 Task: Look for space in San Salvador Atenco, Mexico from 10th July, 2023 to 15th July, 2023 for 7 adults in price range Rs.10000 to Rs.15000. Place can be entire place or shared room with 4 bedrooms having 7 beds and 4 bathrooms. Property type can be house, flat, guest house. Amenities needed are: wifi, TV, free parkinig on premises, gym, breakfast. Booking option can be shelf check-in. Required host language is English.
Action: Mouse moved to (94, 119)
Screenshot: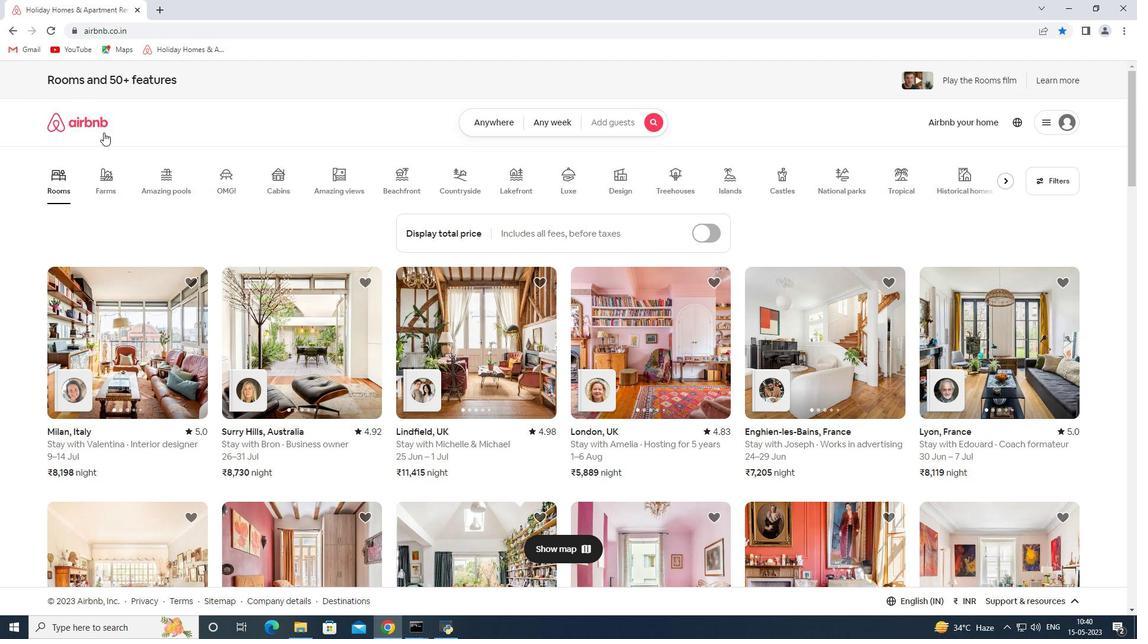 
Action: Mouse pressed left at (94, 119)
Screenshot: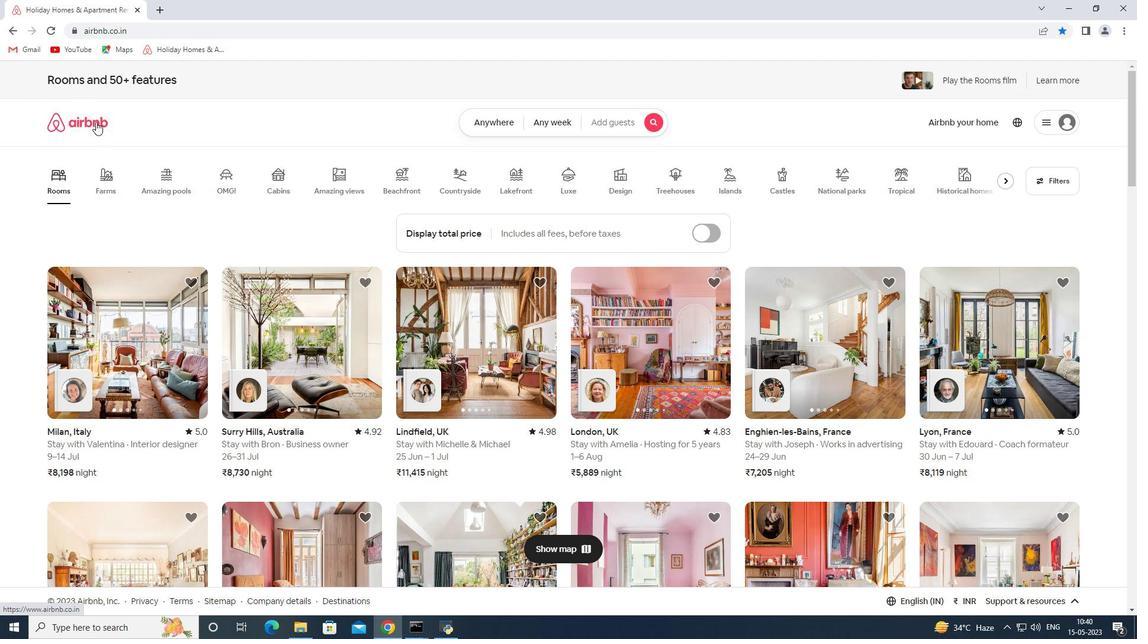 
Action: Mouse moved to (492, 119)
Screenshot: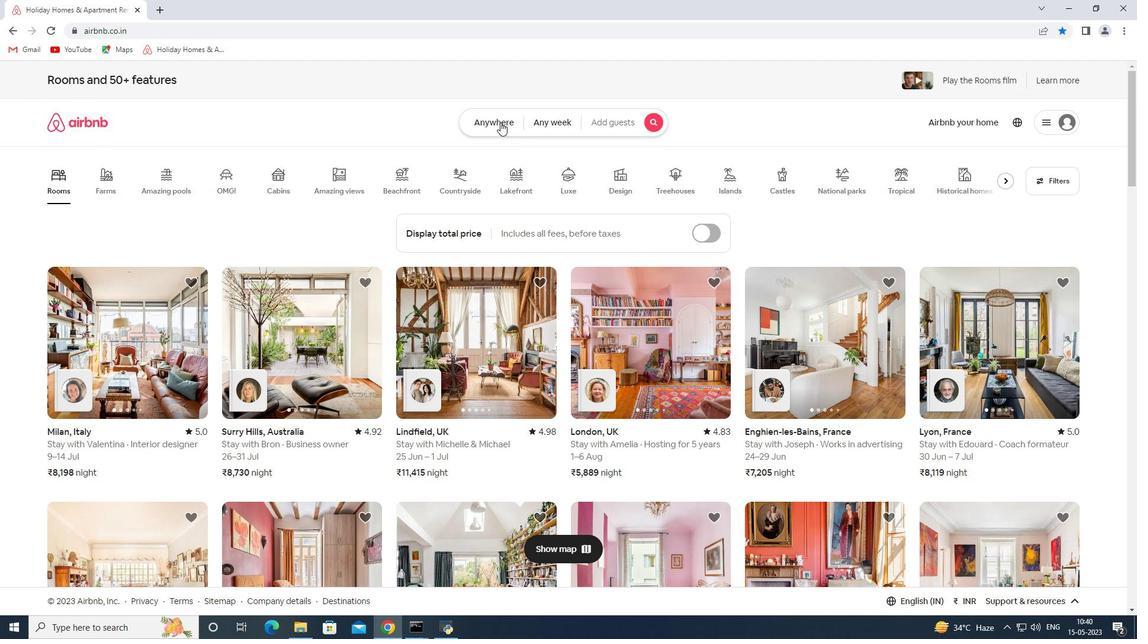 
Action: Mouse pressed left at (492, 119)
Screenshot: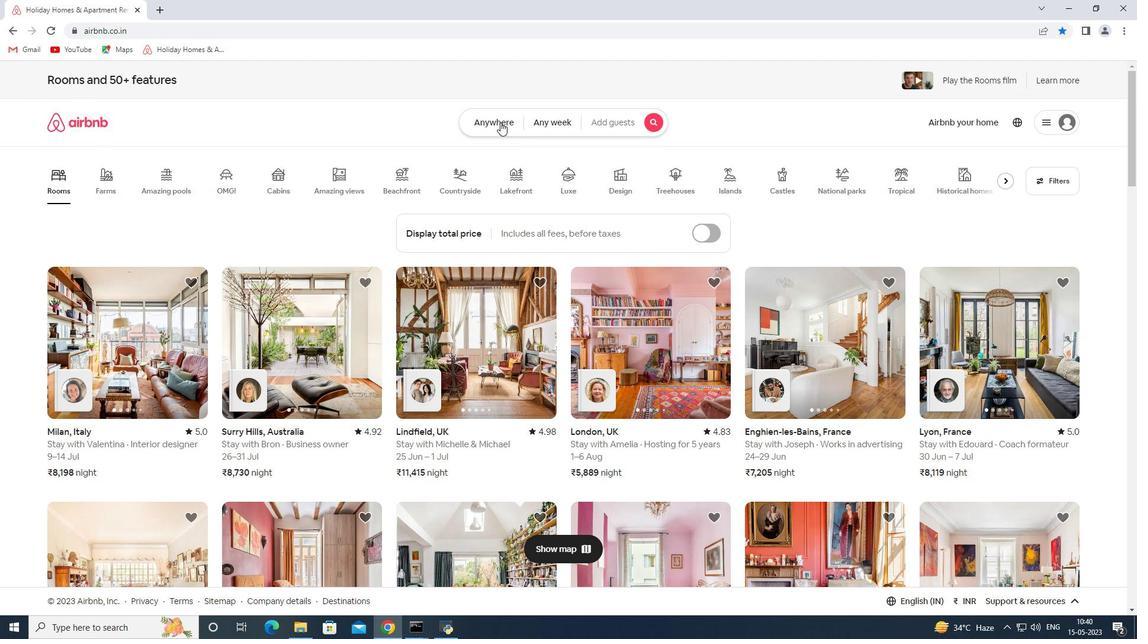 
Action: Mouse moved to (347, 170)
Screenshot: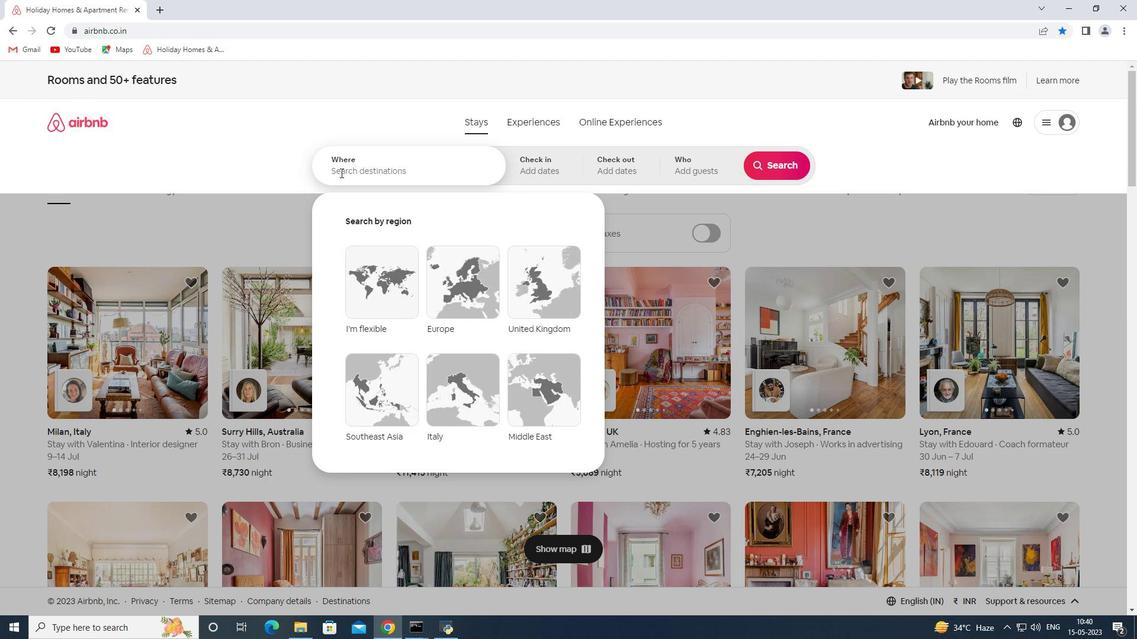 
Action: Mouse pressed left at (347, 170)
Screenshot: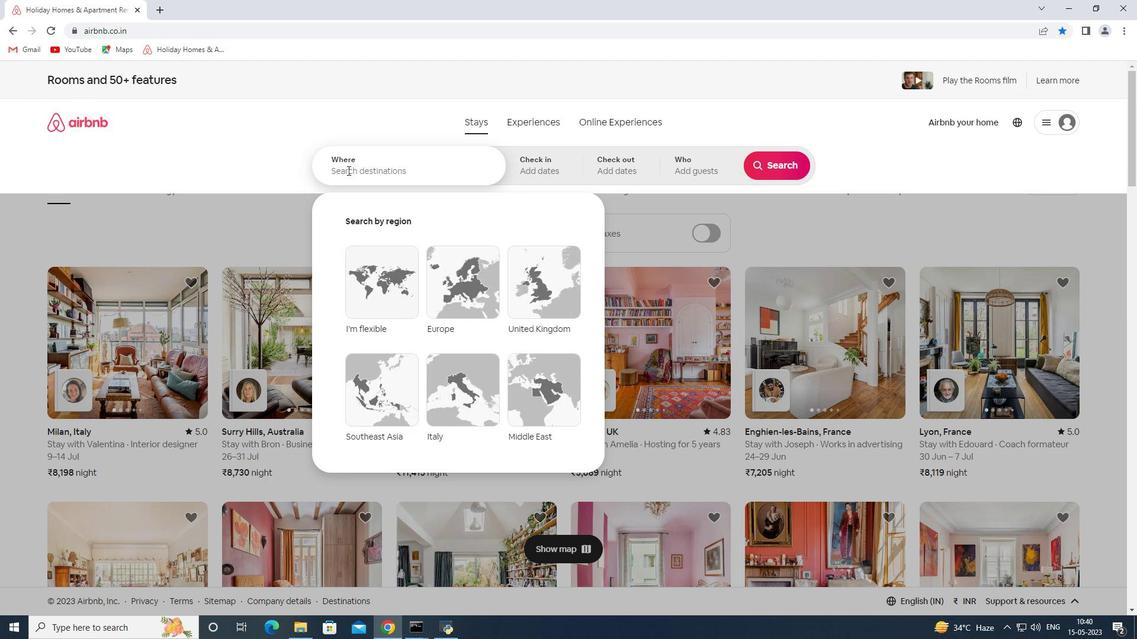 
Action: Key pressed <Key.shift><Key.shift><Key.shift><Key.shift>Salvador<Key.space><Key.shift><Key.shift><Key.shift><Key.shift><Key.shift><Key.shift><Key.shift><Key.shift><Key.shift><Key.shift><Key.shift><Key.shift><Key.shift><Key.shift><Key.shift><Key.shift><Key.shift><Key.shift><Key.shift><Key.shift><Key.shift><Key.shift><Key.shift><Key.shift><Key.shift><Key.shift><Key.shift>a<Key.backspace><Key.shift>Atenco<Key.space><Key.shift><Key.shift><Key.shift>Mexico<Key.space><Key.enter>
Screenshot: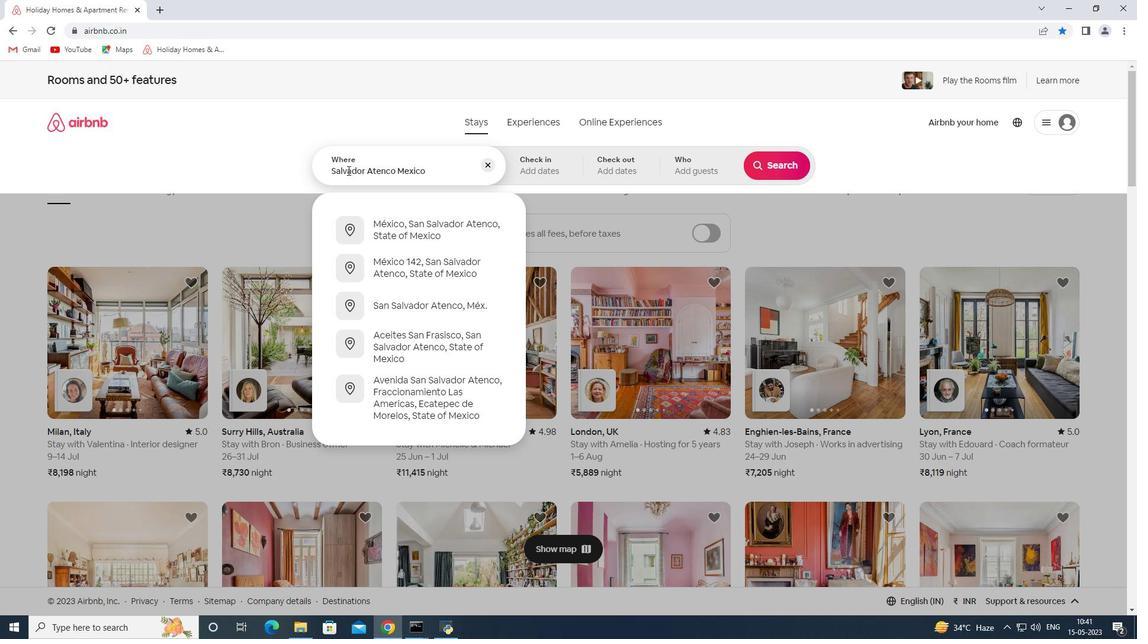 
Action: Mouse moved to (773, 257)
Screenshot: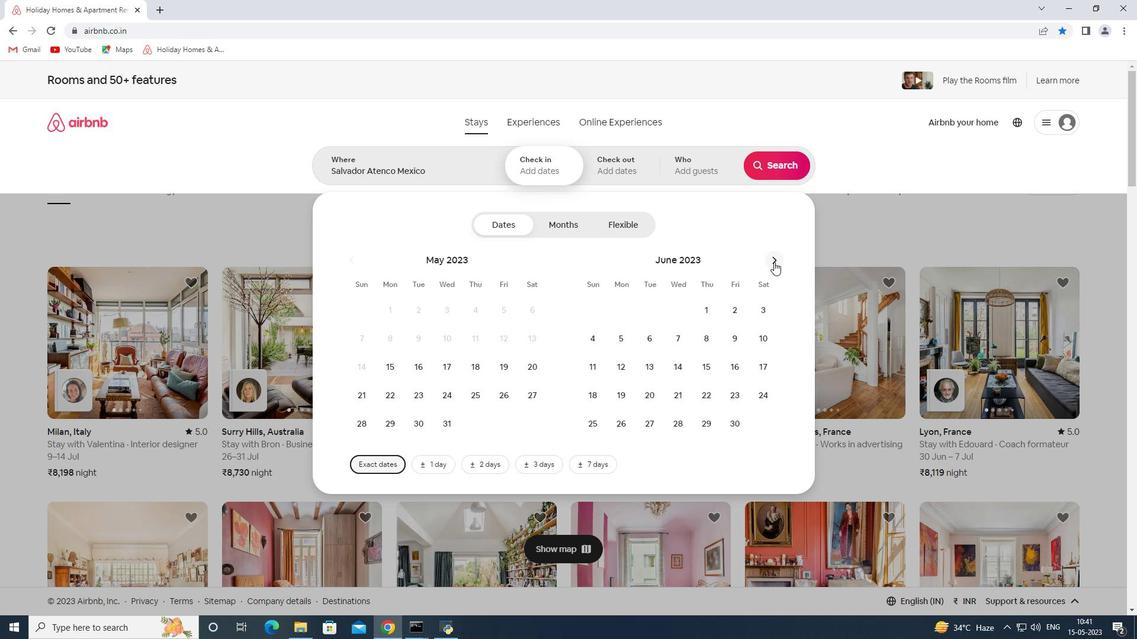 
Action: Mouse pressed left at (773, 257)
Screenshot: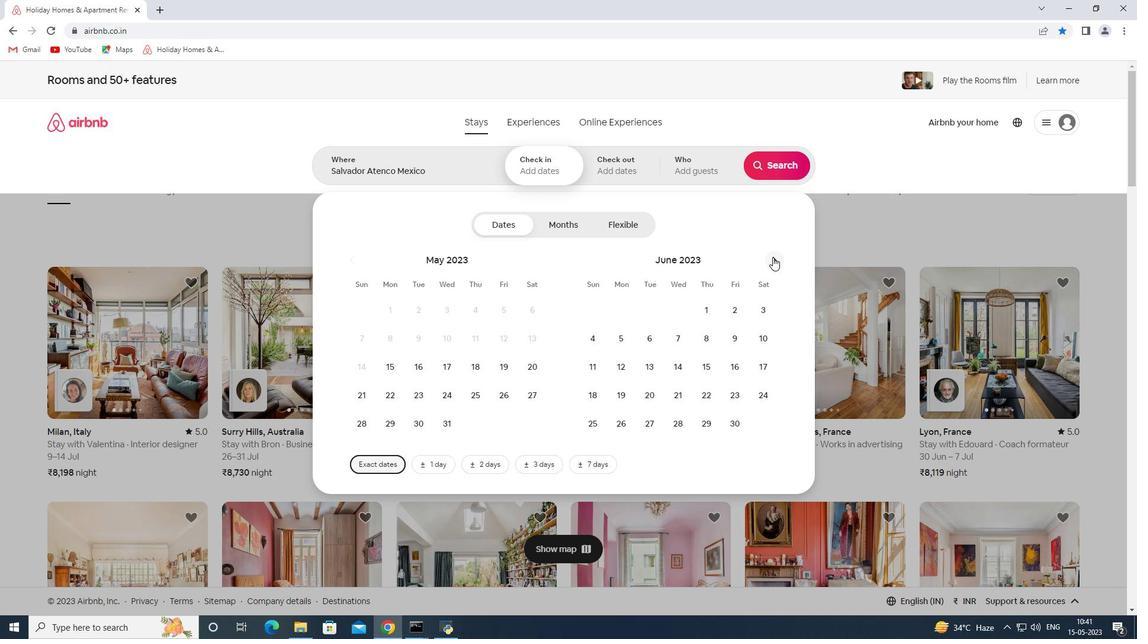 
Action: Mouse moved to (625, 371)
Screenshot: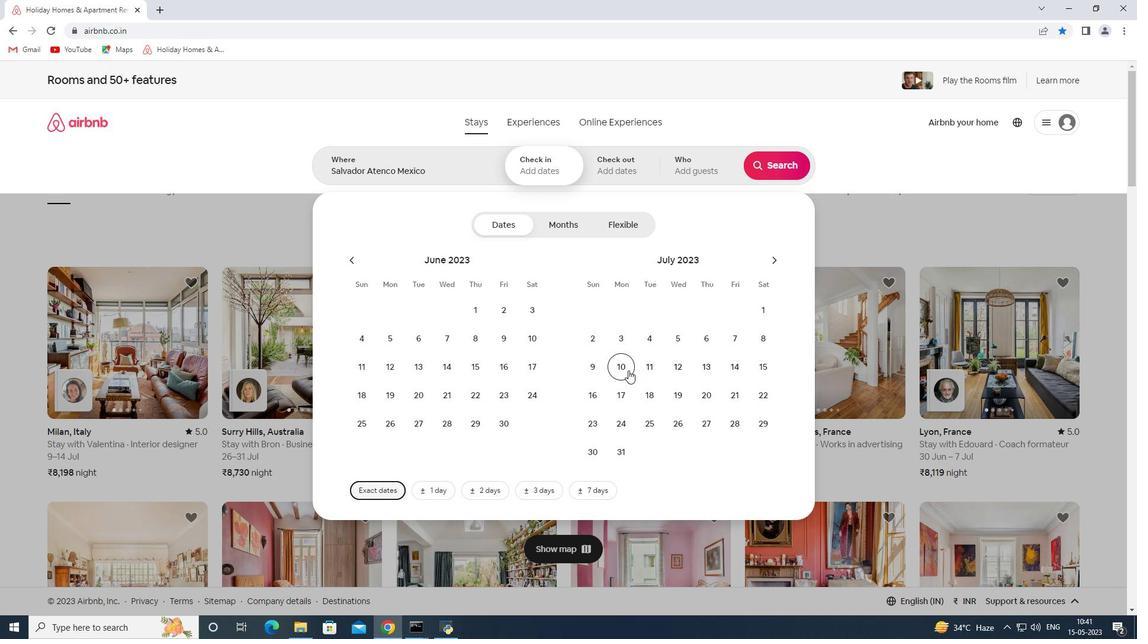 
Action: Mouse pressed left at (625, 371)
Screenshot: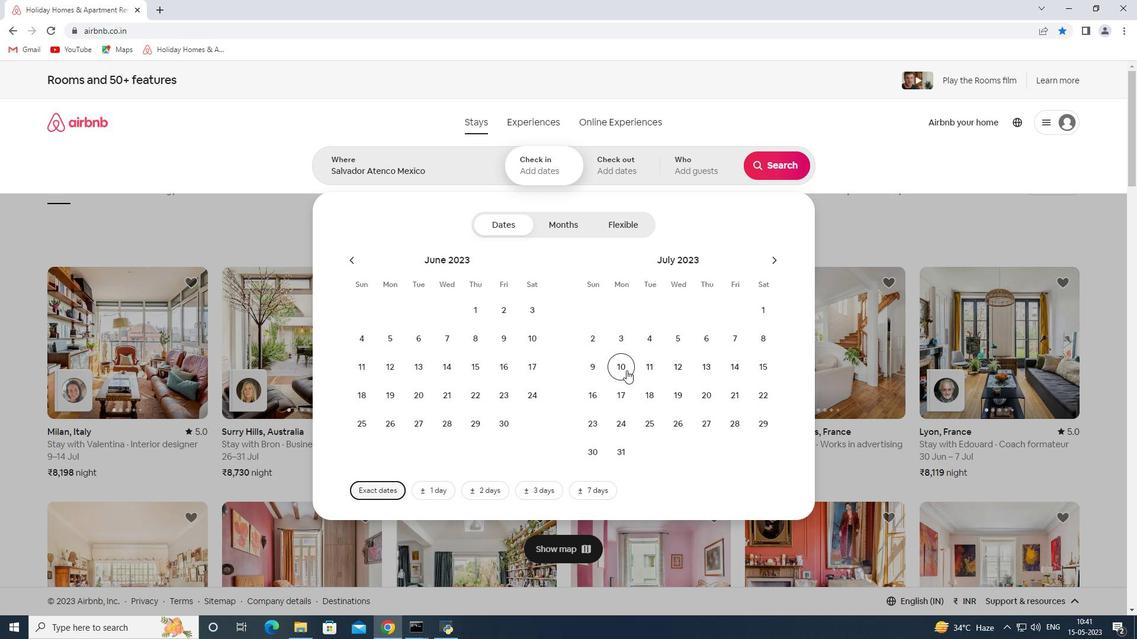 
Action: Mouse moved to (762, 369)
Screenshot: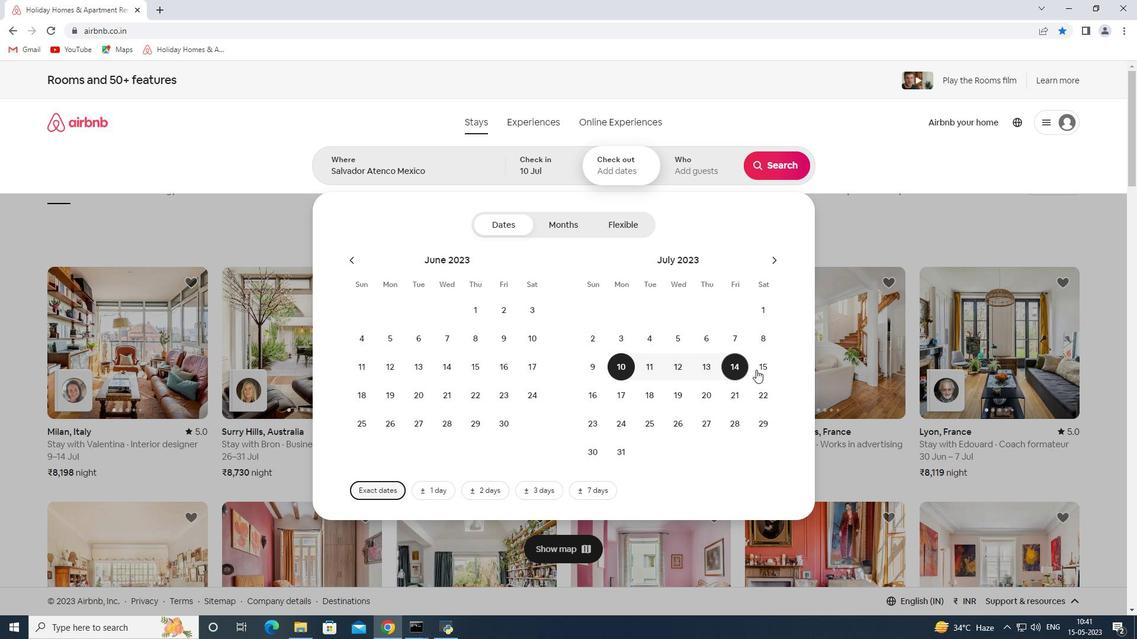 
Action: Mouse pressed left at (762, 369)
Screenshot: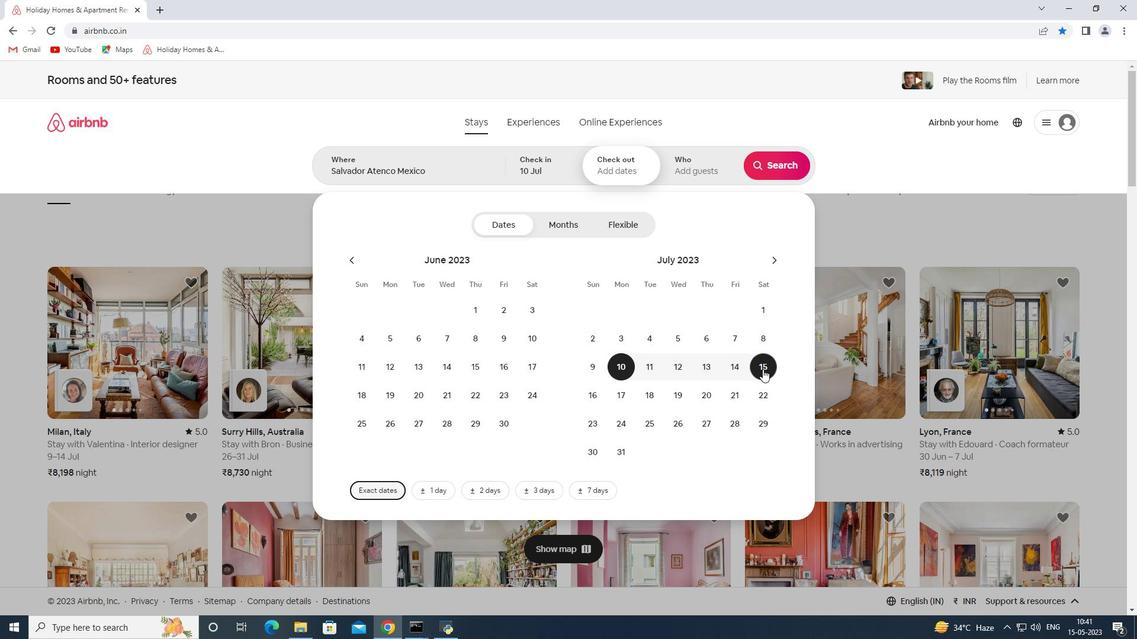 
Action: Mouse moved to (693, 172)
Screenshot: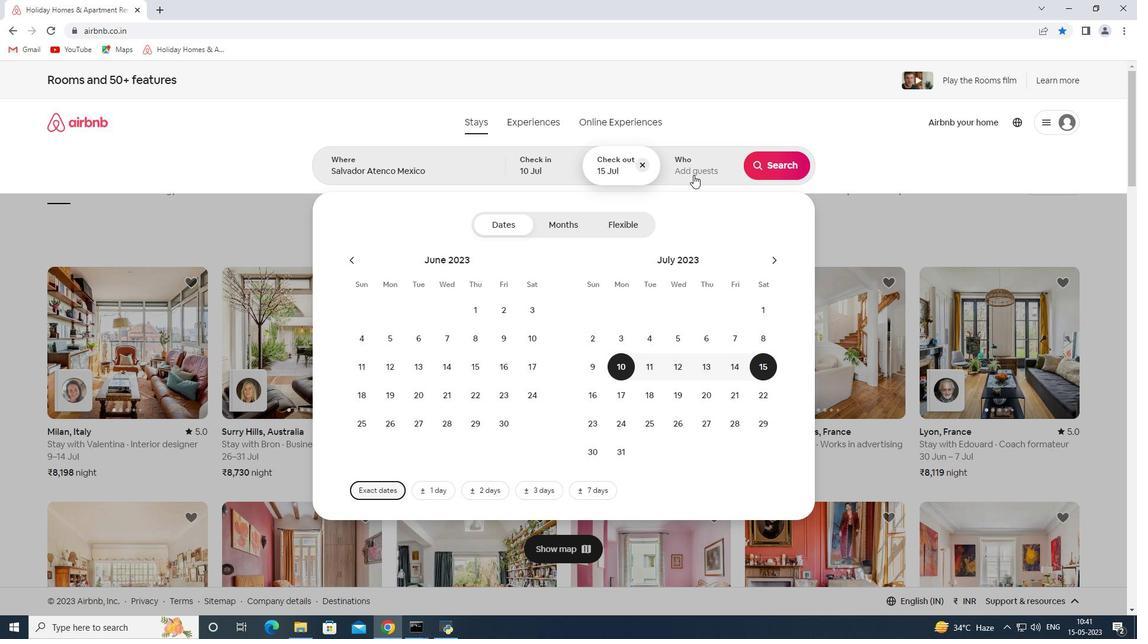 
Action: Mouse pressed left at (693, 172)
Screenshot: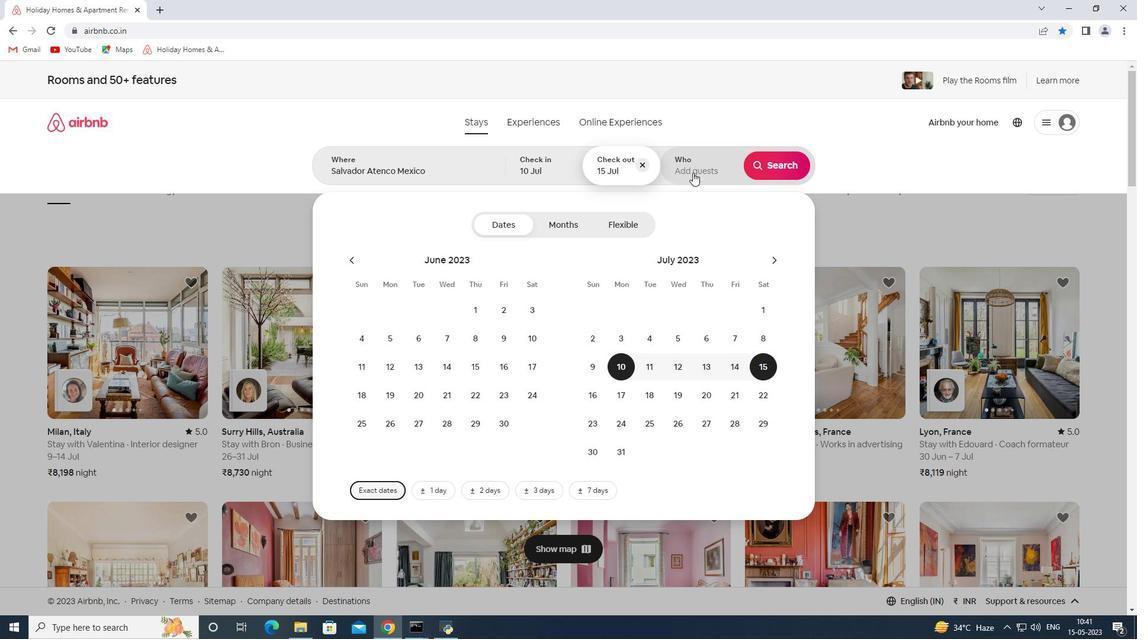 
Action: Mouse moved to (781, 231)
Screenshot: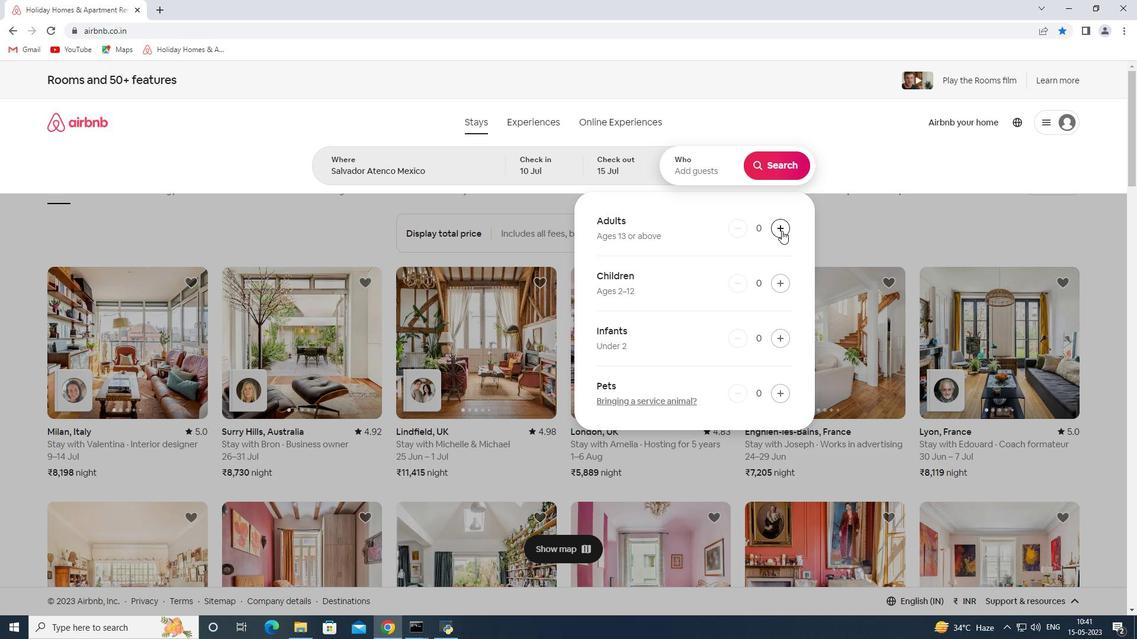 
Action: Mouse pressed left at (781, 231)
Screenshot: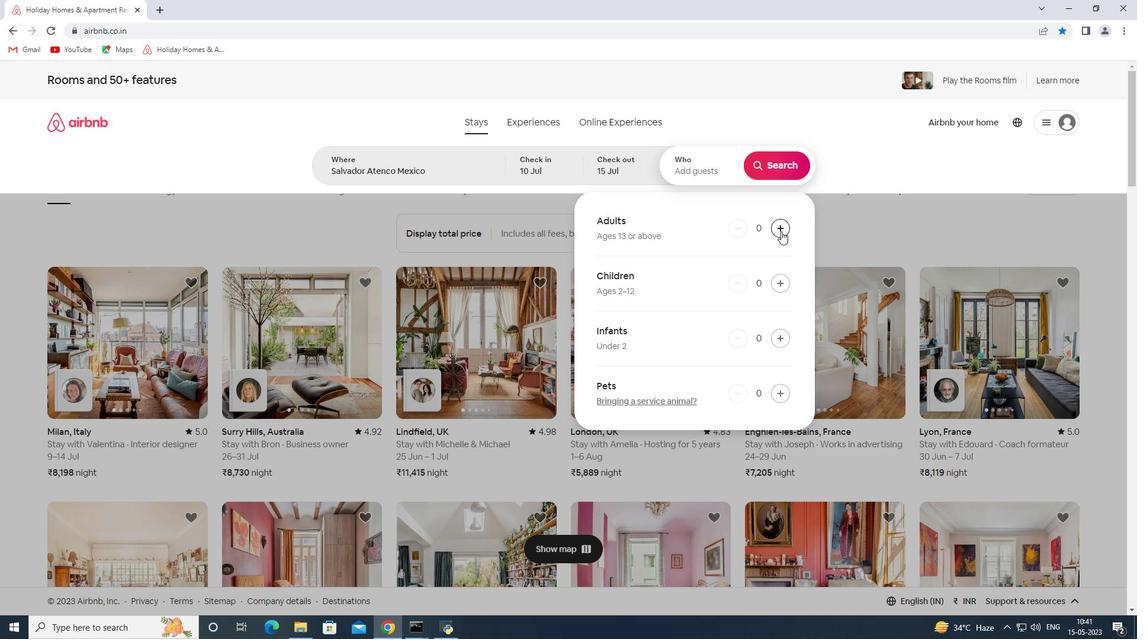 
Action: Mouse pressed left at (781, 231)
Screenshot: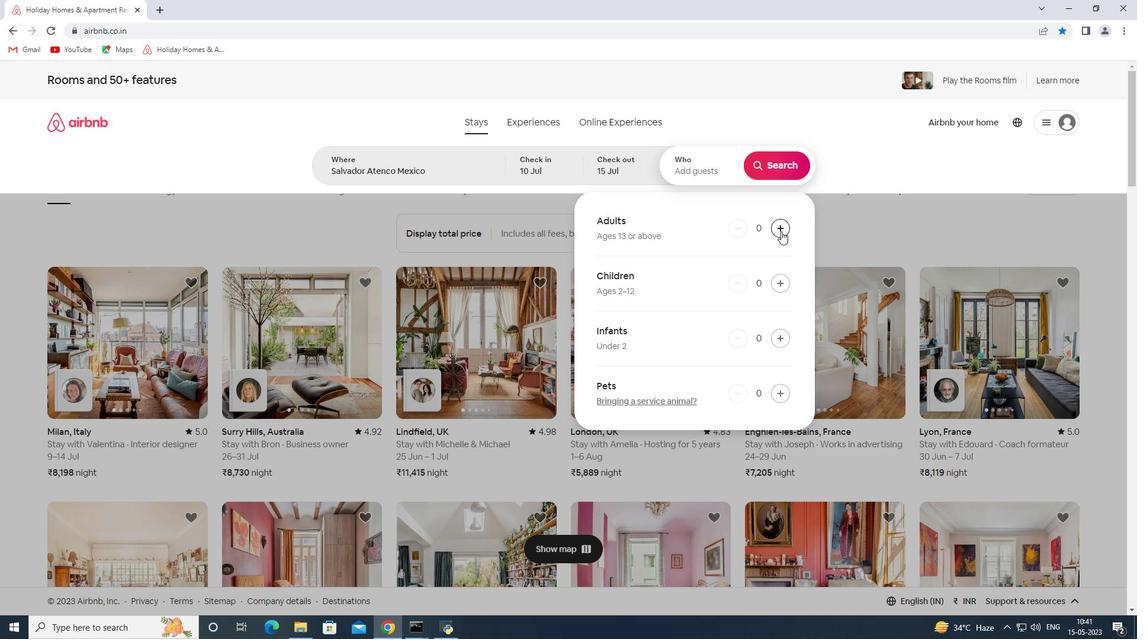 
Action: Mouse pressed left at (781, 231)
Screenshot: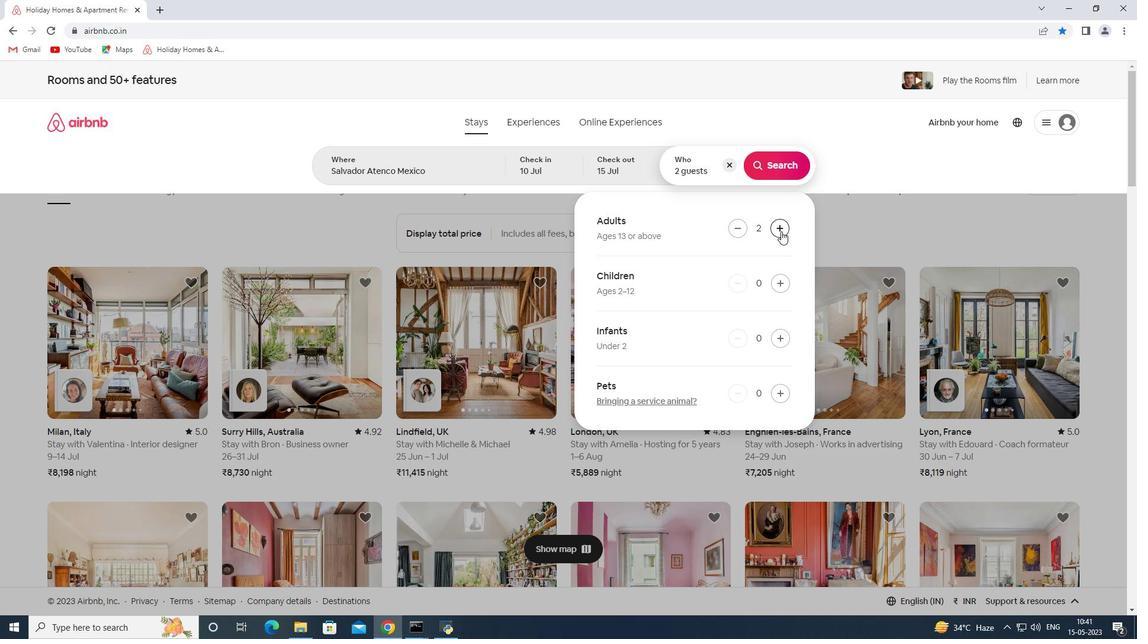 
Action: Mouse pressed left at (781, 231)
Screenshot: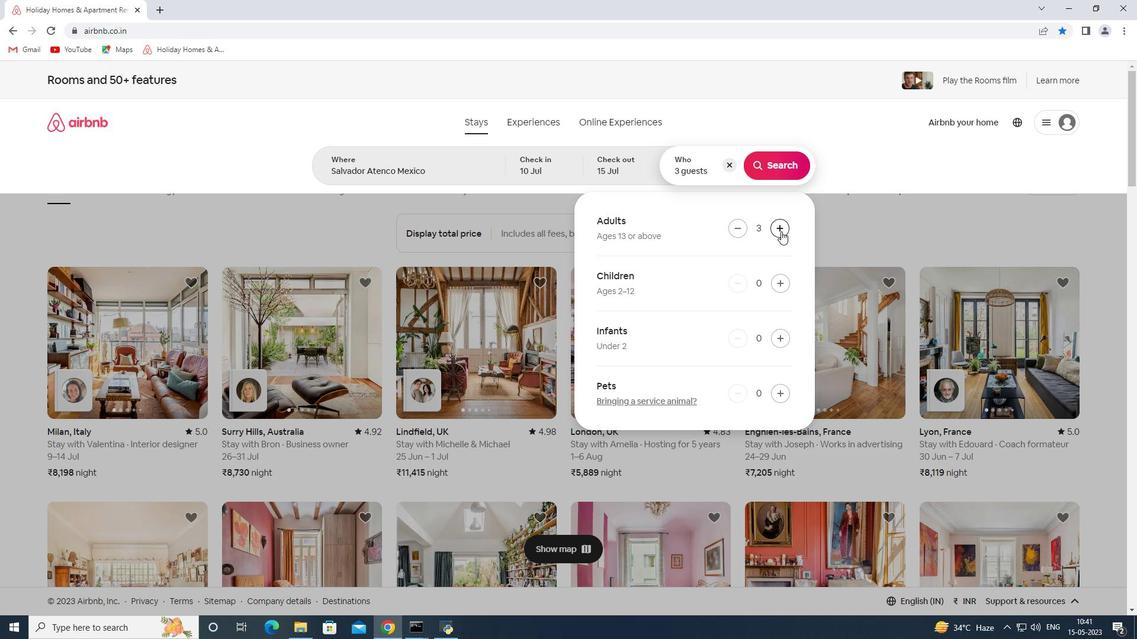 
Action: Mouse pressed left at (781, 231)
Screenshot: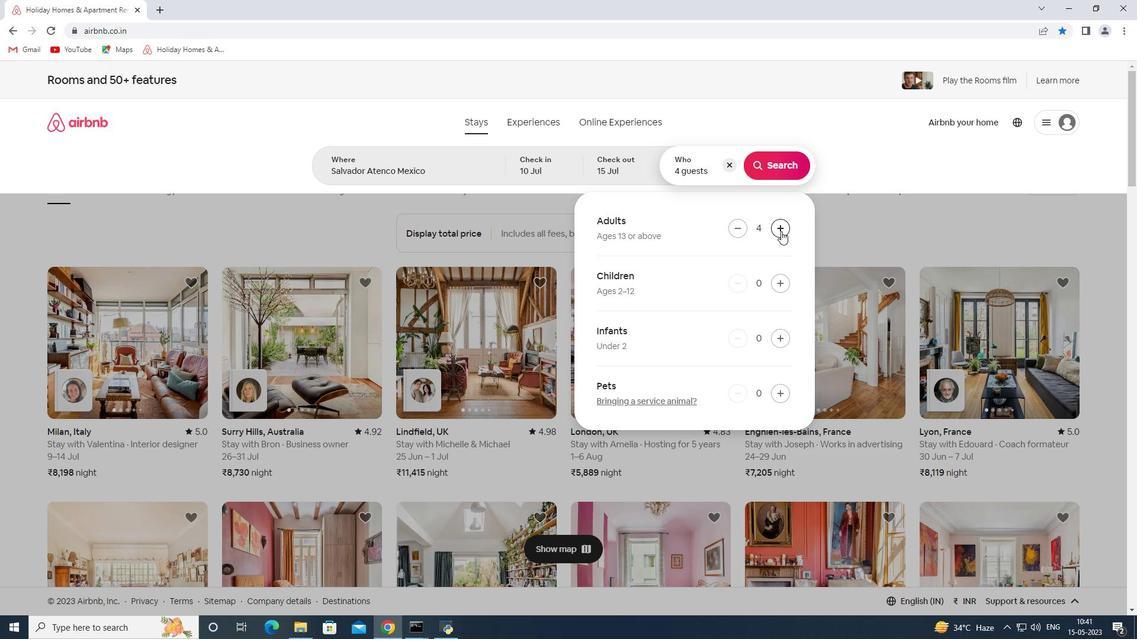 
Action: Mouse pressed left at (781, 231)
Screenshot: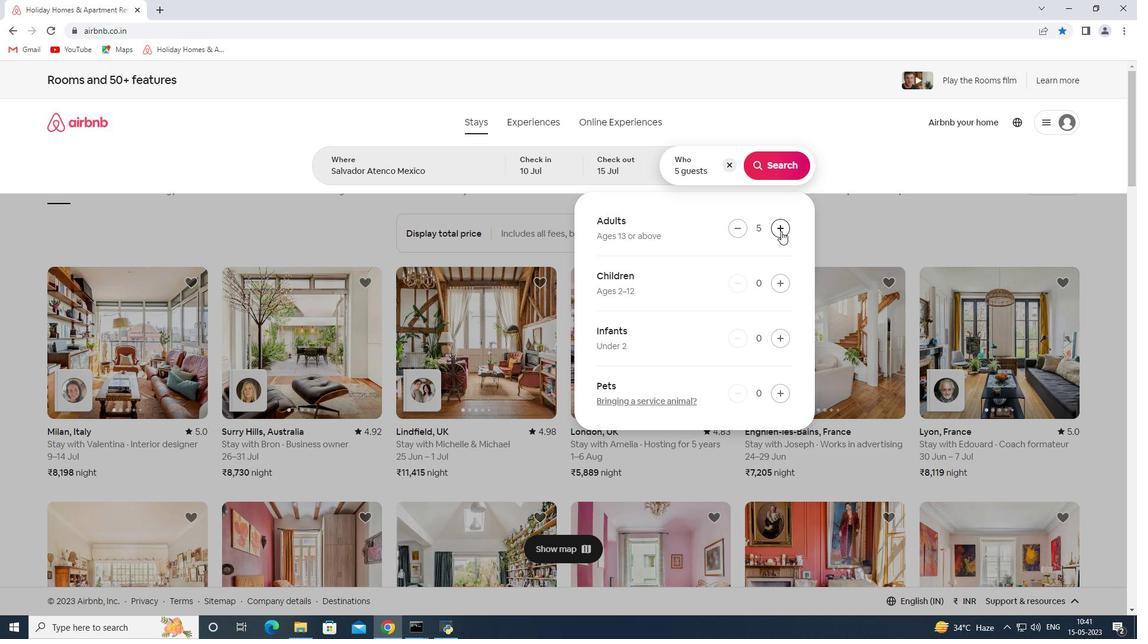 
Action: Mouse pressed left at (781, 231)
Screenshot: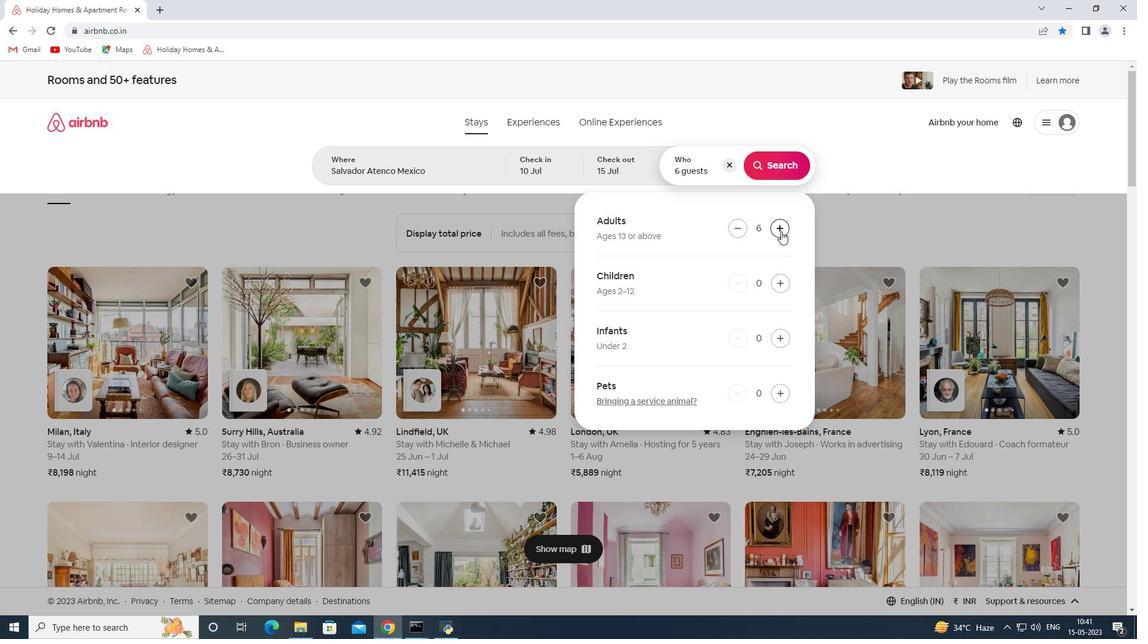 
Action: Mouse moved to (765, 164)
Screenshot: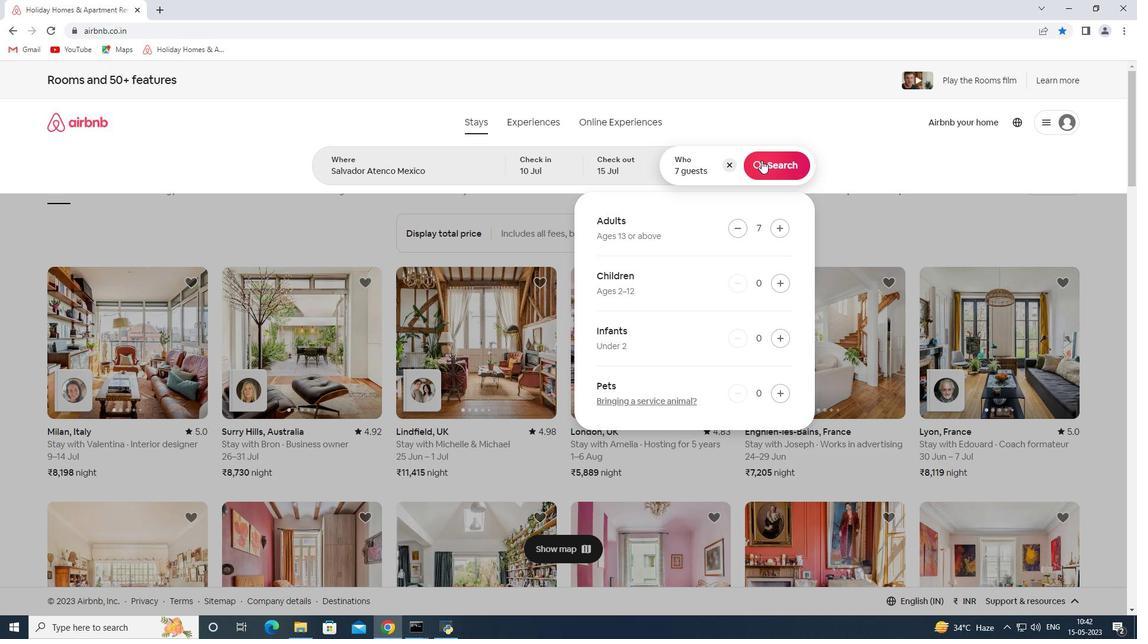
Action: Mouse pressed left at (765, 164)
Screenshot: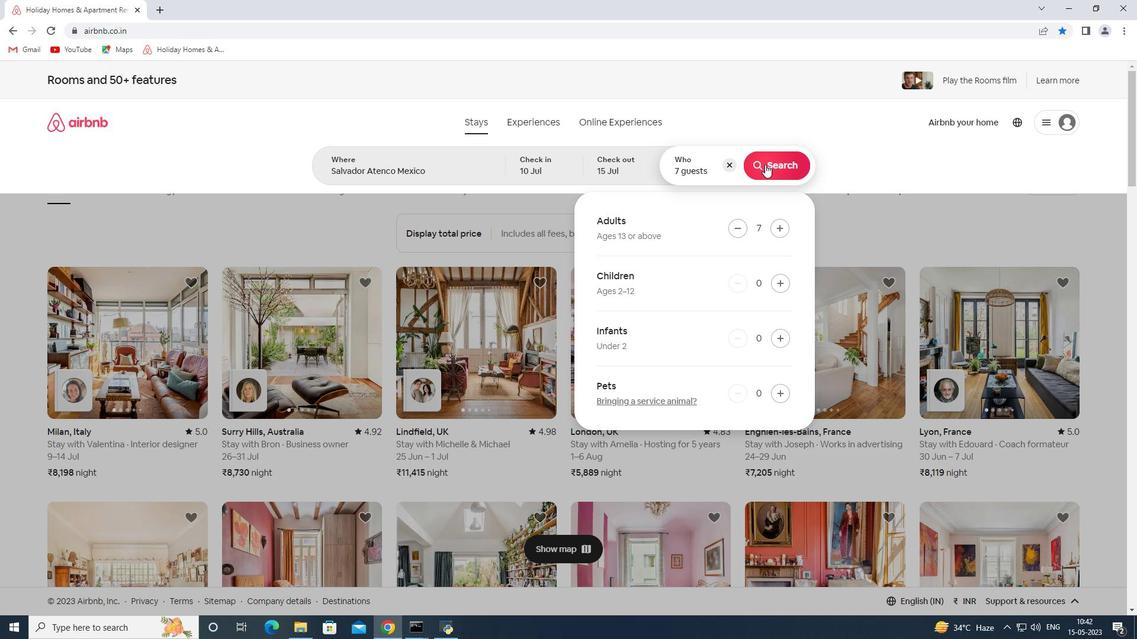 
Action: Mouse moved to (1082, 129)
Screenshot: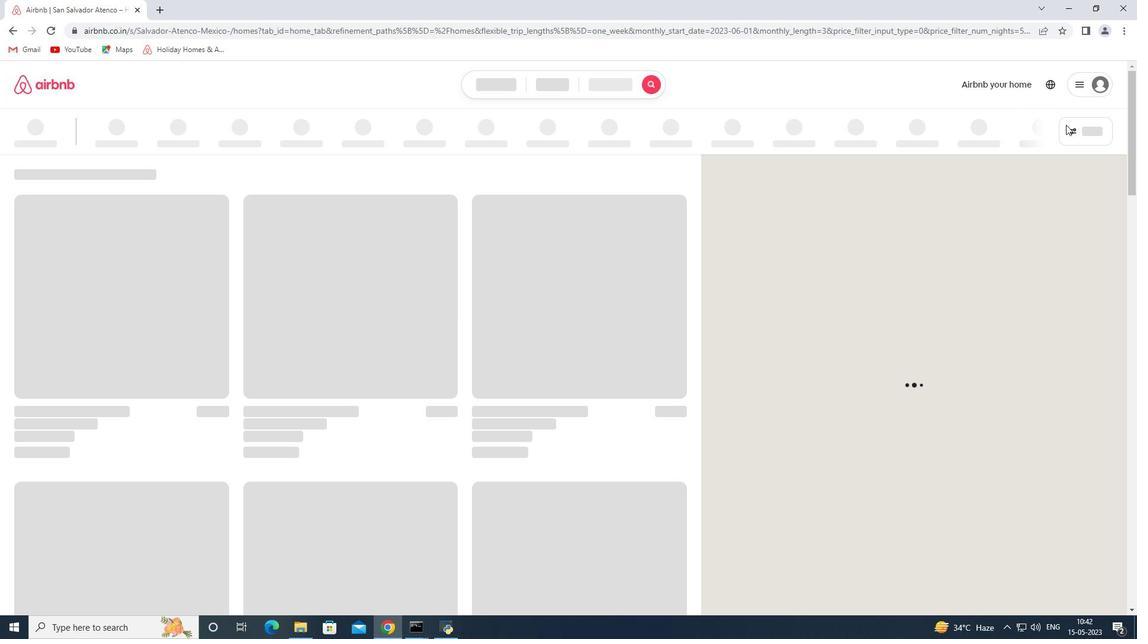 
Action: Mouse pressed left at (1082, 129)
Screenshot: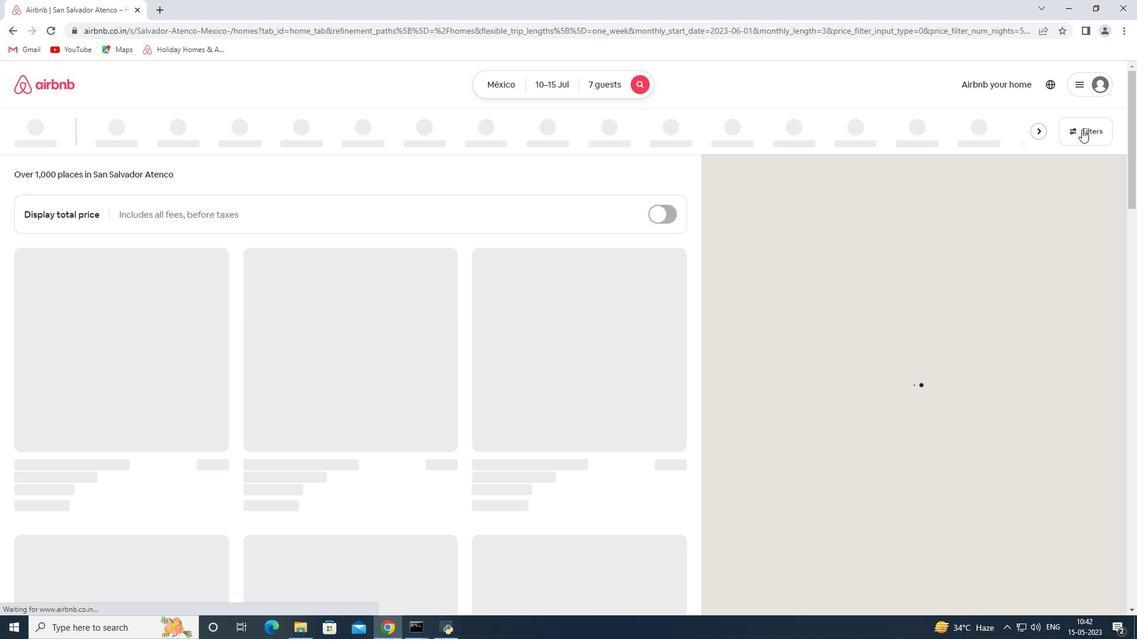
Action: Mouse moved to (418, 425)
Screenshot: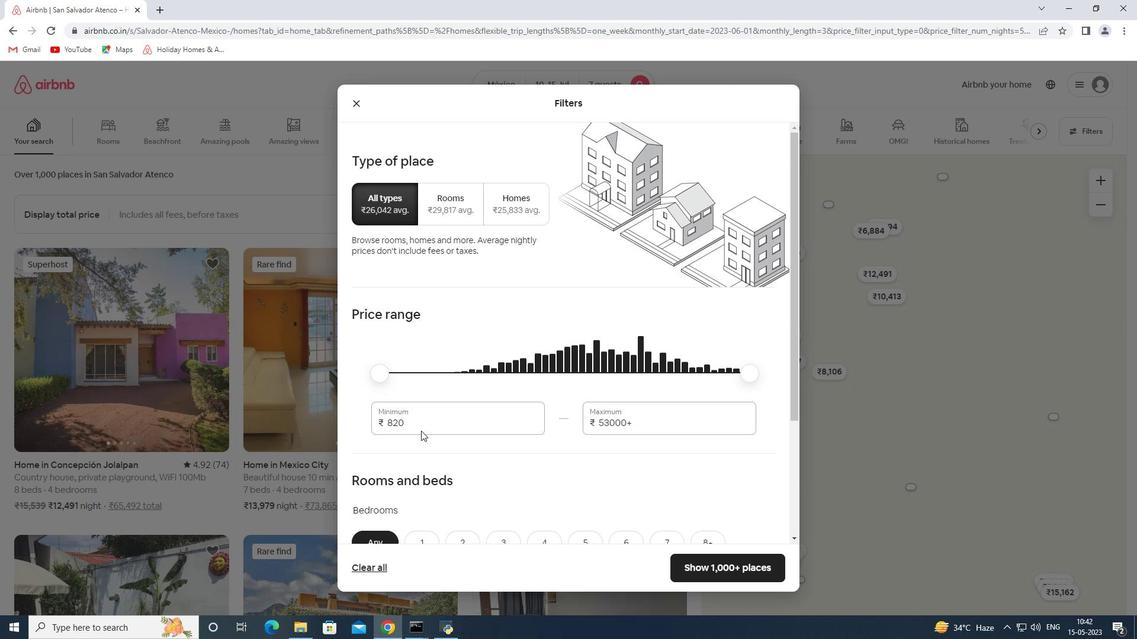 
Action: Mouse pressed left at (418, 425)
Screenshot: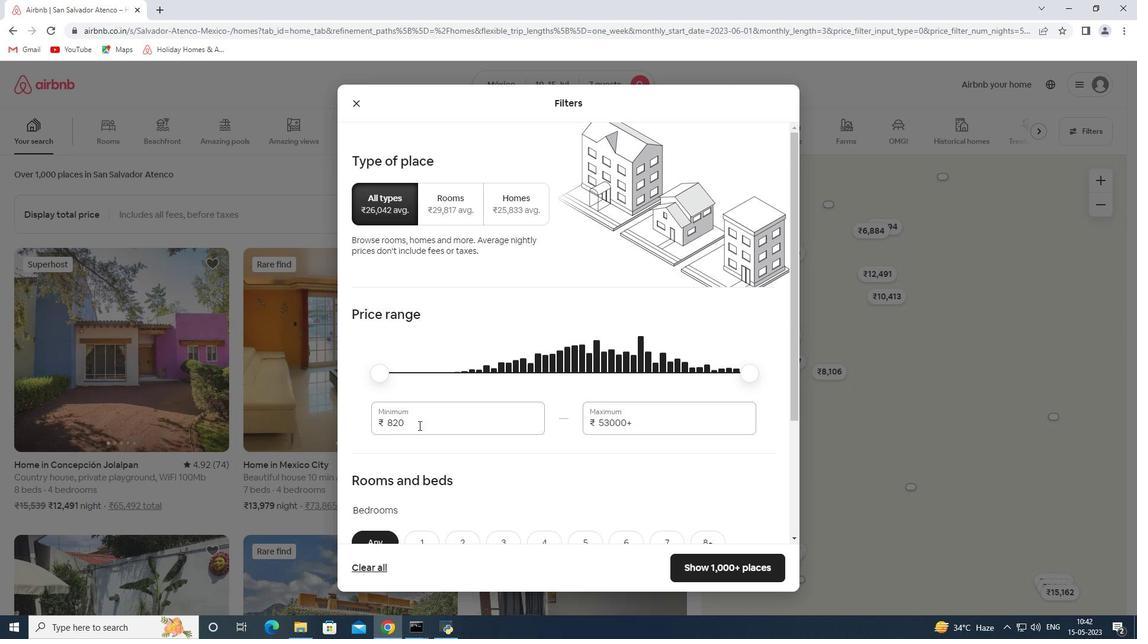 
Action: Mouse pressed left at (418, 425)
Screenshot: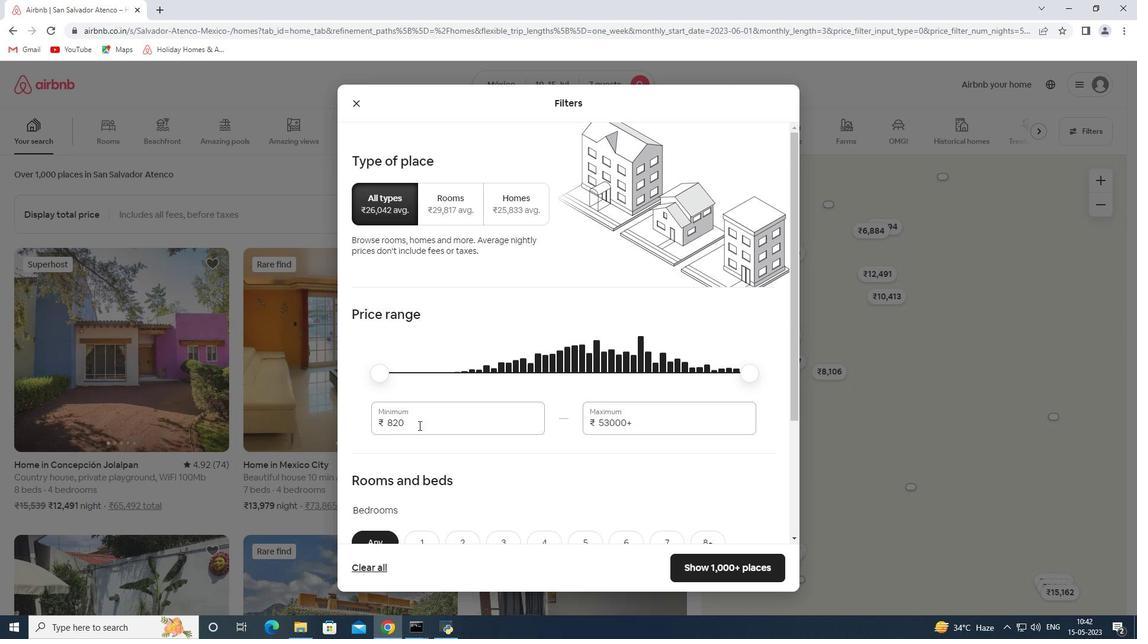 
Action: Key pressed 10000<Key.tab>15000<Key.tab>
Screenshot: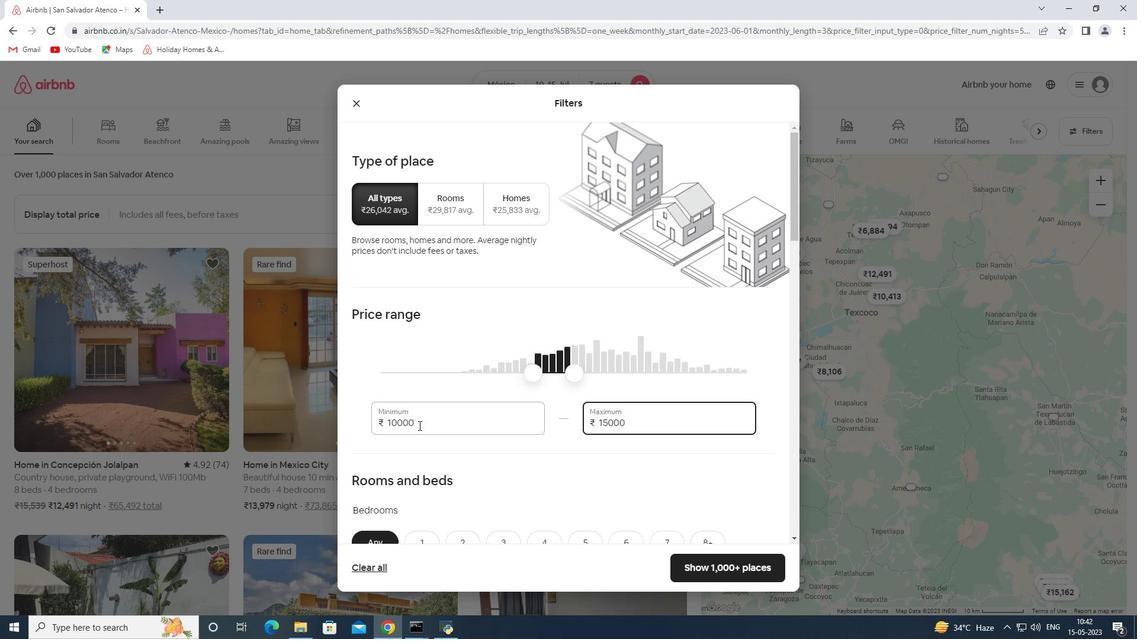 
Action: Mouse scrolled (418, 425) with delta (0, 0)
Screenshot: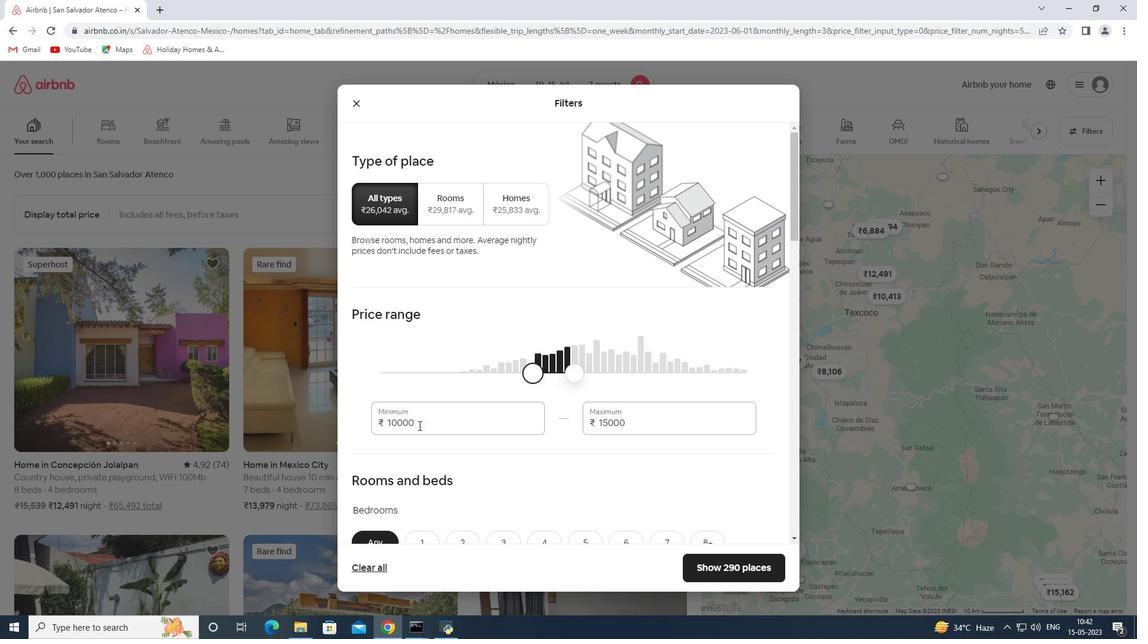 
Action: Mouse scrolled (418, 425) with delta (0, 0)
Screenshot: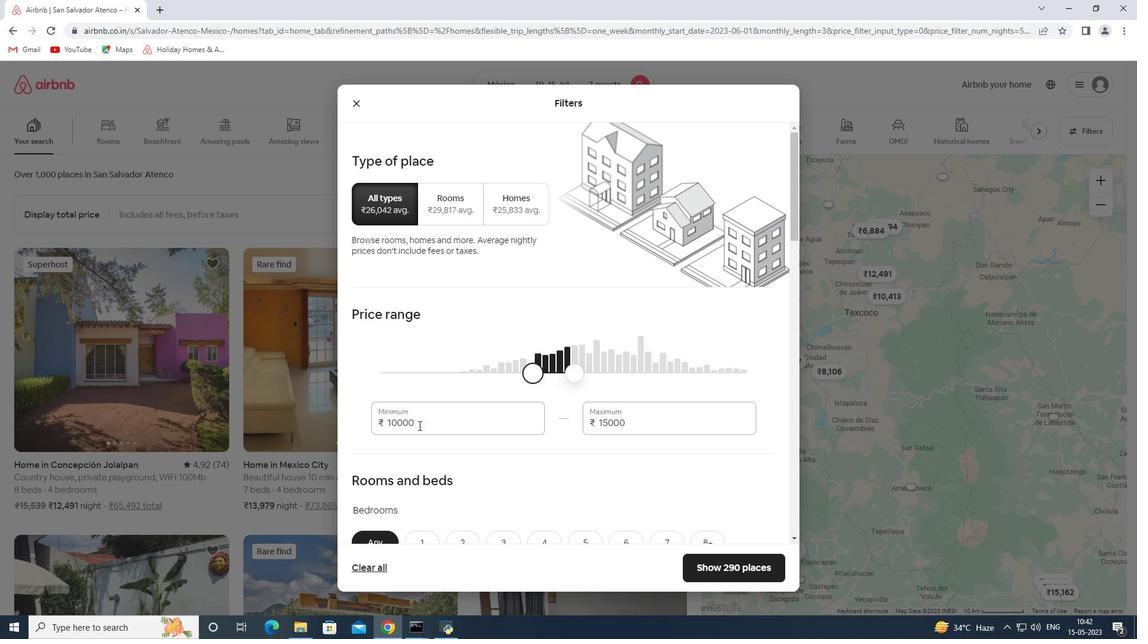 
Action: Mouse scrolled (418, 425) with delta (0, 0)
Screenshot: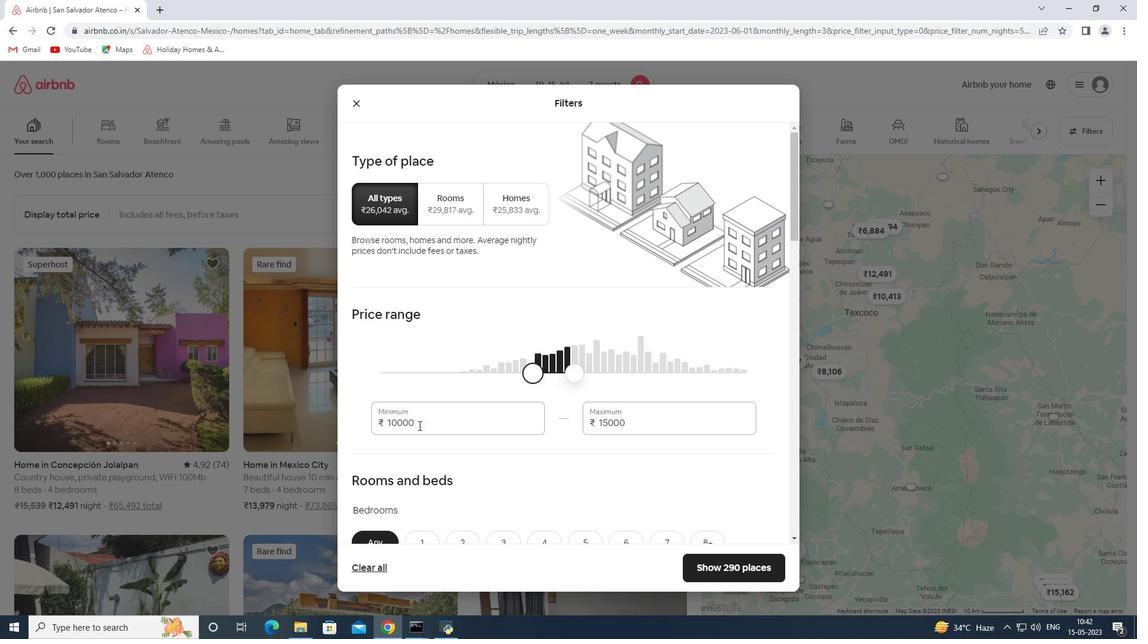 
Action: Mouse moved to (539, 357)
Screenshot: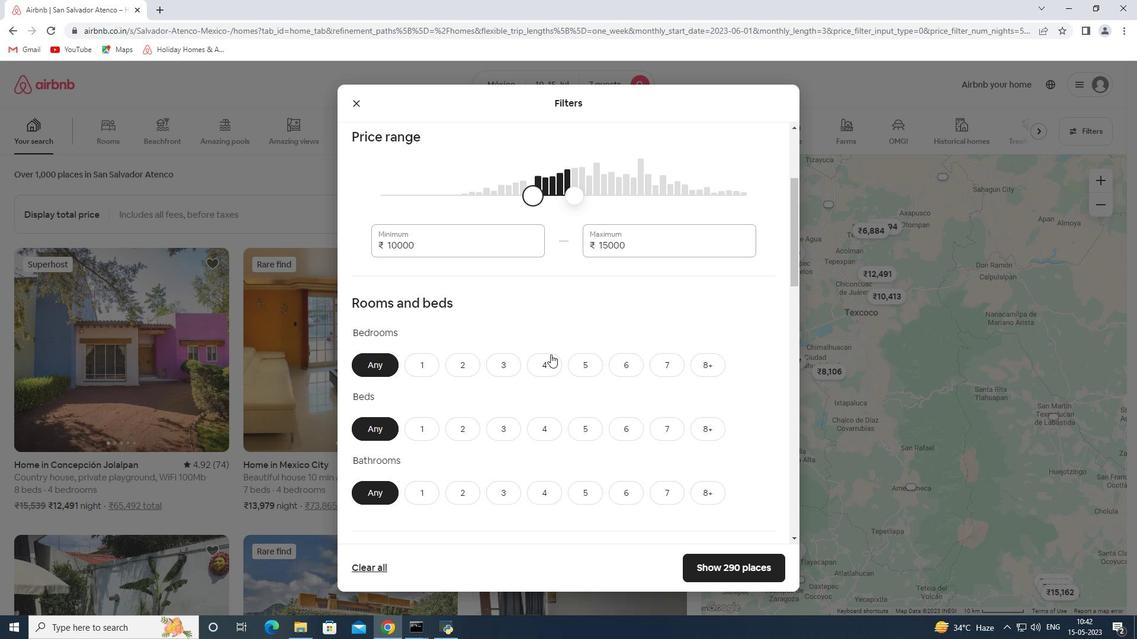
Action: Mouse pressed left at (539, 357)
Screenshot: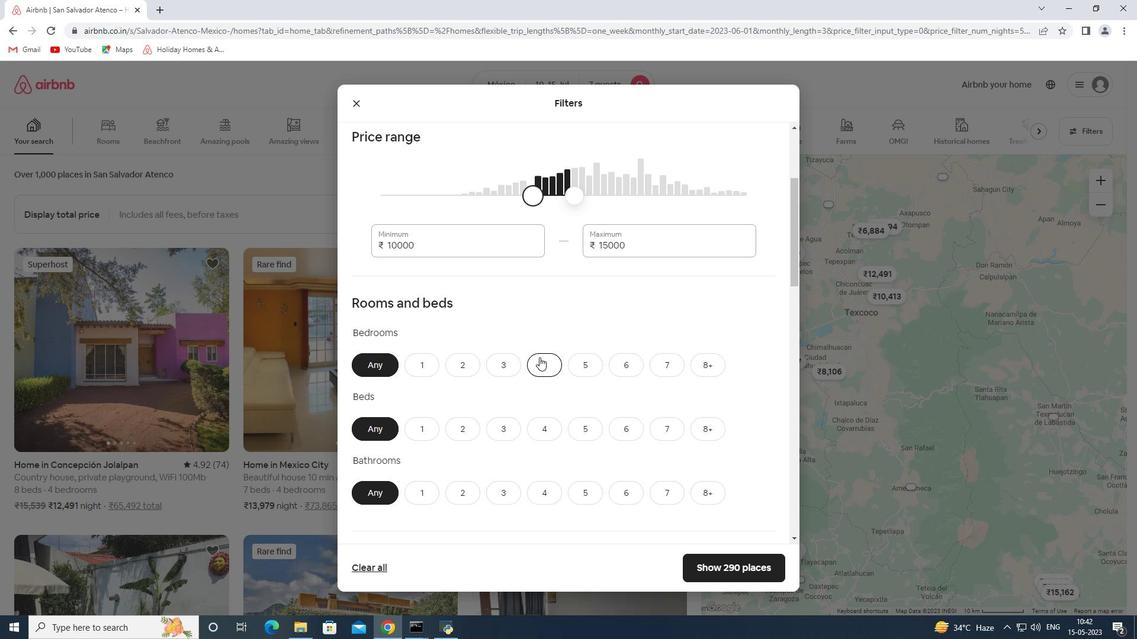 
Action: Mouse moved to (664, 427)
Screenshot: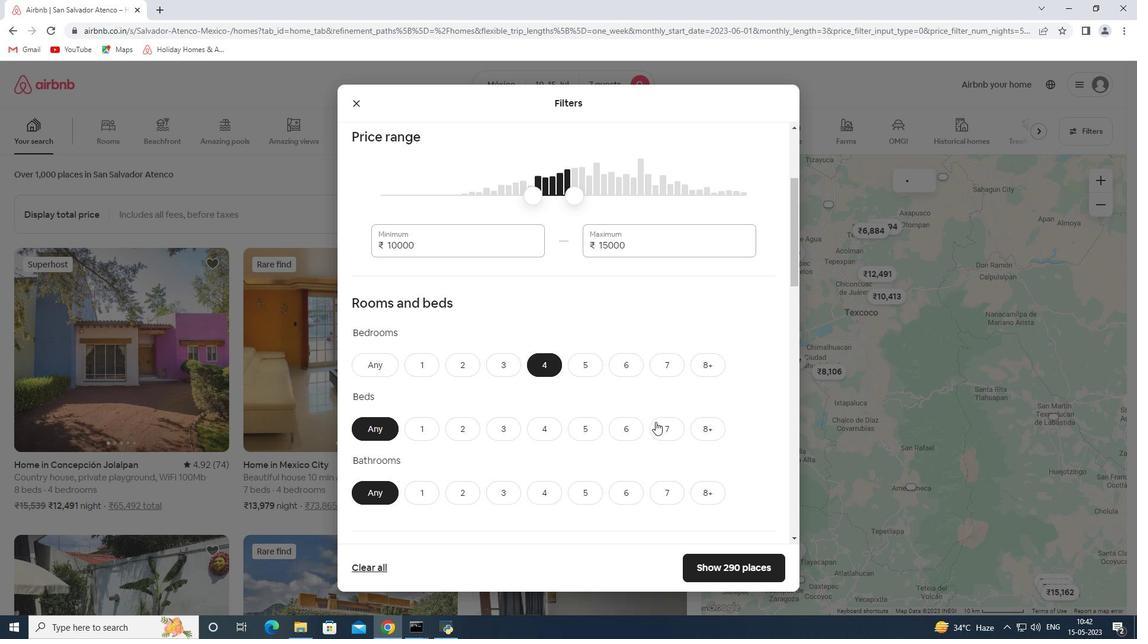 
Action: Mouse pressed left at (664, 427)
Screenshot: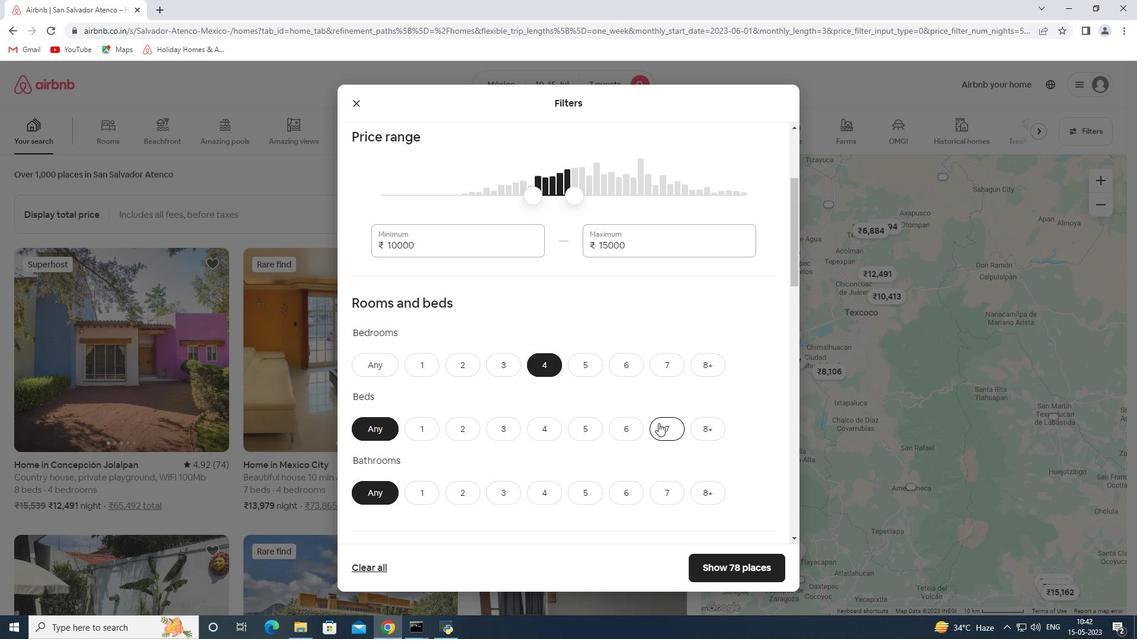 
Action: Mouse moved to (541, 493)
Screenshot: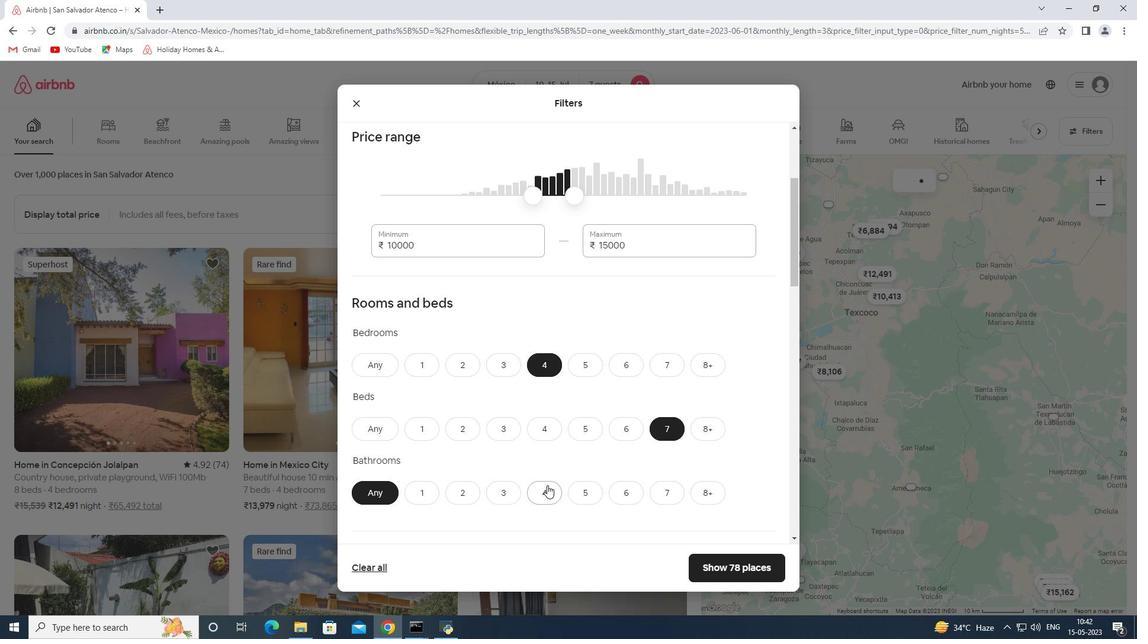 
Action: Mouse pressed left at (541, 493)
Screenshot: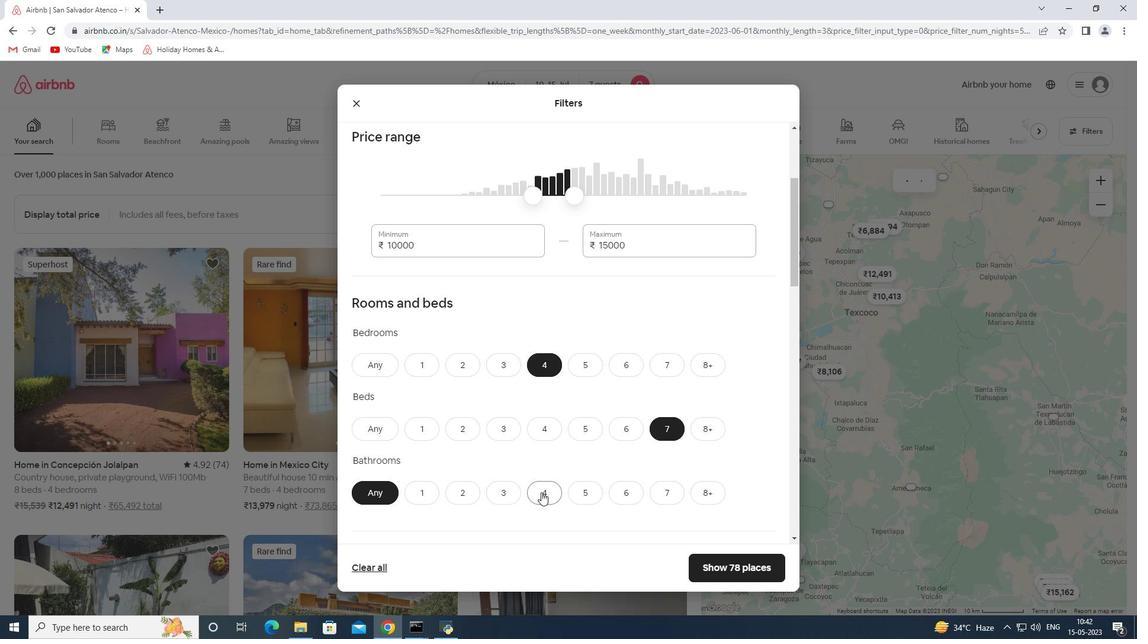 
Action: Mouse moved to (560, 426)
Screenshot: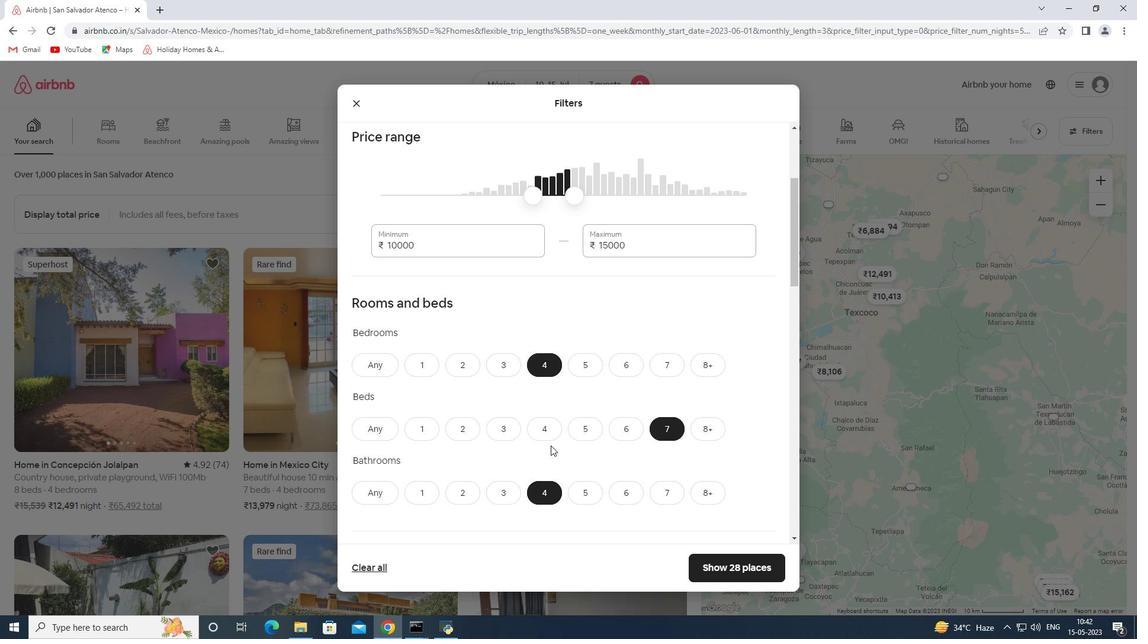 
Action: Mouse scrolled (560, 425) with delta (0, 0)
Screenshot: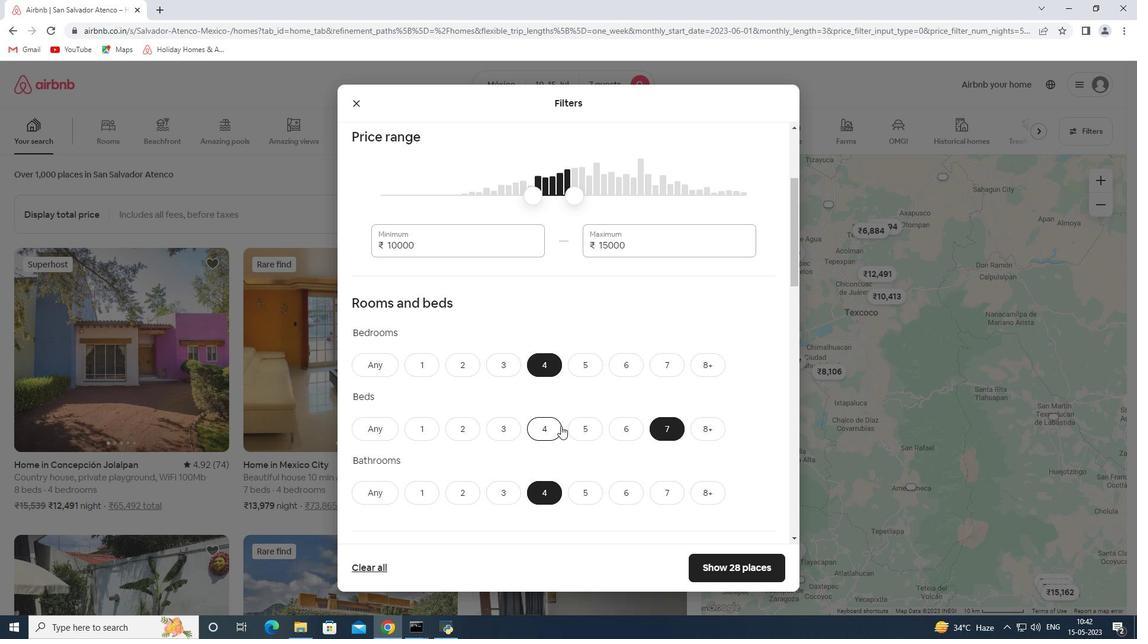 
Action: Mouse scrolled (560, 425) with delta (0, 0)
Screenshot: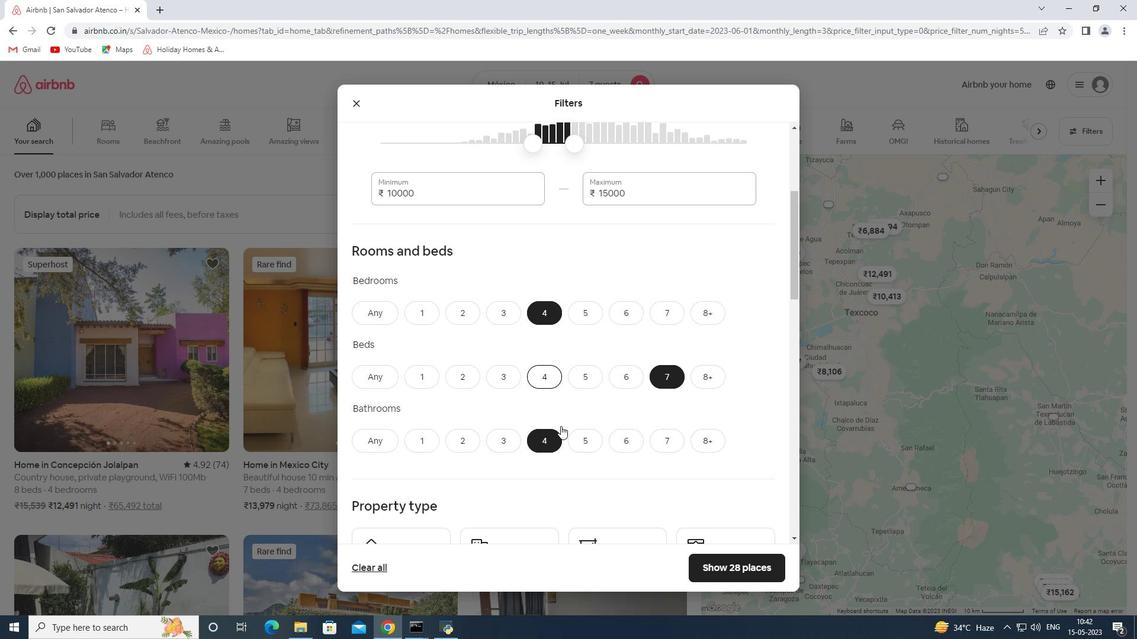 
Action: Mouse scrolled (560, 425) with delta (0, 0)
Screenshot: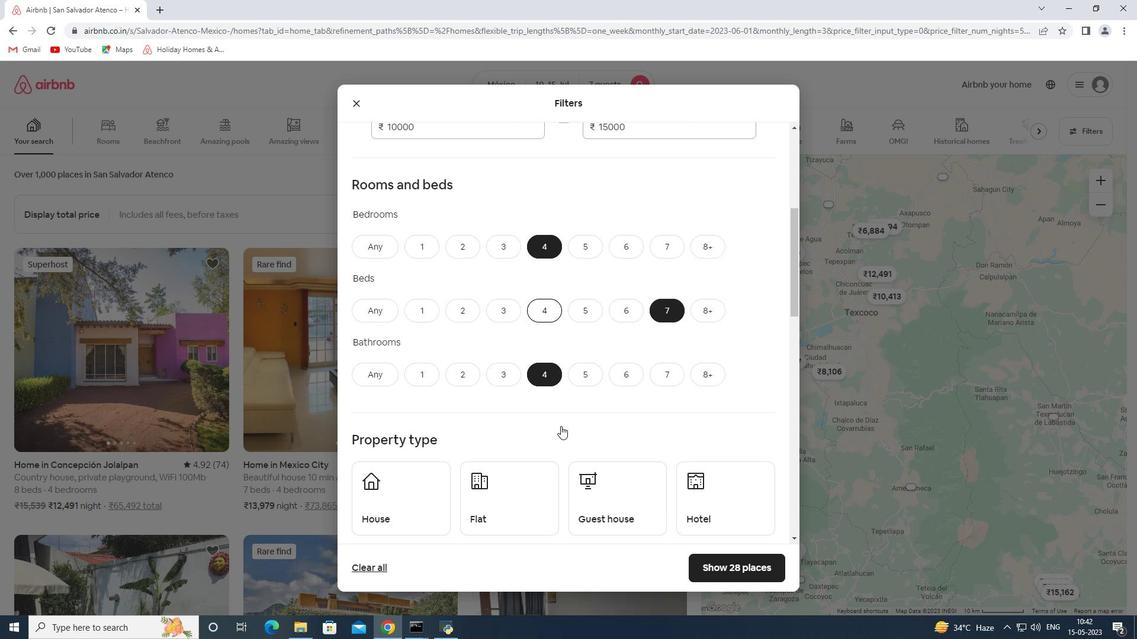 
Action: Mouse scrolled (560, 425) with delta (0, 0)
Screenshot: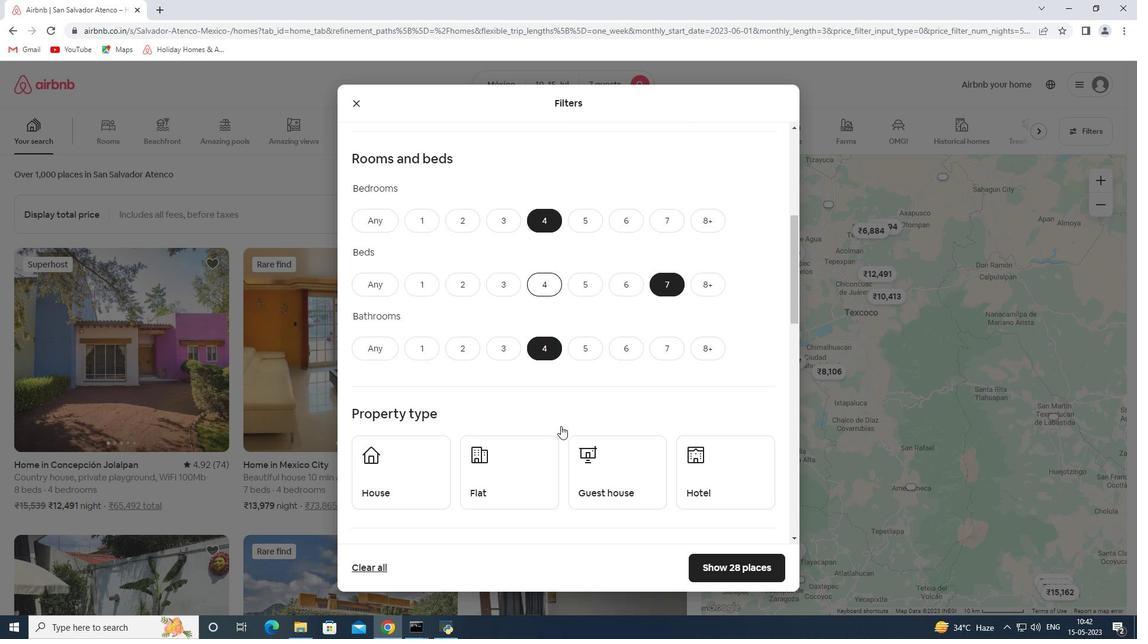 
Action: Mouse scrolled (560, 425) with delta (0, 0)
Screenshot: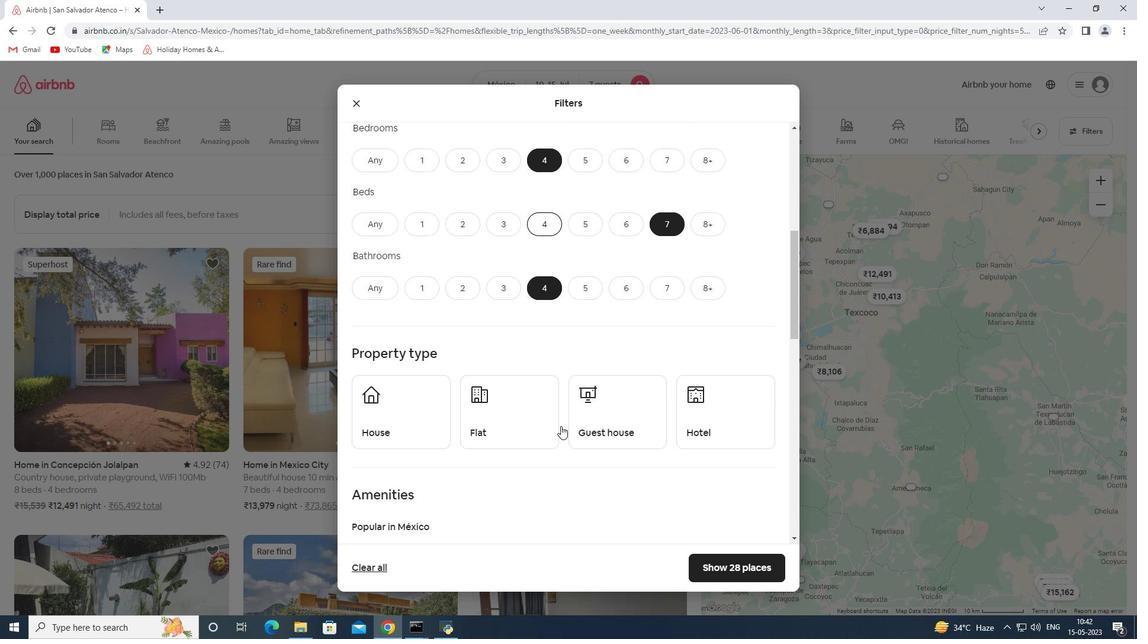 
Action: Mouse moved to (424, 326)
Screenshot: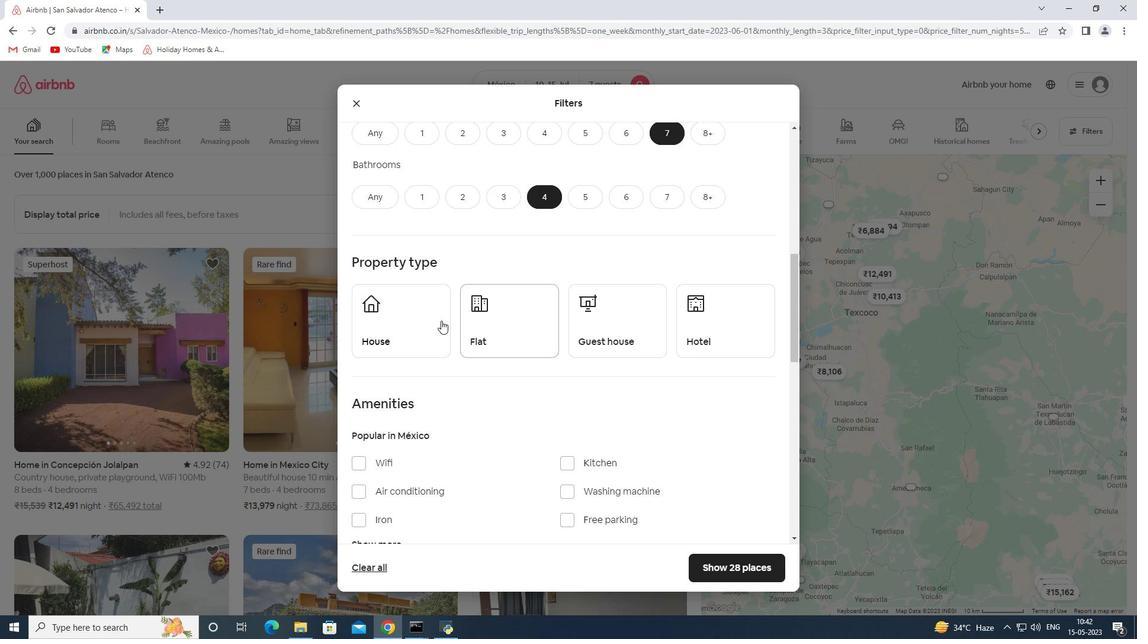 
Action: Mouse pressed left at (424, 326)
Screenshot: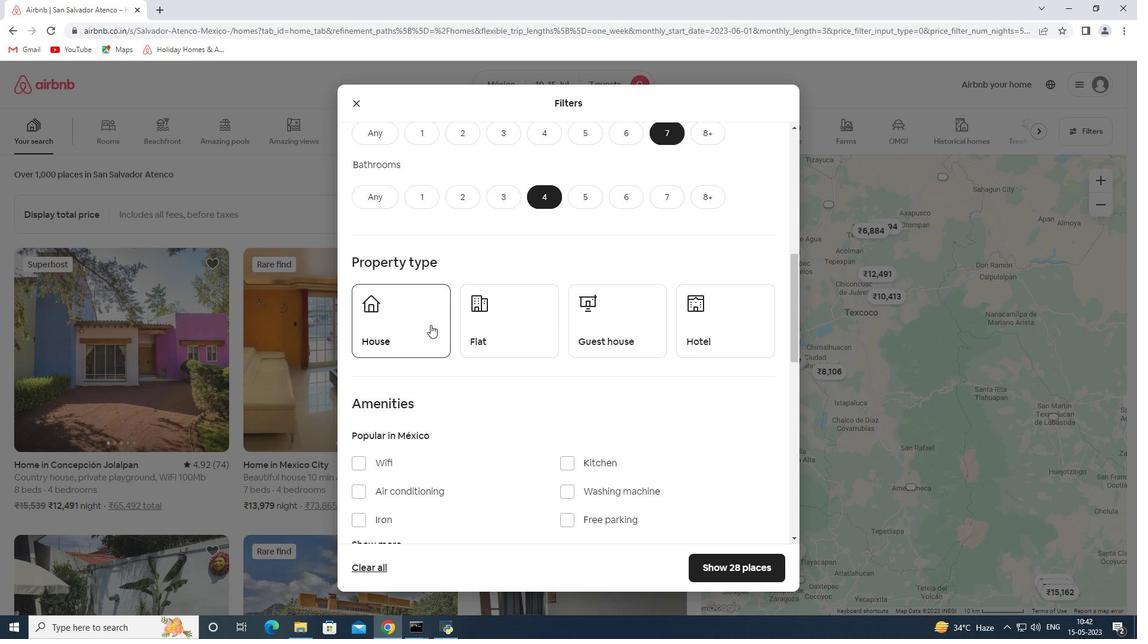 
Action: Mouse moved to (515, 321)
Screenshot: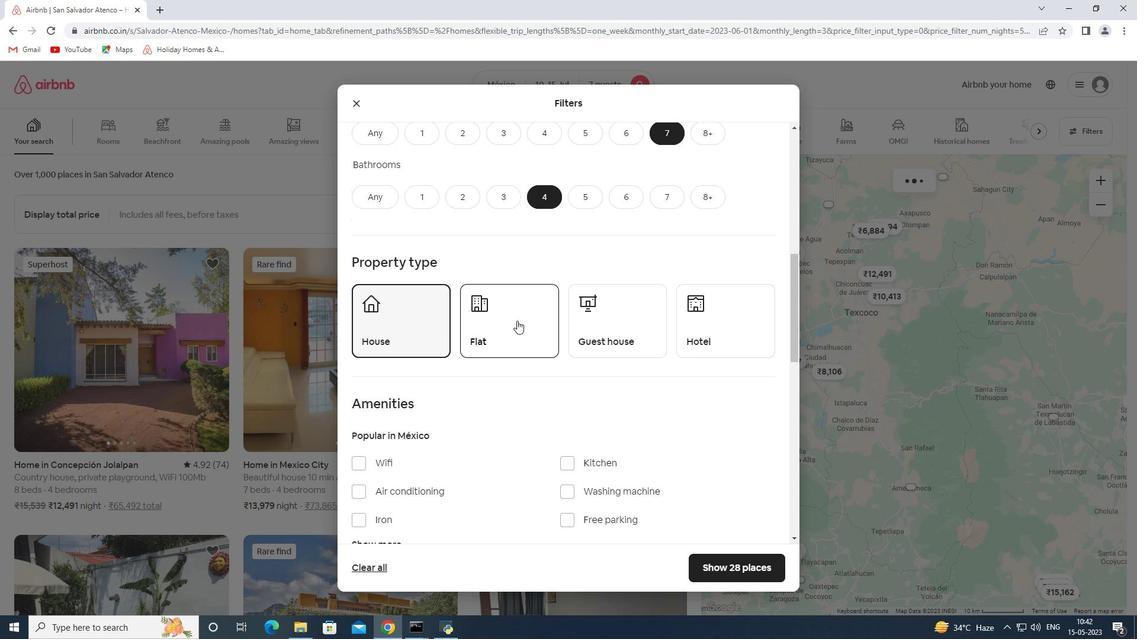 
Action: Mouse pressed left at (515, 321)
Screenshot: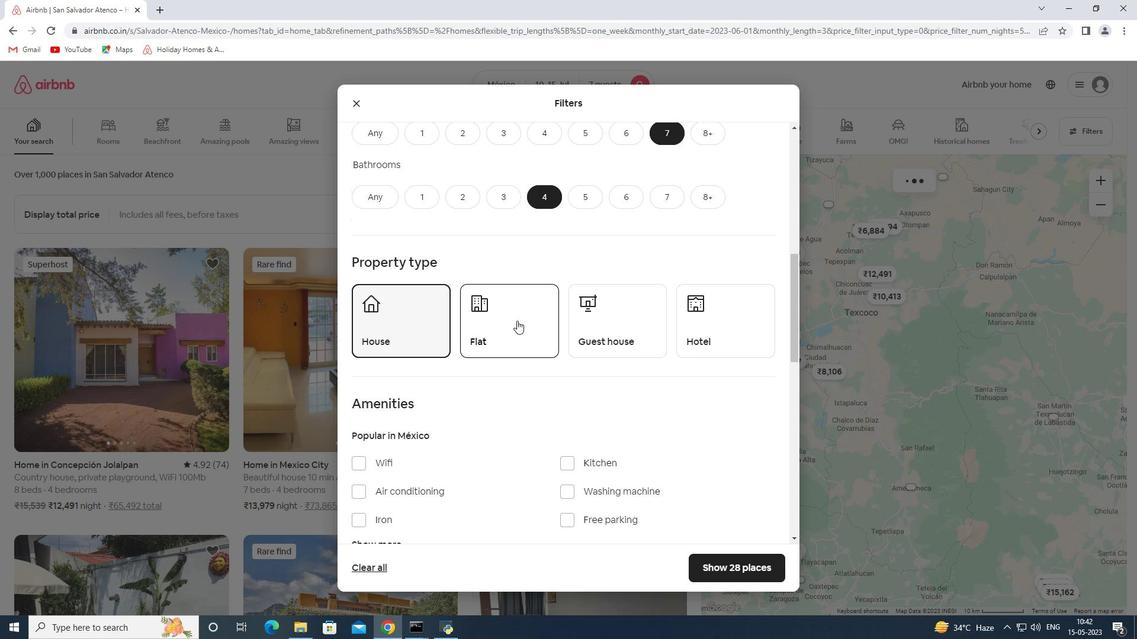 
Action: Mouse moved to (610, 338)
Screenshot: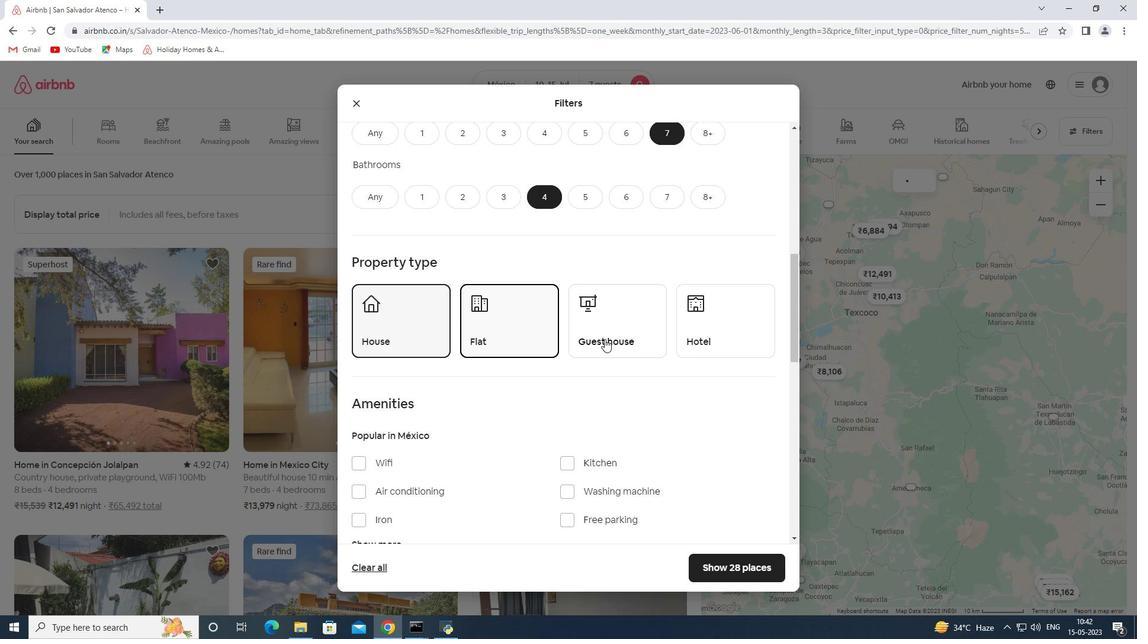 
Action: Mouse pressed left at (610, 338)
Screenshot: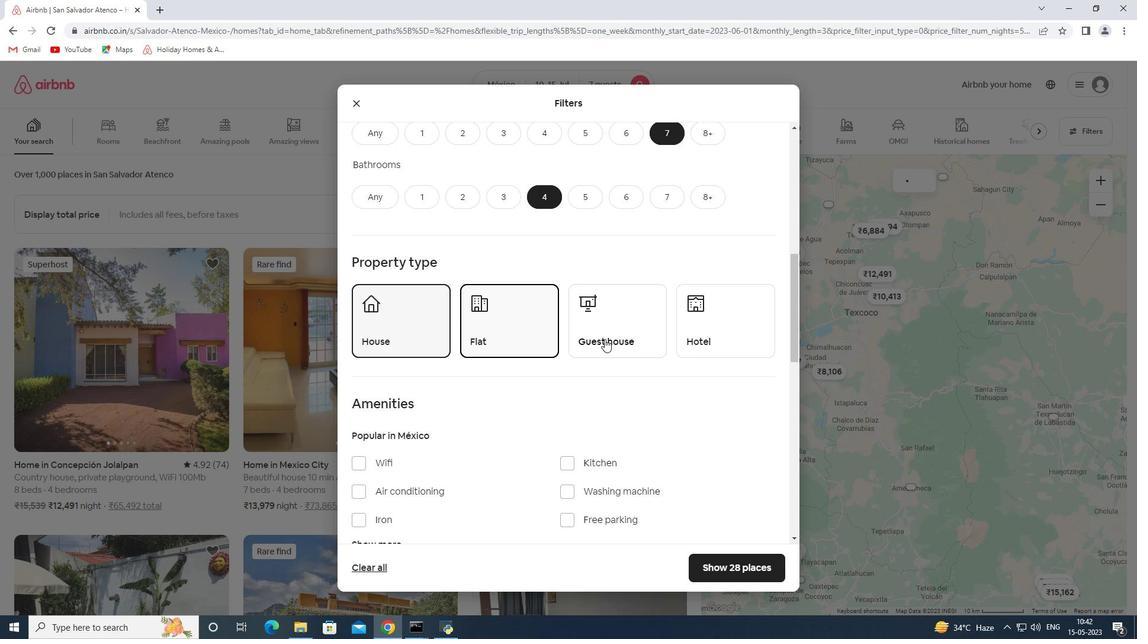 
Action: Mouse moved to (594, 370)
Screenshot: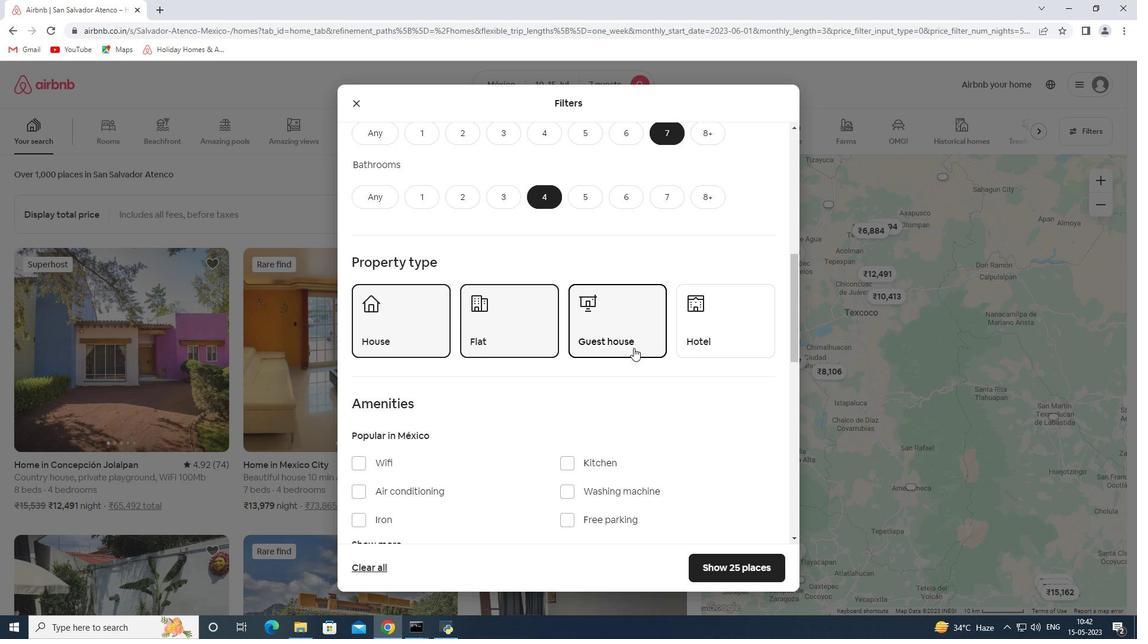 
Action: Mouse scrolled (594, 370) with delta (0, 0)
Screenshot: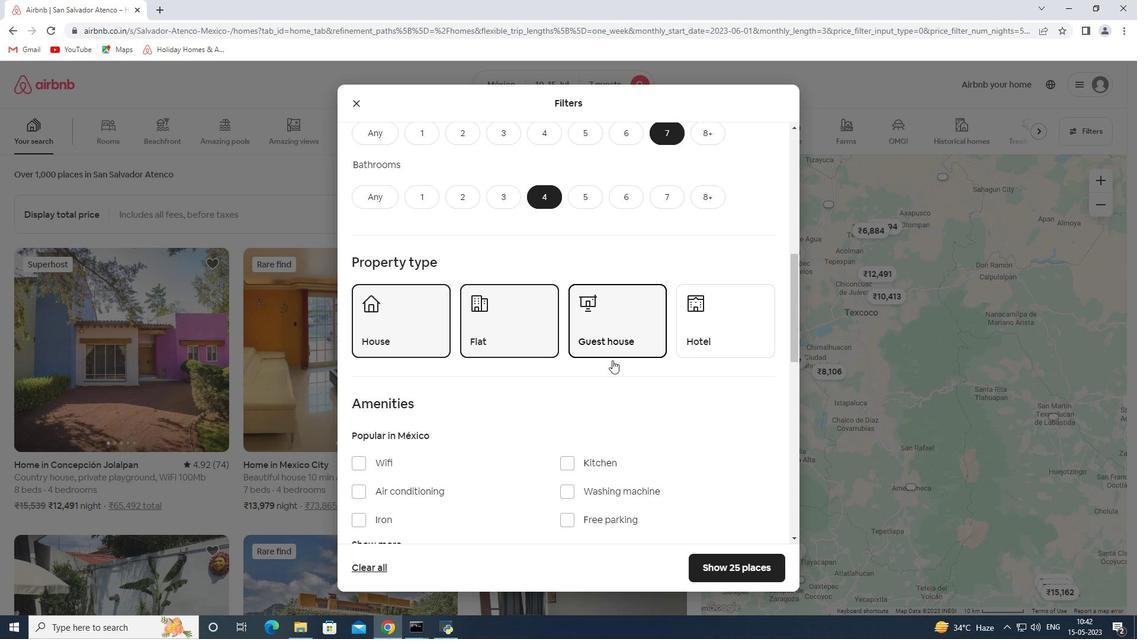 
Action: Mouse moved to (594, 370)
Screenshot: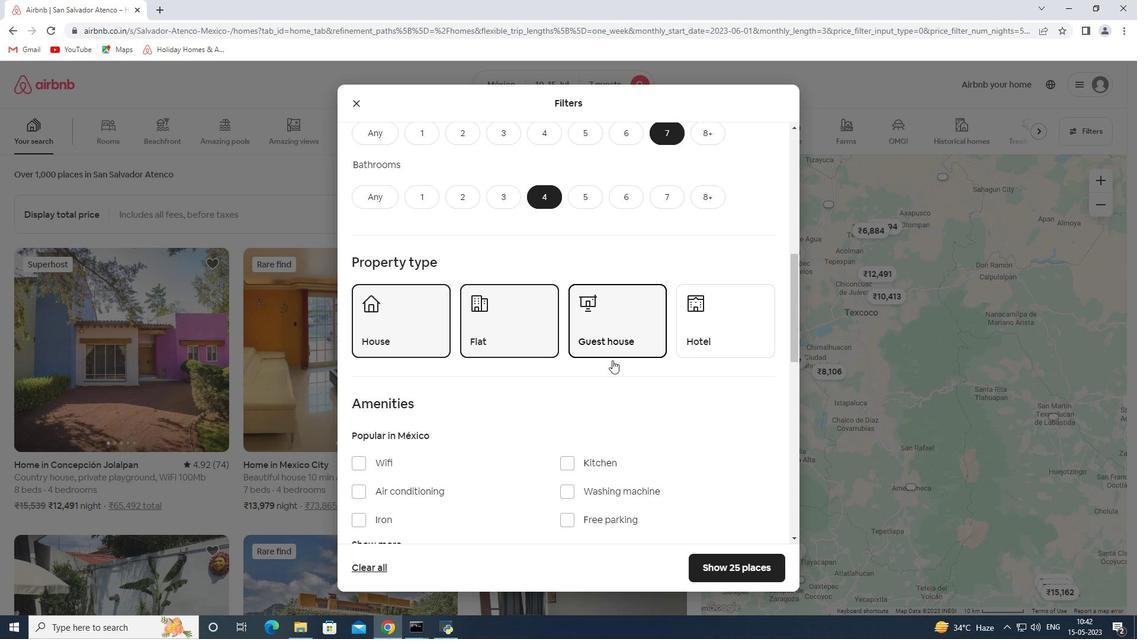 
Action: Mouse scrolled (594, 370) with delta (0, 0)
Screenshot: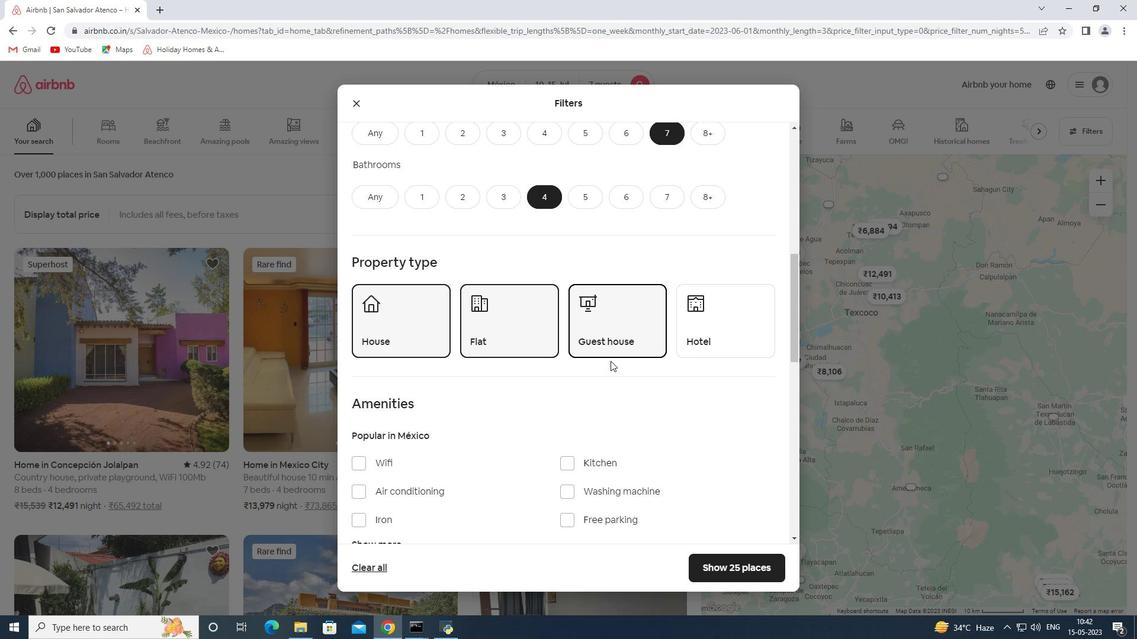 
Action: Mouse moved to (373, 428)
Screenshot: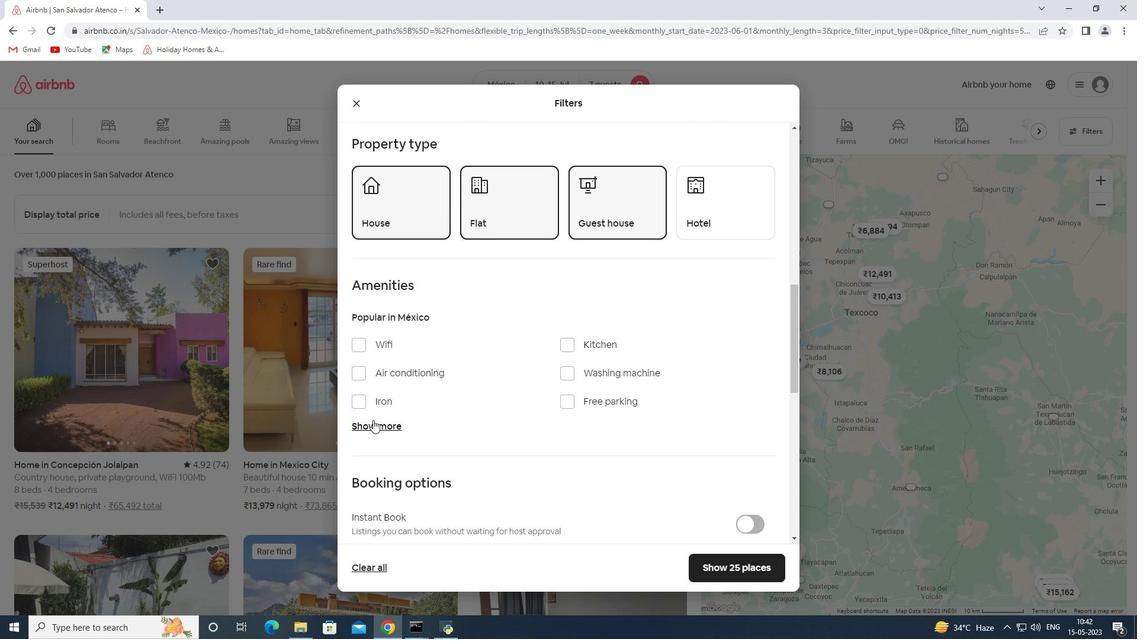 
Action: Mouse pressed left at (373, 428)
Screenshot: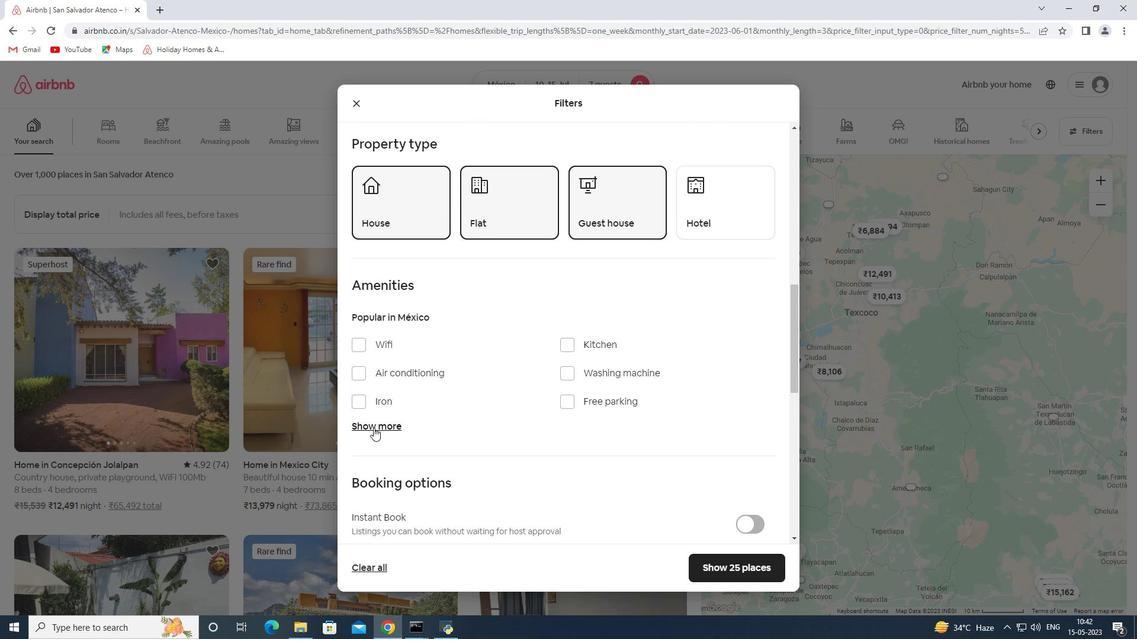 
Action: Mouse moved to (389, 347)
Screenshot: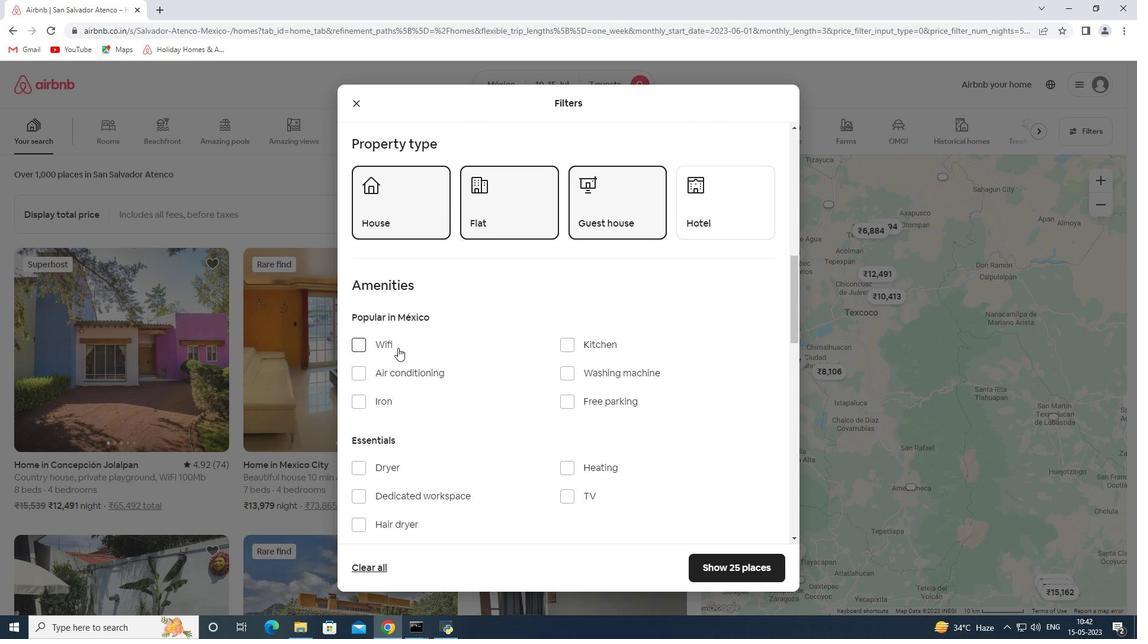 
Action: Mouse pressed left at (389, 347)
Screenshot: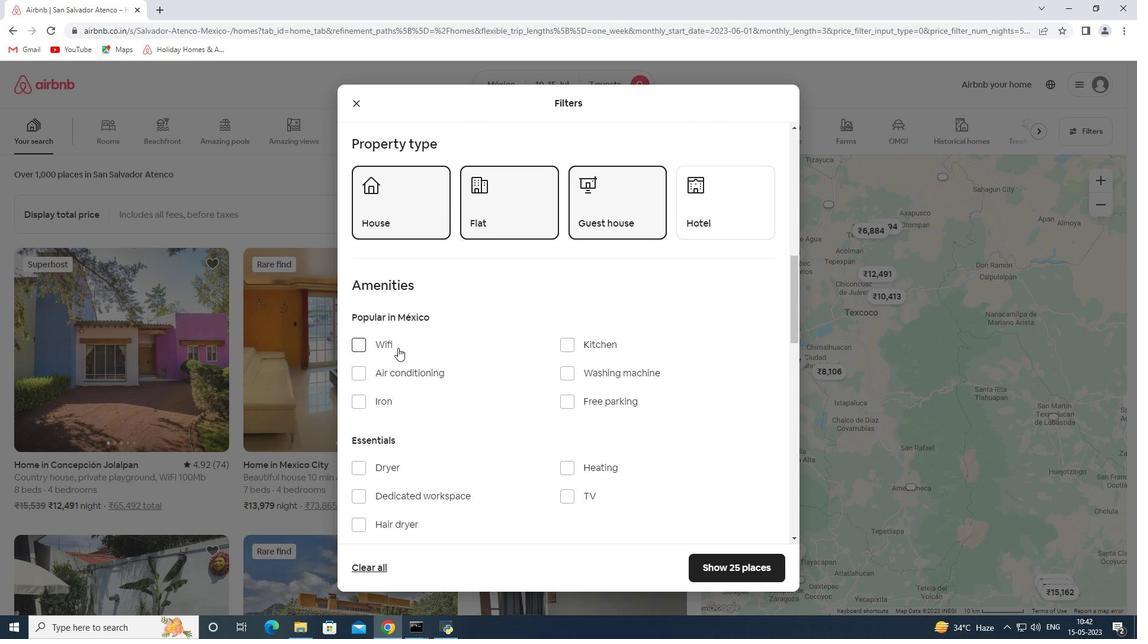 
Action: Mouse moved to (614, 405)
Screenshot: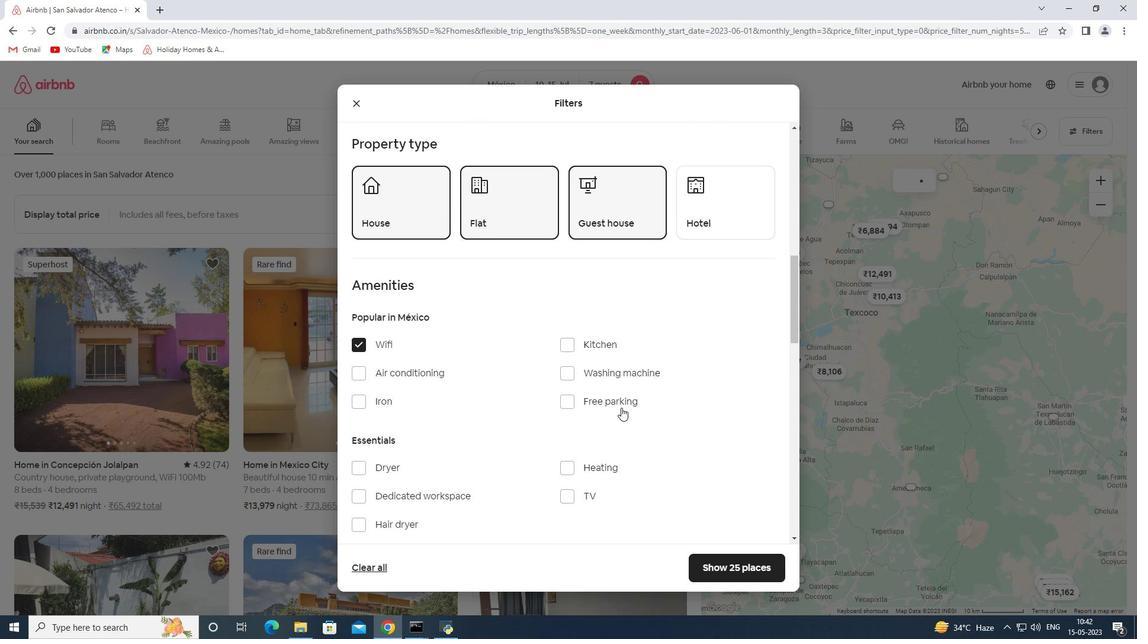 
Action: Mouse pressed left at (614, 405)
Screenshot: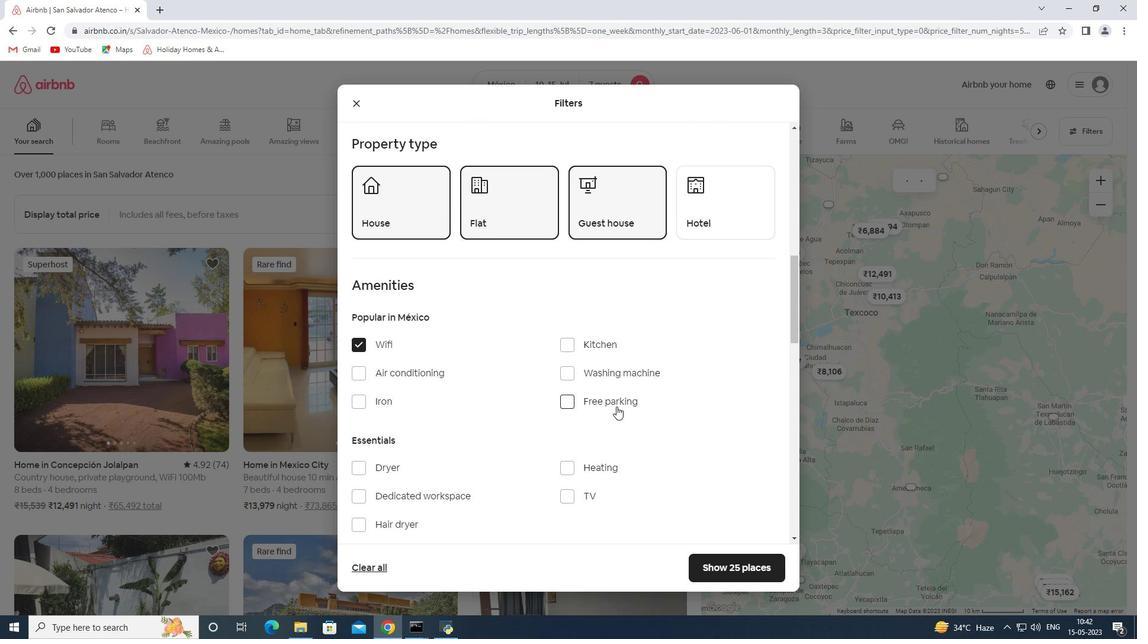 
Action: Mouse moved to (569, 492)
Screenshot: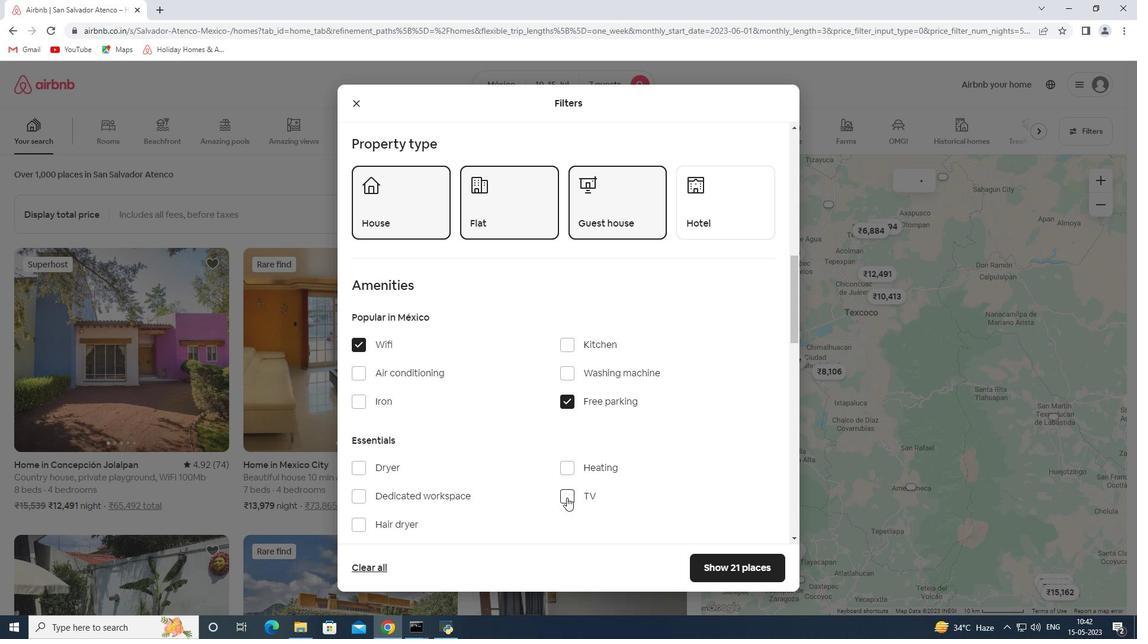 
Action: Mouse pressed left at (569, 492)
Screenshot: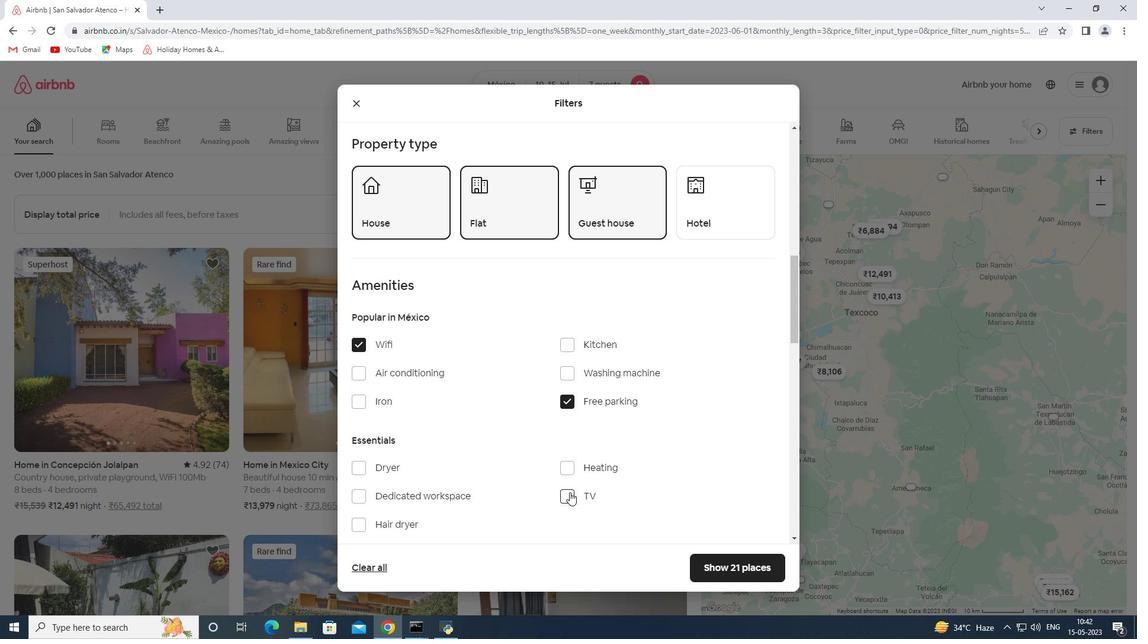 
Action: Mouse moved to (501, 465)
Screenshot: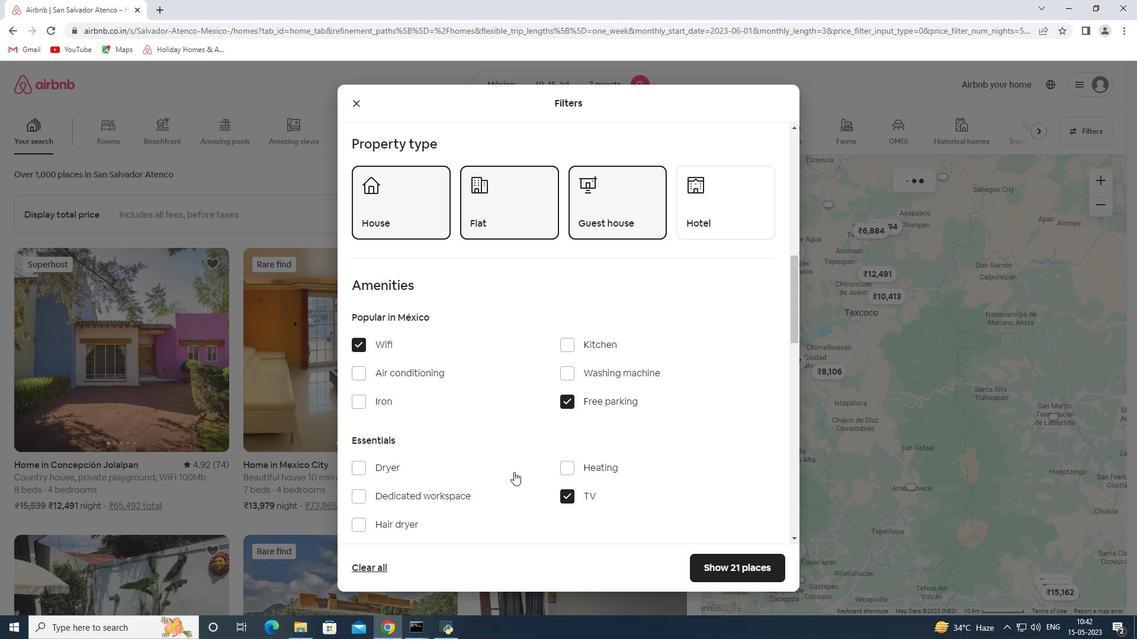 
Action: Mouse scrolled (501, 464) with delta (0, 0)
Screenshot: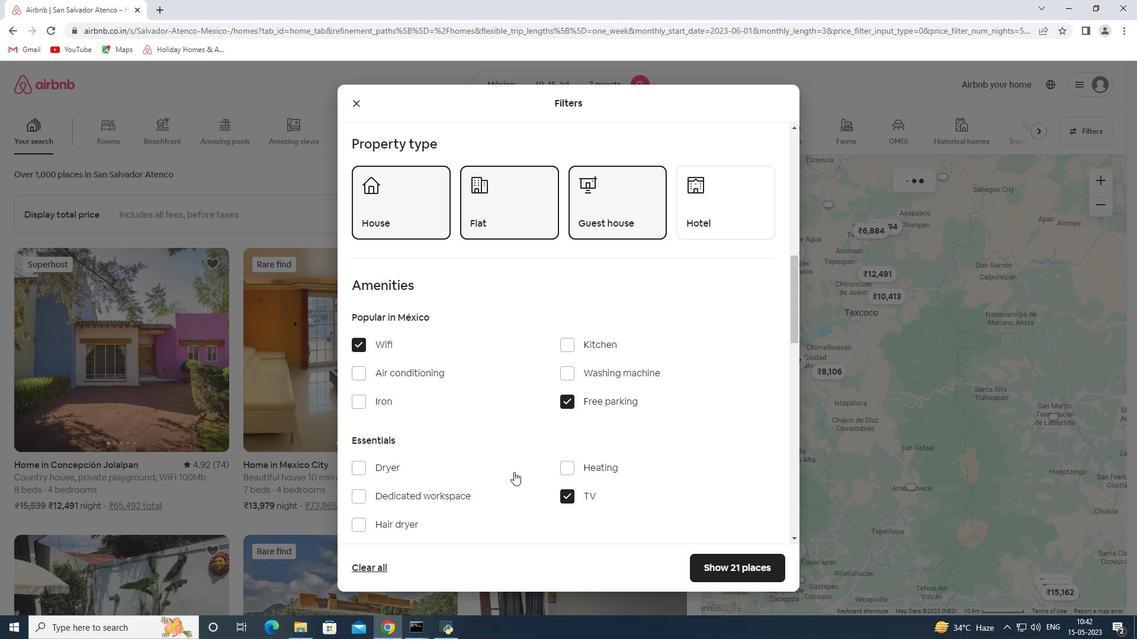 
Action: Mouse moved to (500, 465)
Screenshot: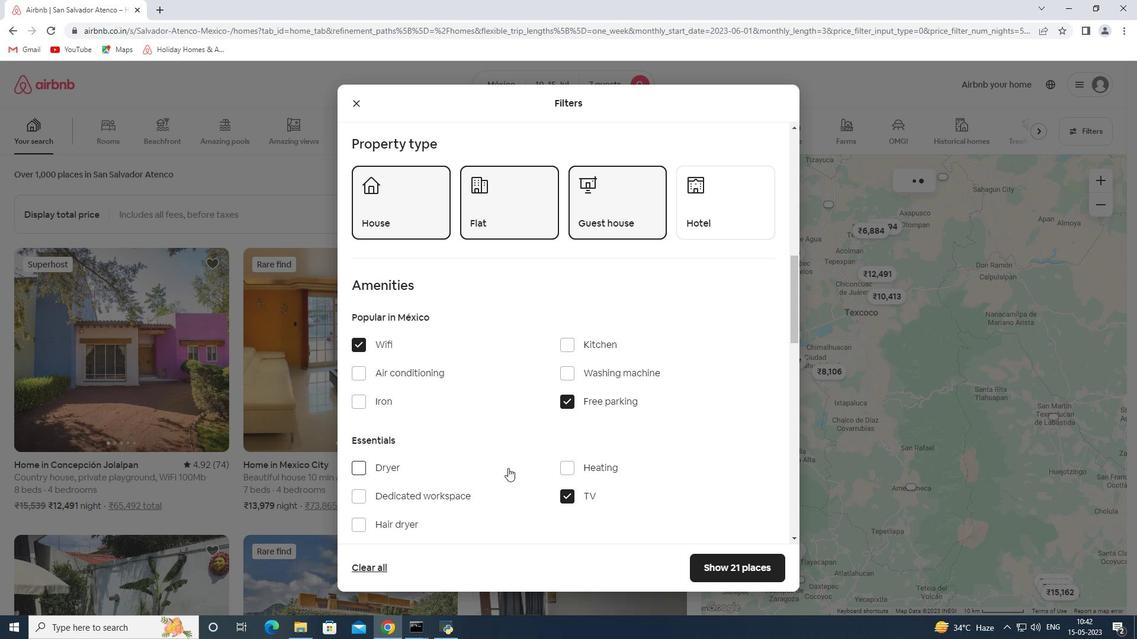 
Action: Mouse scrolled (500, 464) with delta (0, 0)
Screenshot: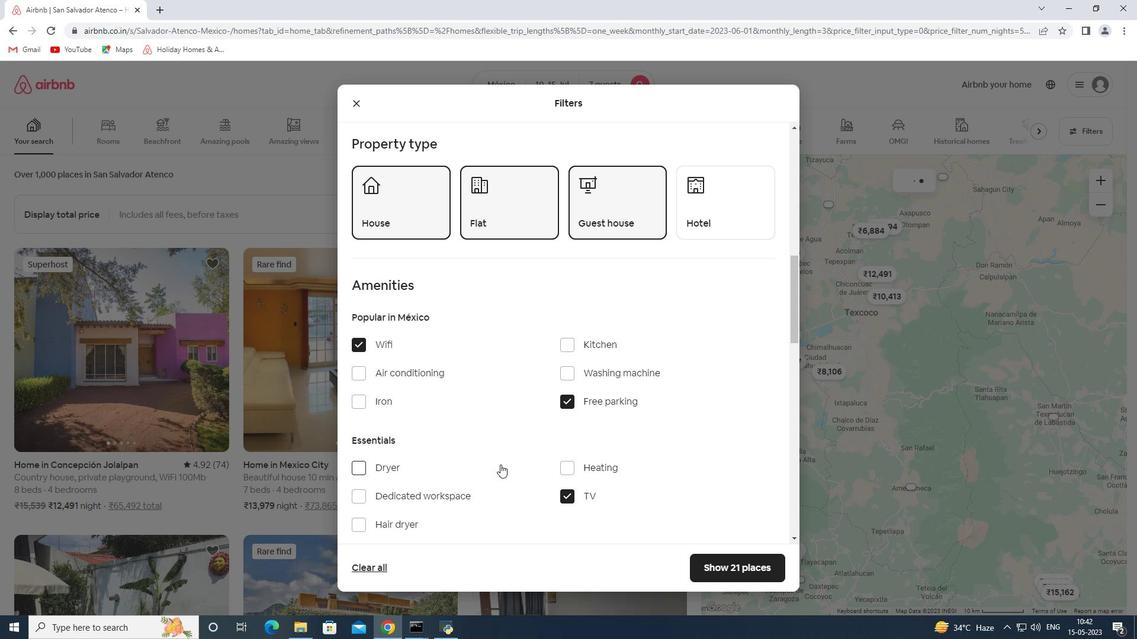 
Action: Mouse moved to (486, 443)
Screenshot: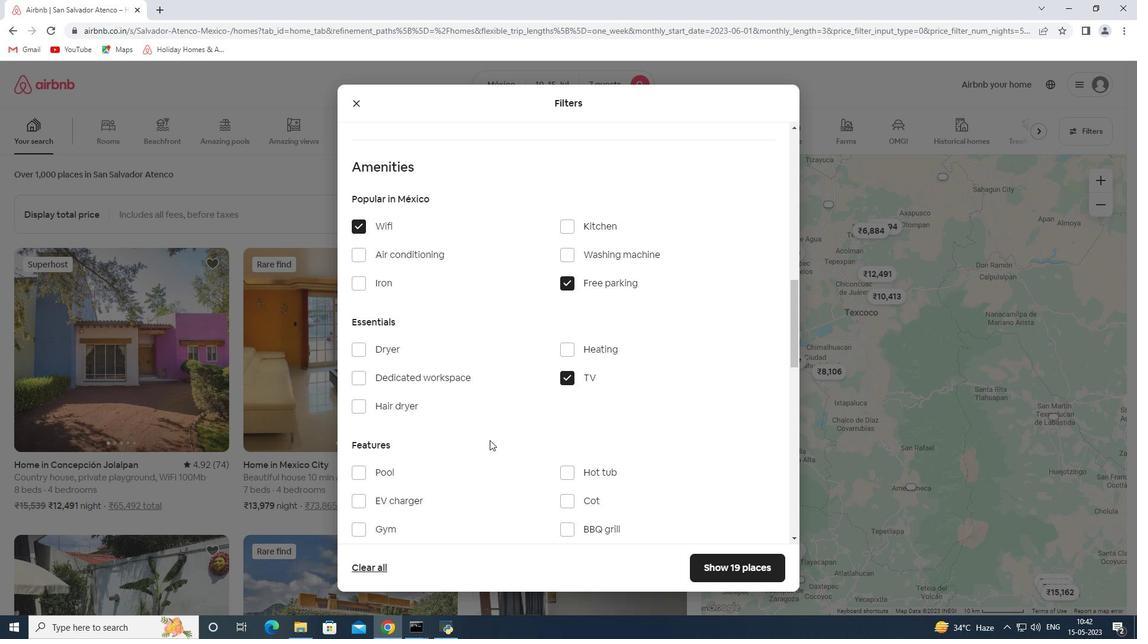 
Action: Mouse scrolled (486, 442) with delta (0, 0)
Screenshot: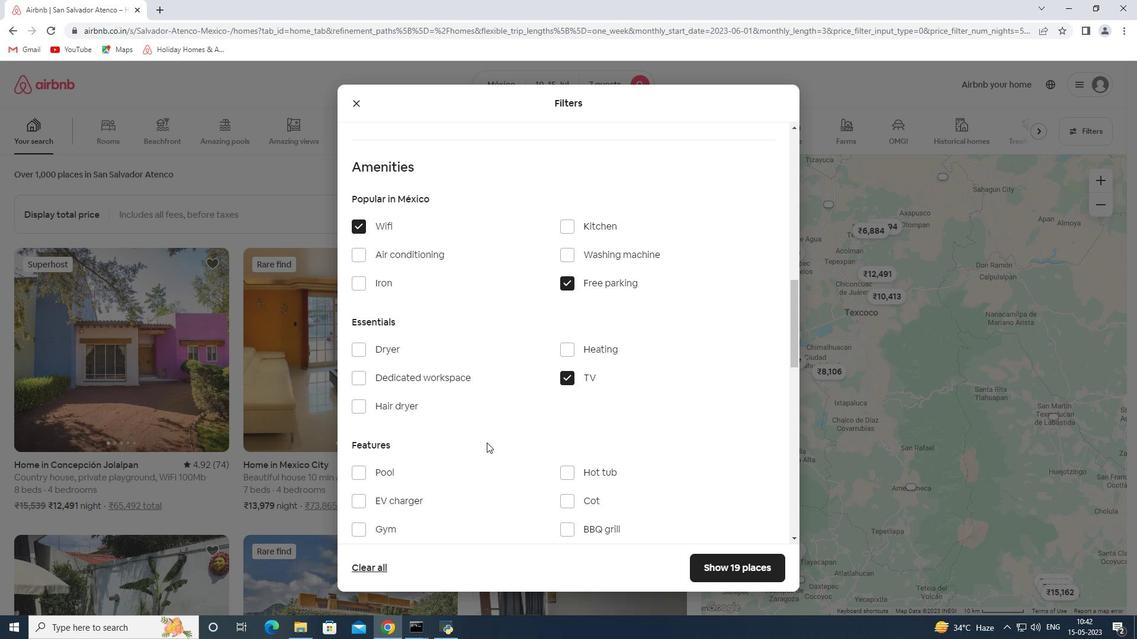 
Action: Mouse scrolled (486, 442) with delta (0, 0)
Screenshot: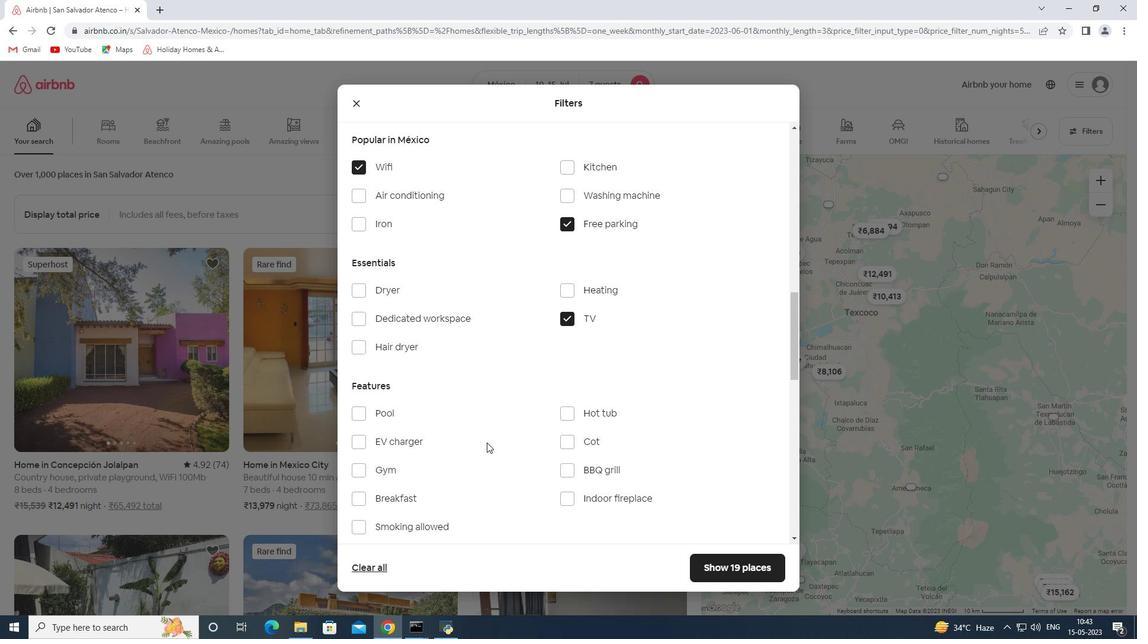 
Action: Mouse scrolled (486, 442) with delta (0, 0)
Screenshot: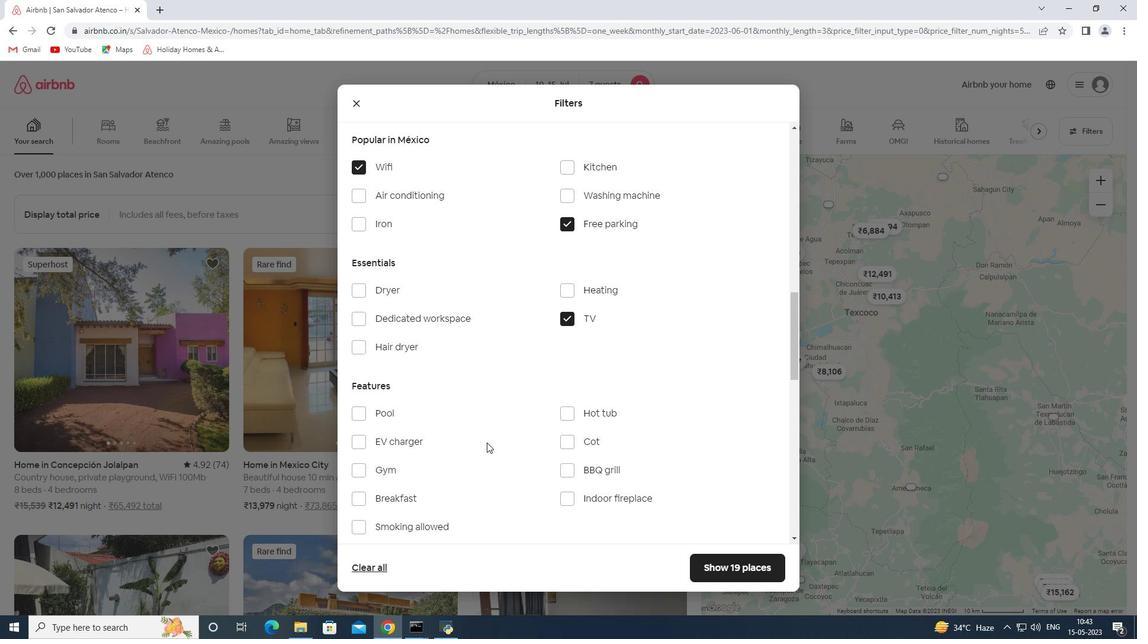 
Action: Mouse moved to (392, 350)
Screenshot: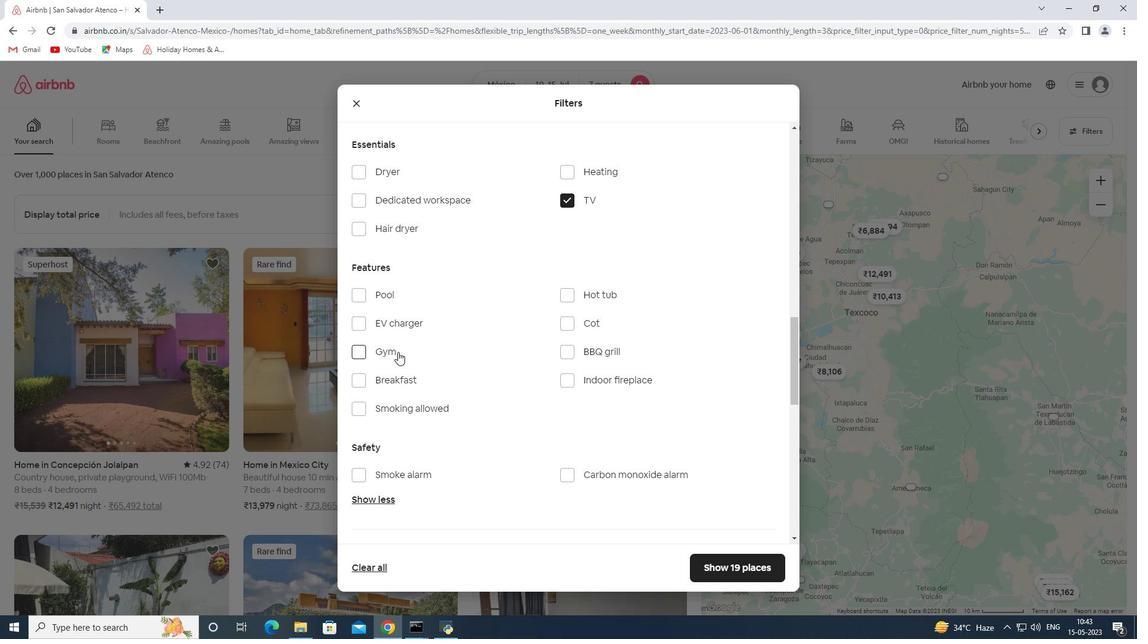 
Action: Mouse pressed left at (392, 350)
Screenshot: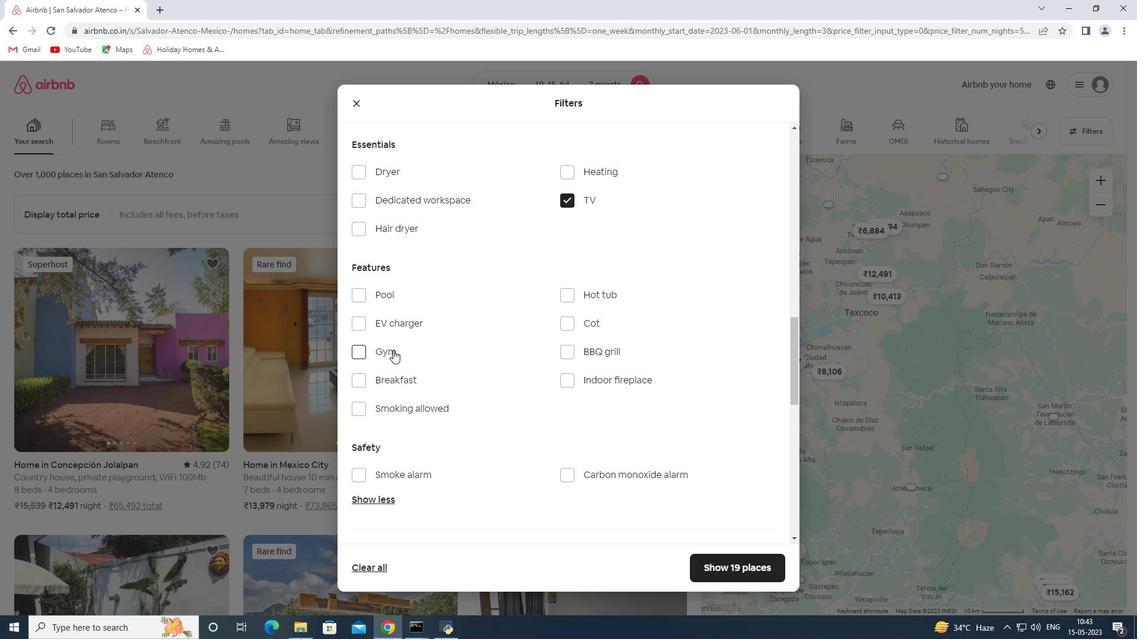 
Action: Mouse moved to (398, 379)
Screenshot: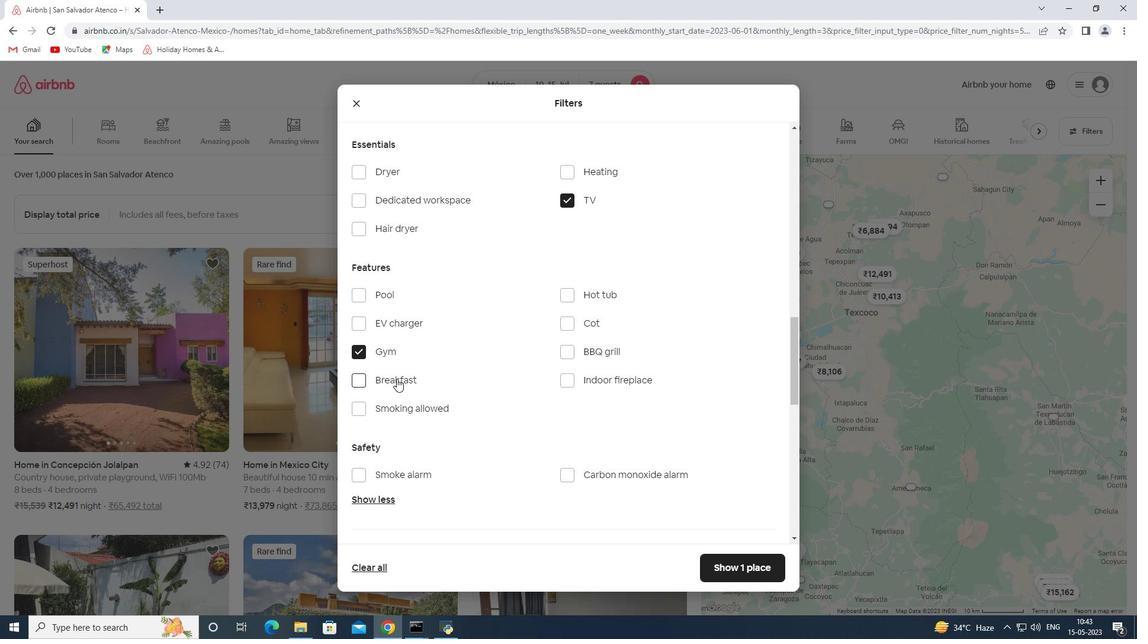 
Action: Mouse pressed left at (398, 379)
Screenshot: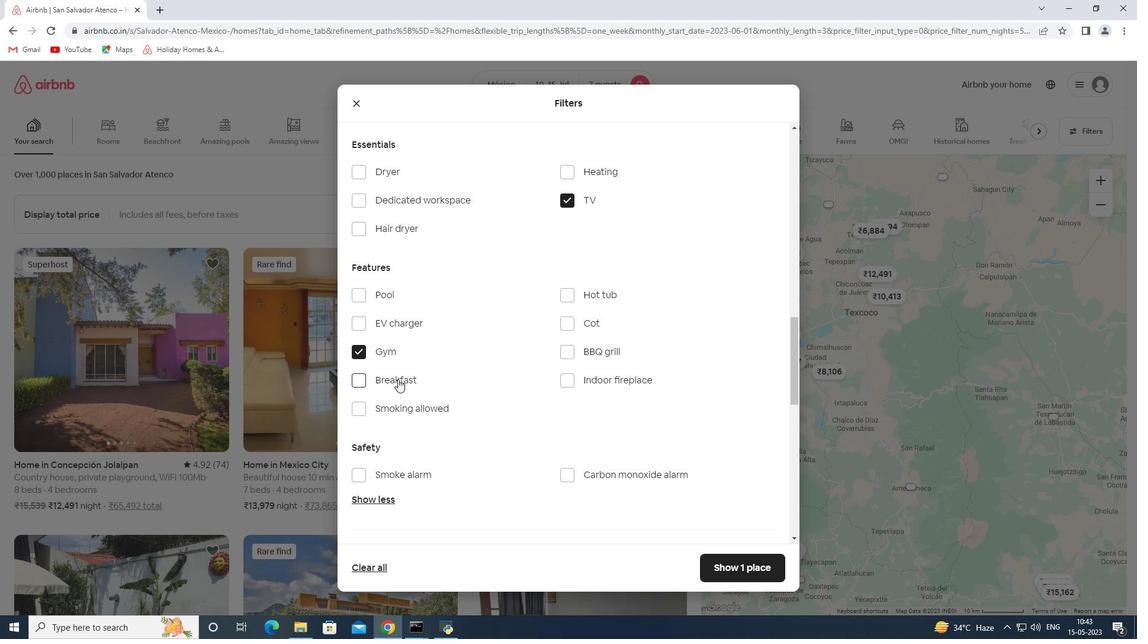 
Action: Mouse moved to (411, 507)
Screenshot: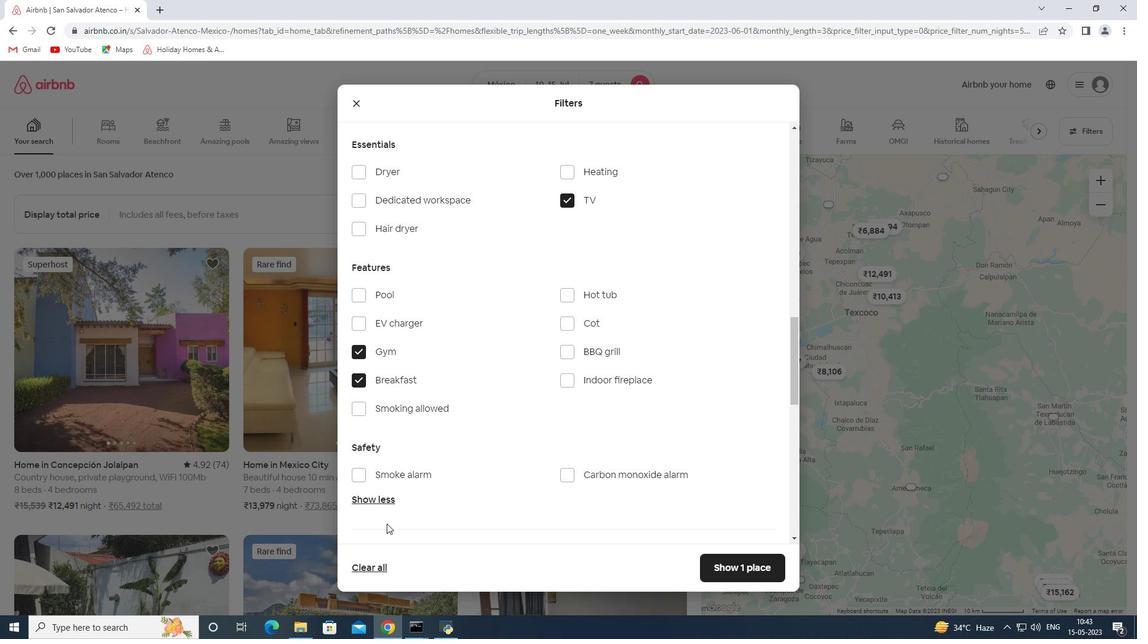 
Action: Mouse scrolled (411, 506) with delta (0, 0)
Screenshot: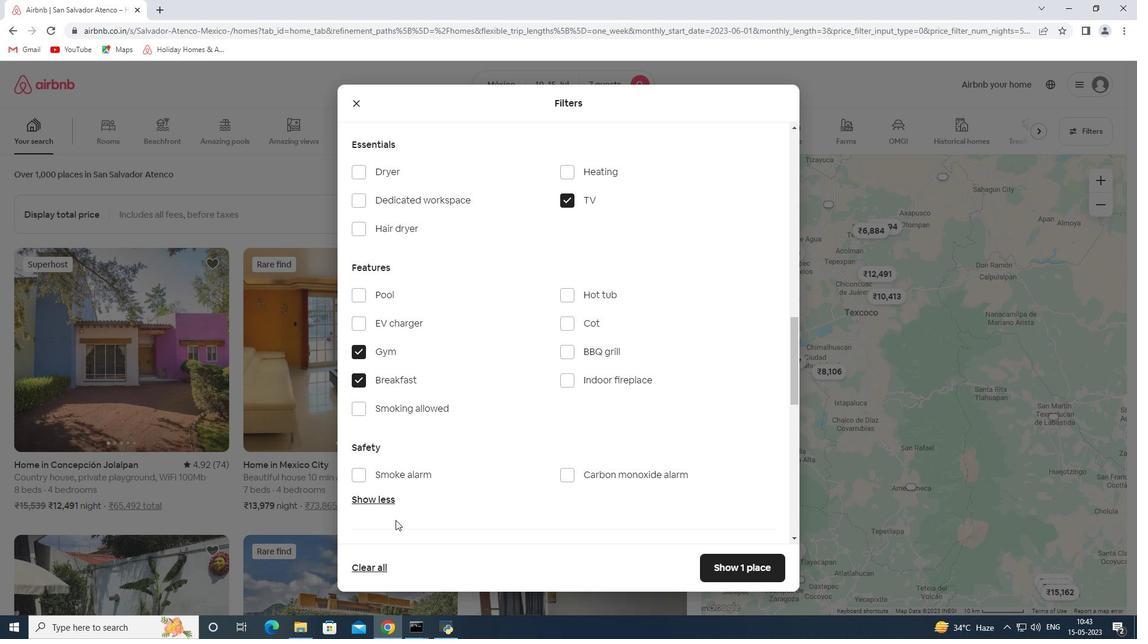 
Action: Mouse moved to (416, 501)
Screenshot: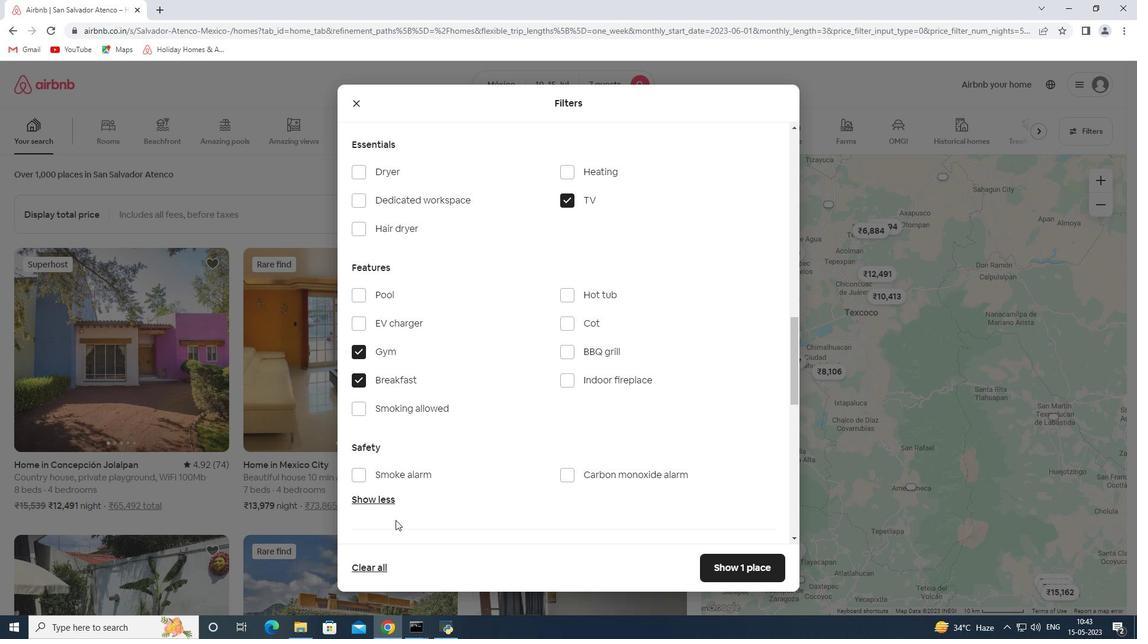 
Action: Mouse scrolled (416, 500) with delta (0, 0)
Screenshot: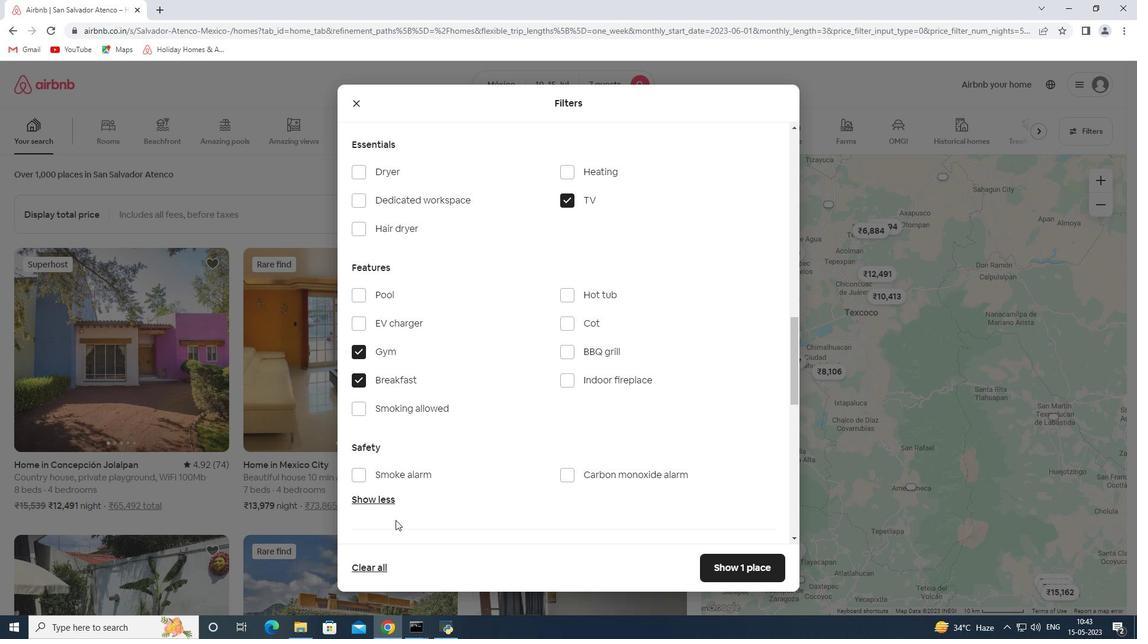 
Action: Mouse moved to (418, 497)
Screenshot: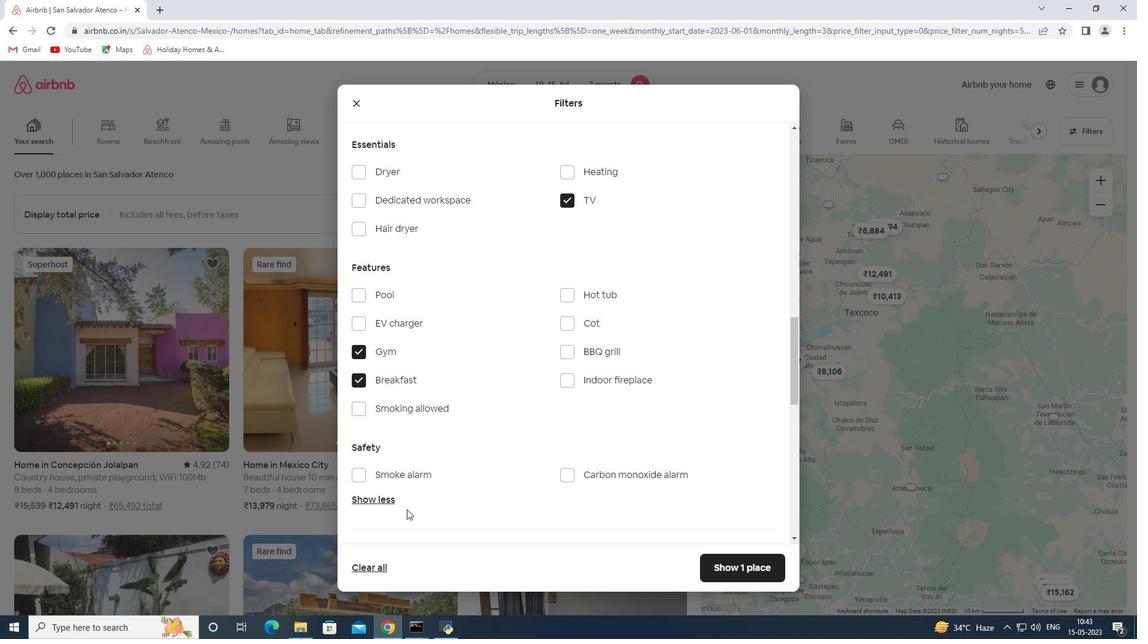 
Action: Mouse scrolled (418, 496) with delta (0, 0)
Screenshot: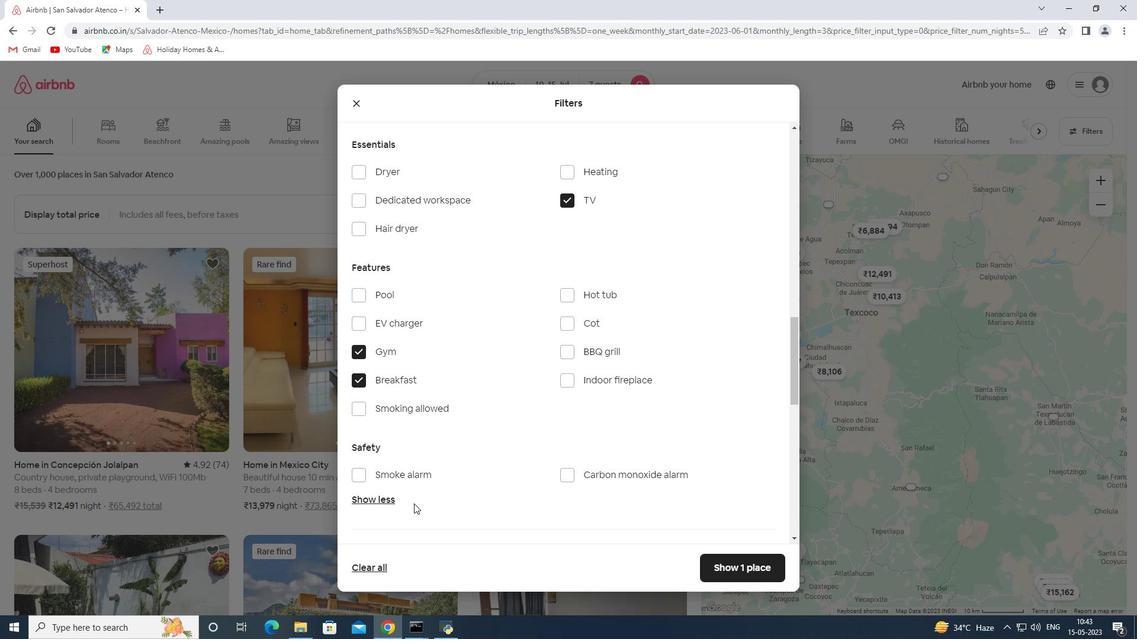 
Action: Mouse moved to (752, 465)
Screenshot: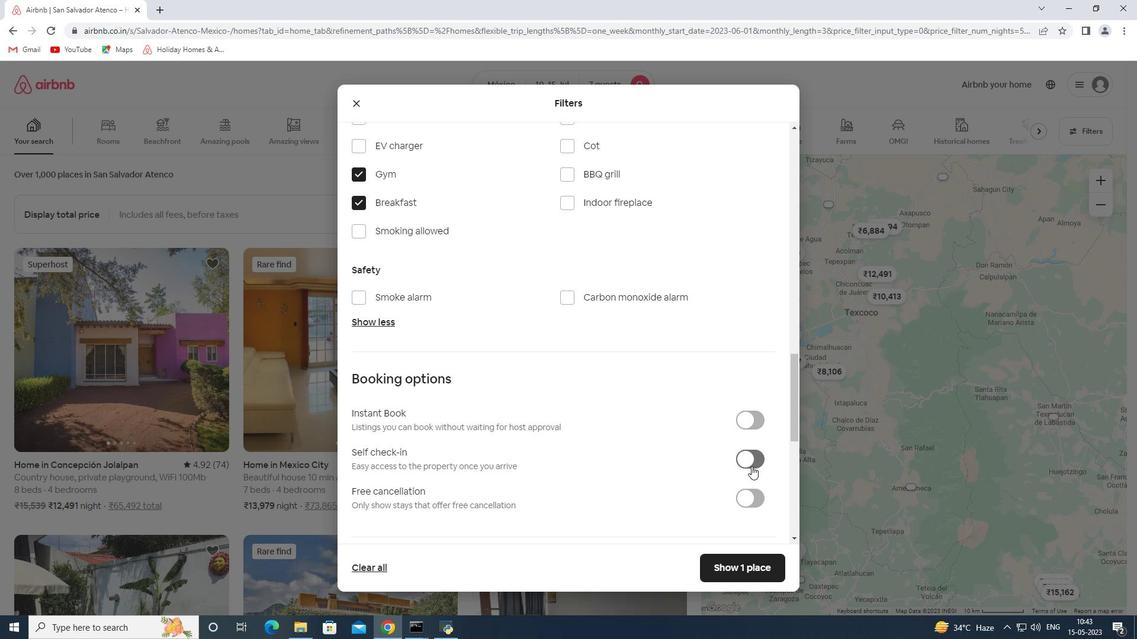 
Action: Mouse pressed left at (752, 465)
Screenshot: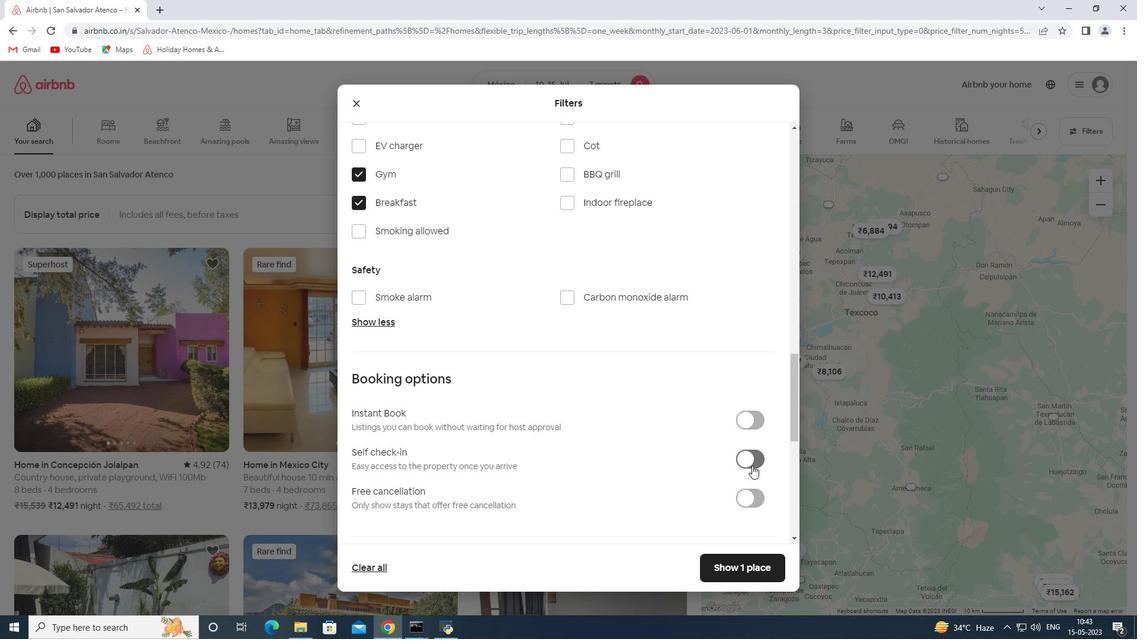 
Action: Mouse moved to (400, 457)
Screenshot: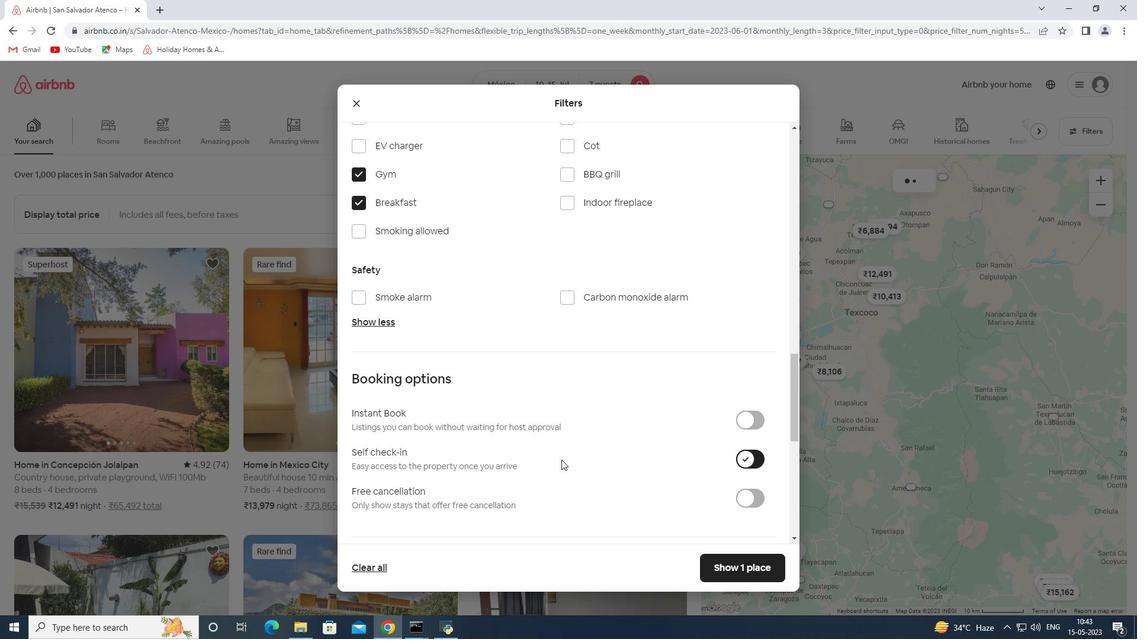 
Action: Mouse scrolled (400, 457) with delta (0, 0)
Screenshot: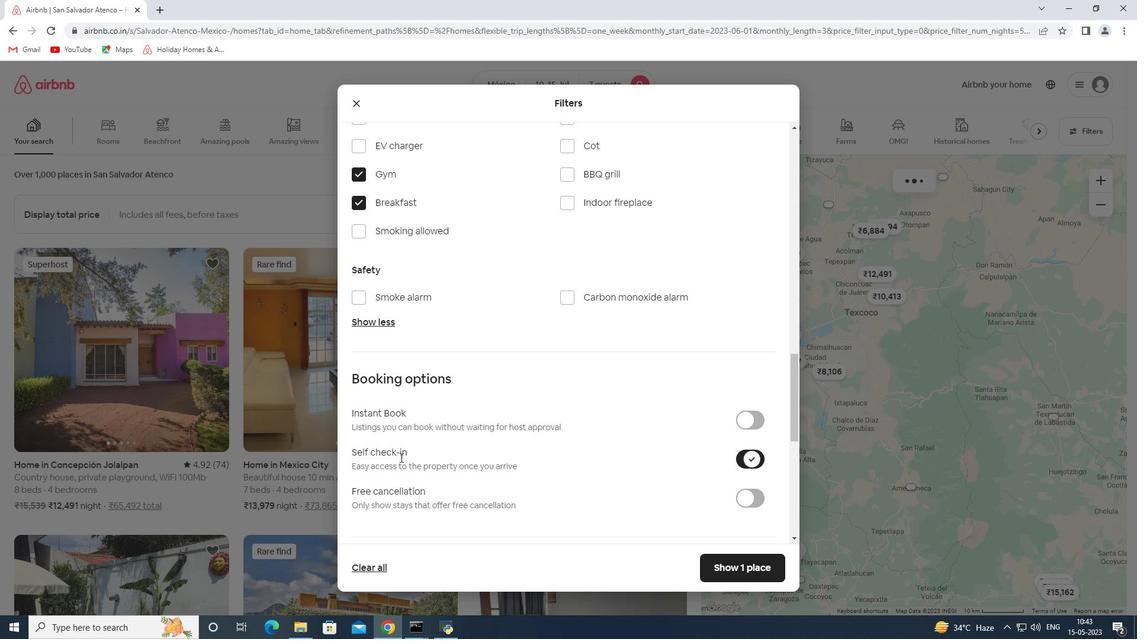 
Action: Mouse scrolled (400, 457) with delta (0, 0)
Screenshot: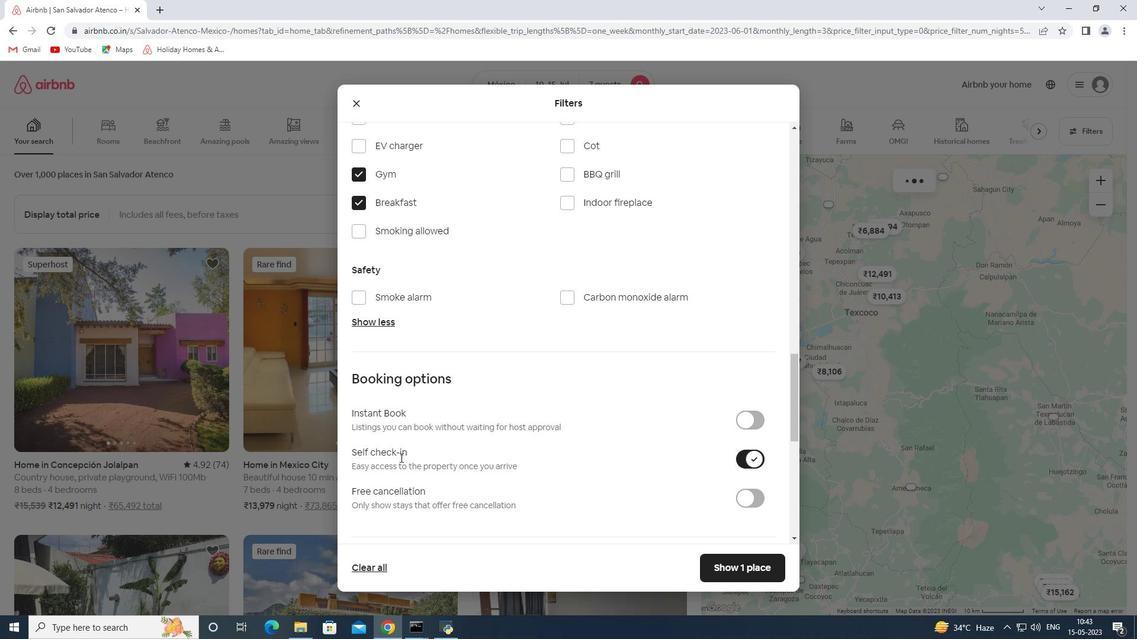
Action: Mouse scrolled (400, 457) with delta (0, 0)
Screenshot: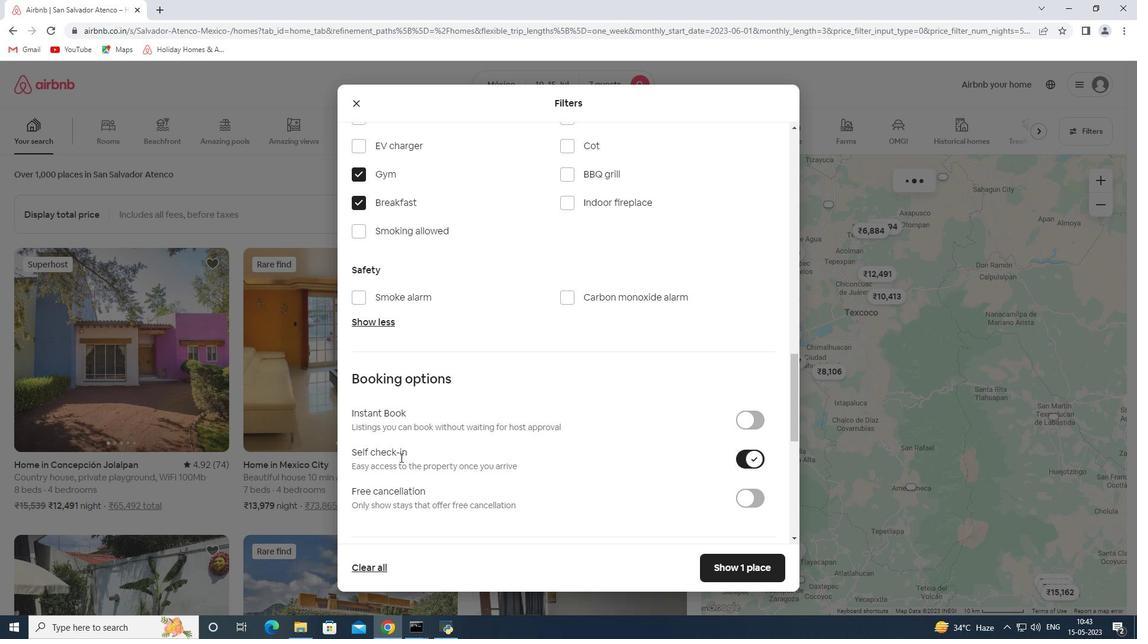
Action: Mouse scrolled (400, 457) with delta (0, 0)
Screenshot: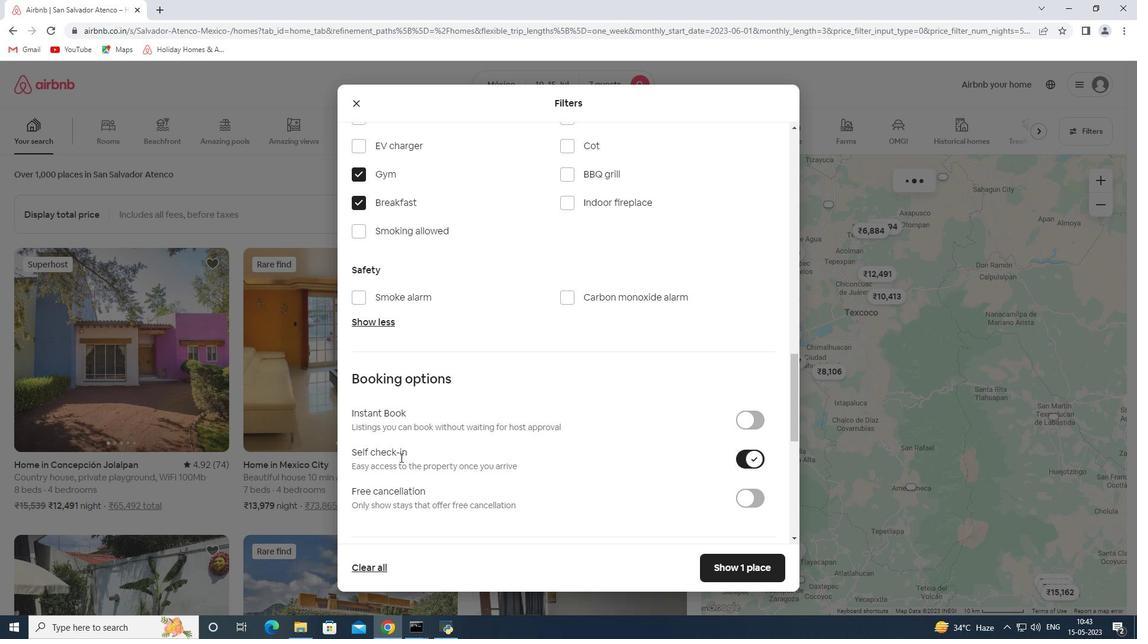 
Action: Mouse scrolled (400, 457) with delta (0, 0)
Screenshot: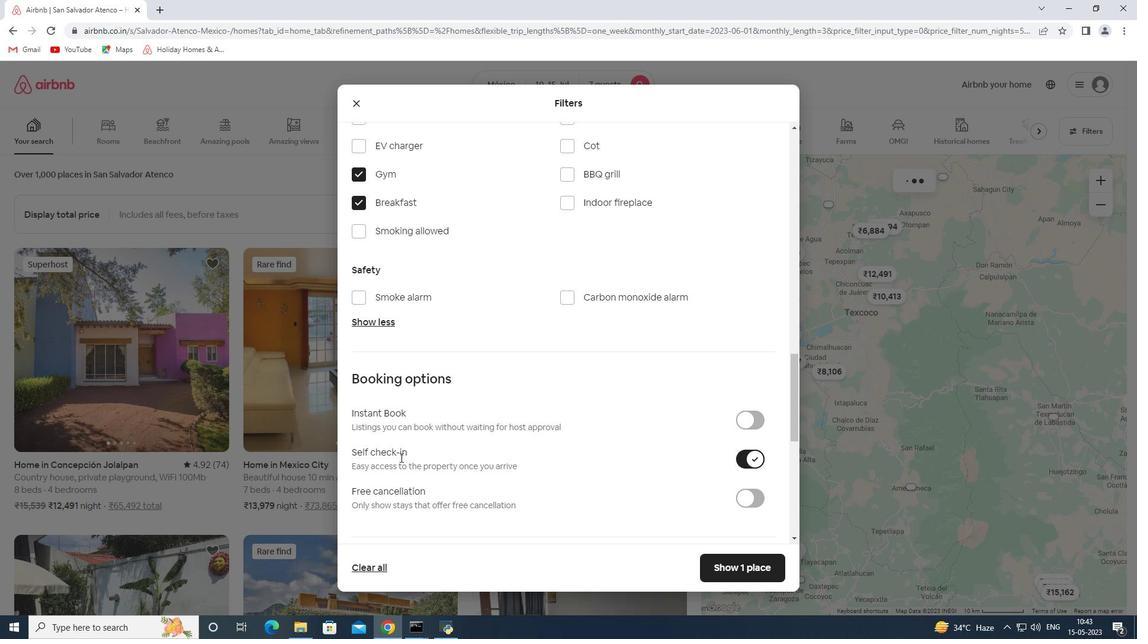 
Action: Mouse moved to (390, 486)
Screenshot: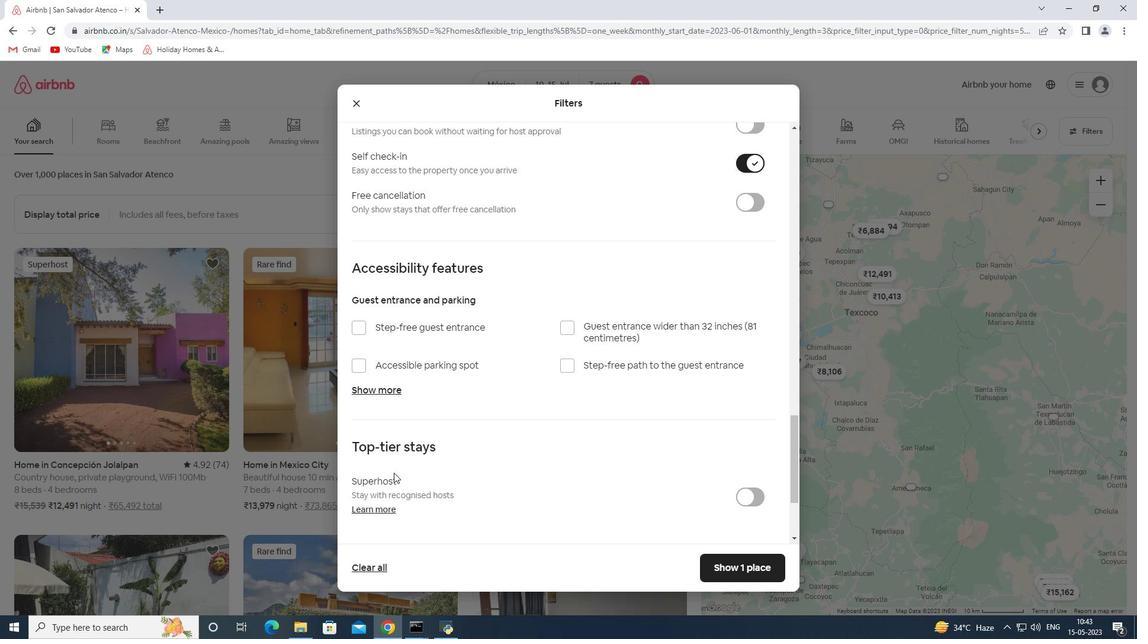 
Action: Mouse scrolled (390, 486) with delta (0, 0)
Screenshot: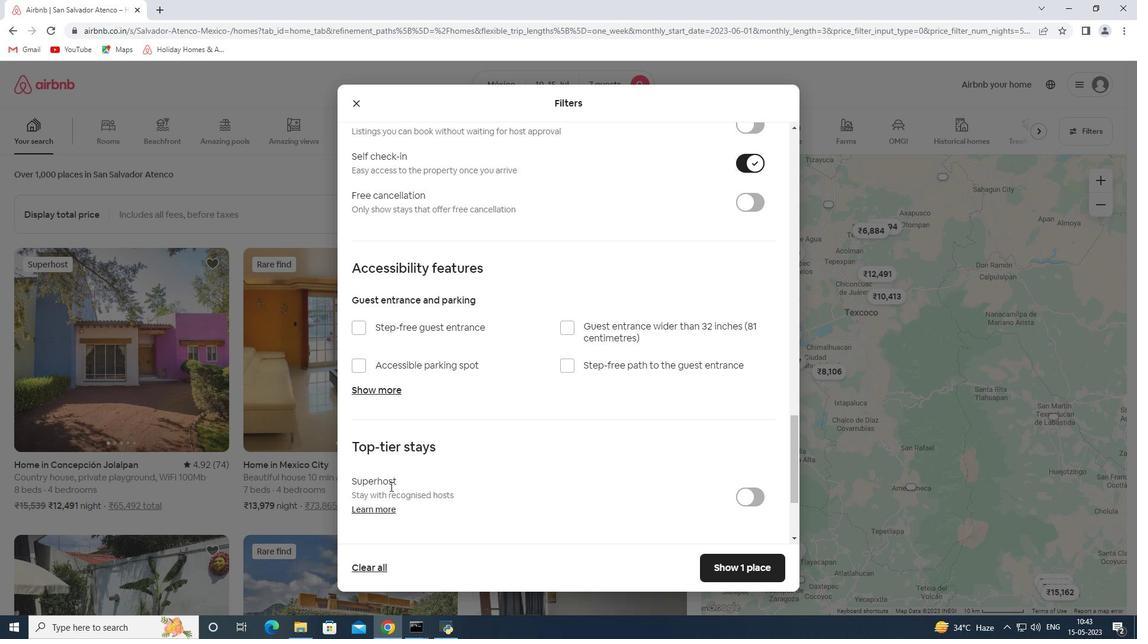 
Action: Mouse scrolled (390, 486) with delta (0, 0)
Screenshot: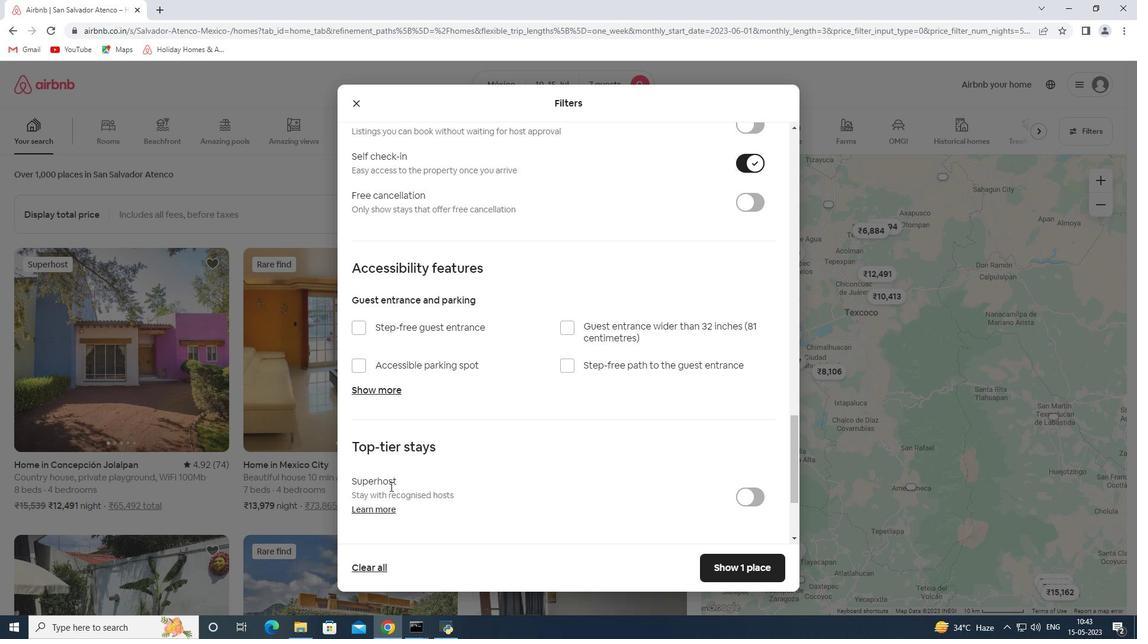 
Action: Mouse scrolled (390, 486) with delta (0, 0)
Screenshot: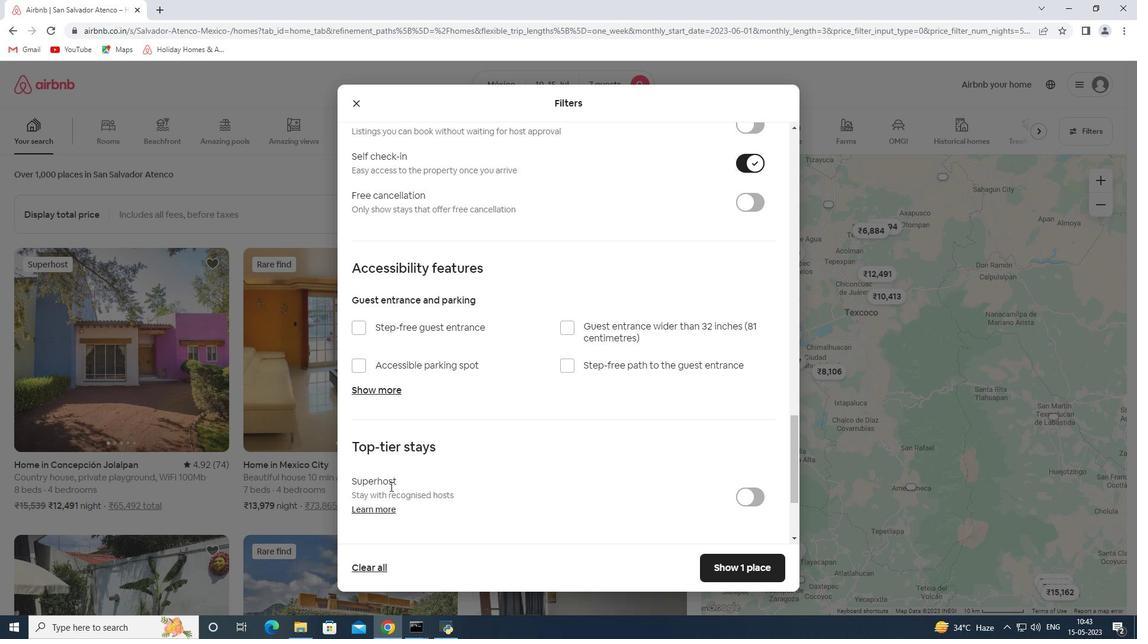 
Action: Mouse scrolled (390, 486) with delta (0, 0)
Screenshot: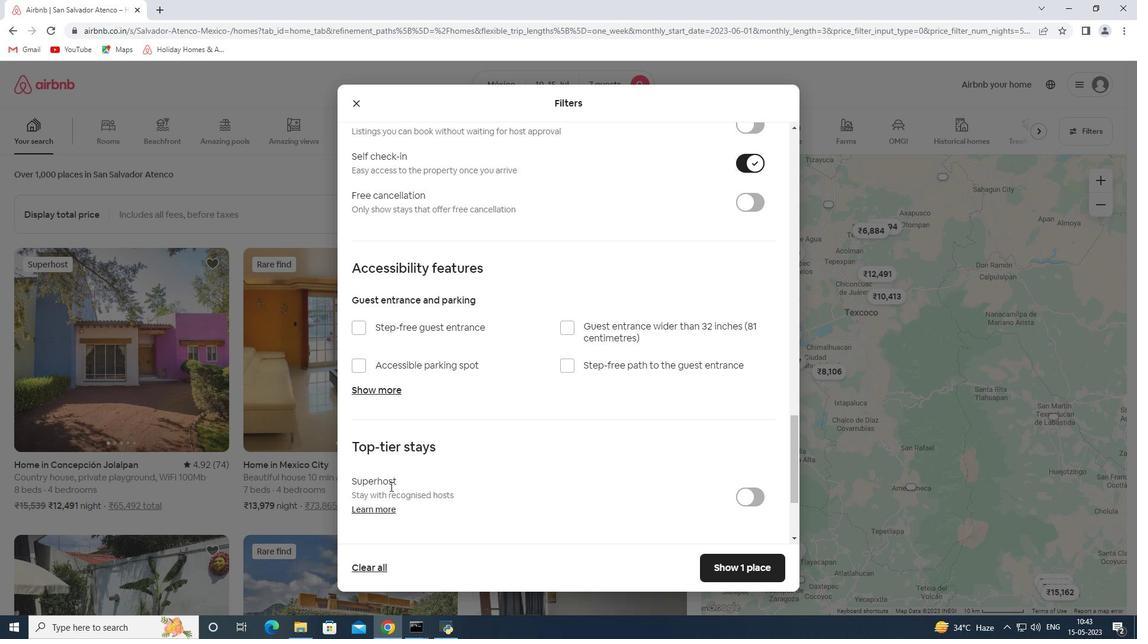 
Action: Mouse scrolled (390, 486) with delta (0, 0)
Screenshot: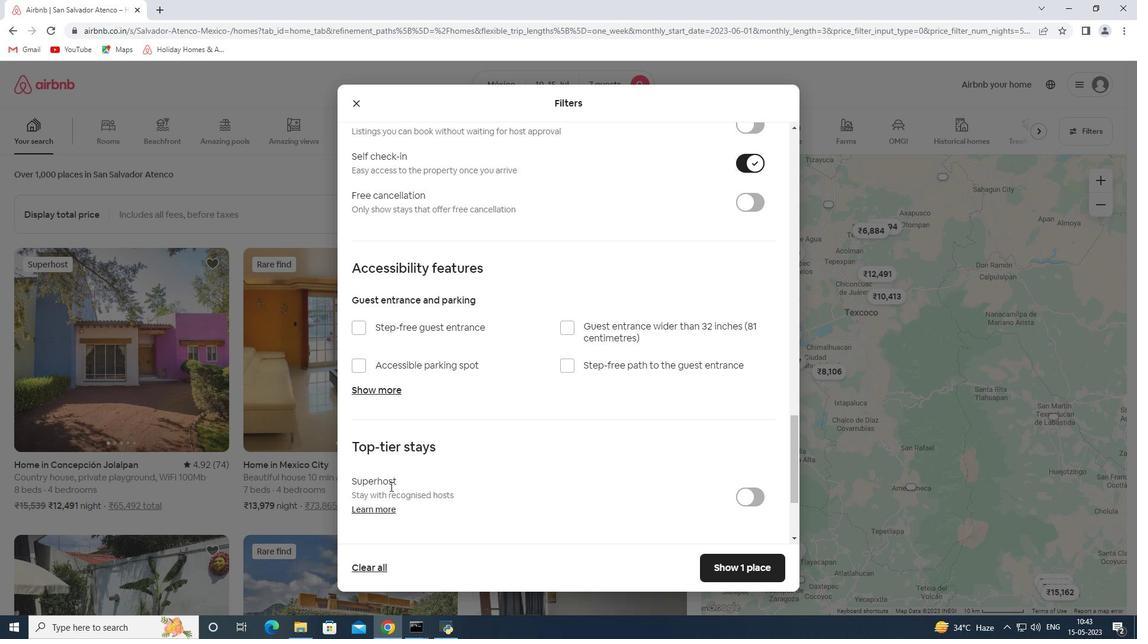 
Action: Mouse moved to (377, 465)
Screenshot: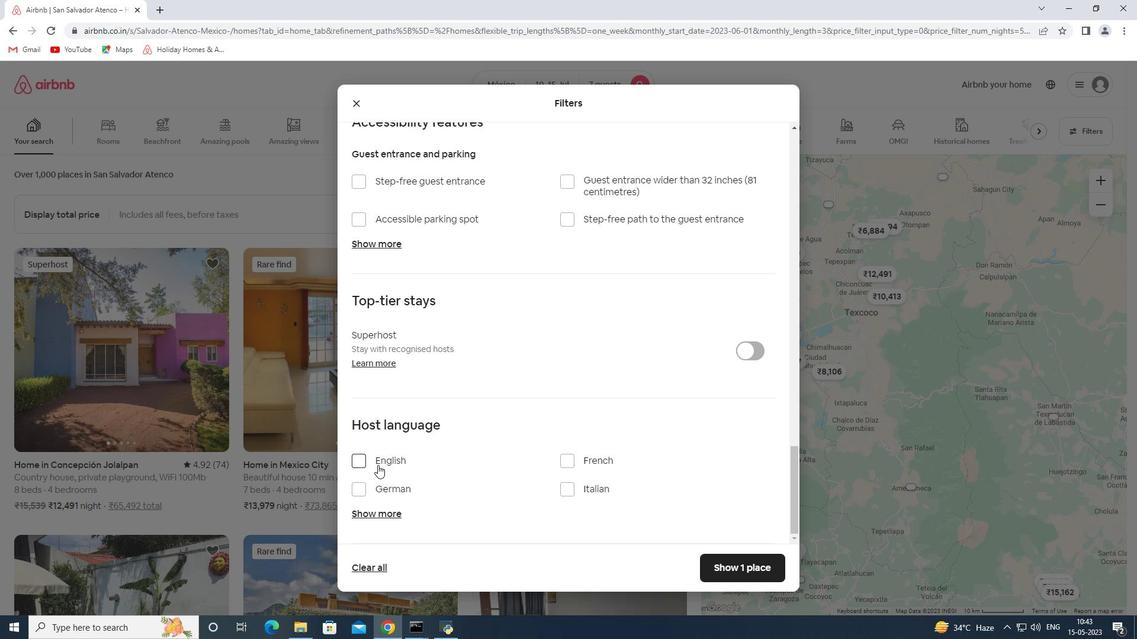 
Action: Mouse pressed left at (377, 465)
Screenshot: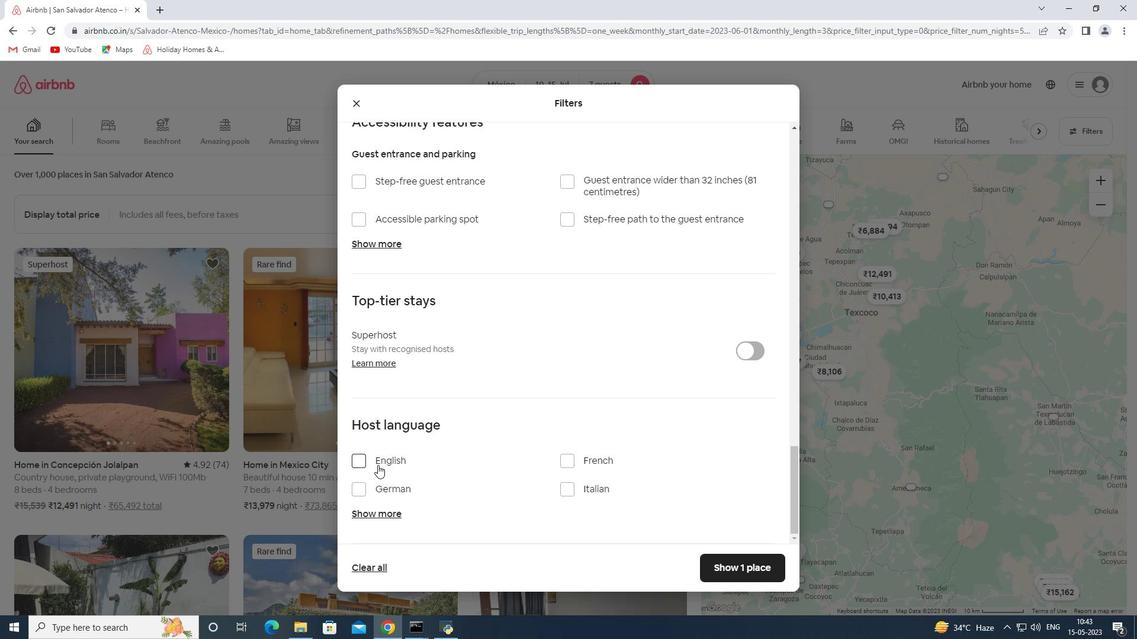 
Action: Mouse moved to (732, 572)
Screenshot: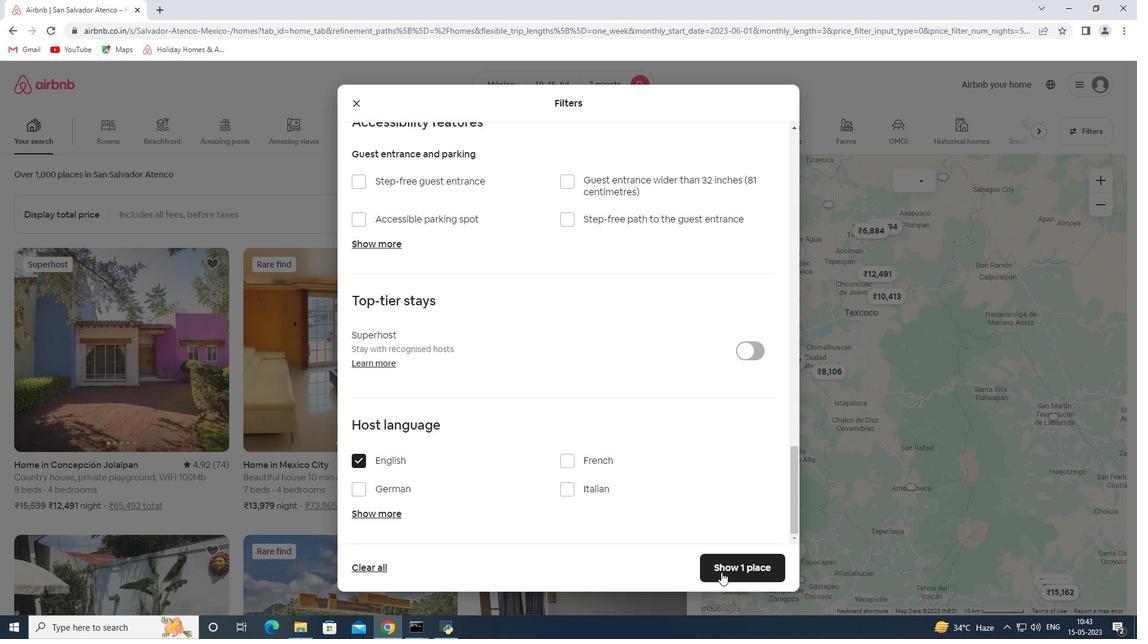
Action: Mouse pressed left at (732, 572)
Screenshot: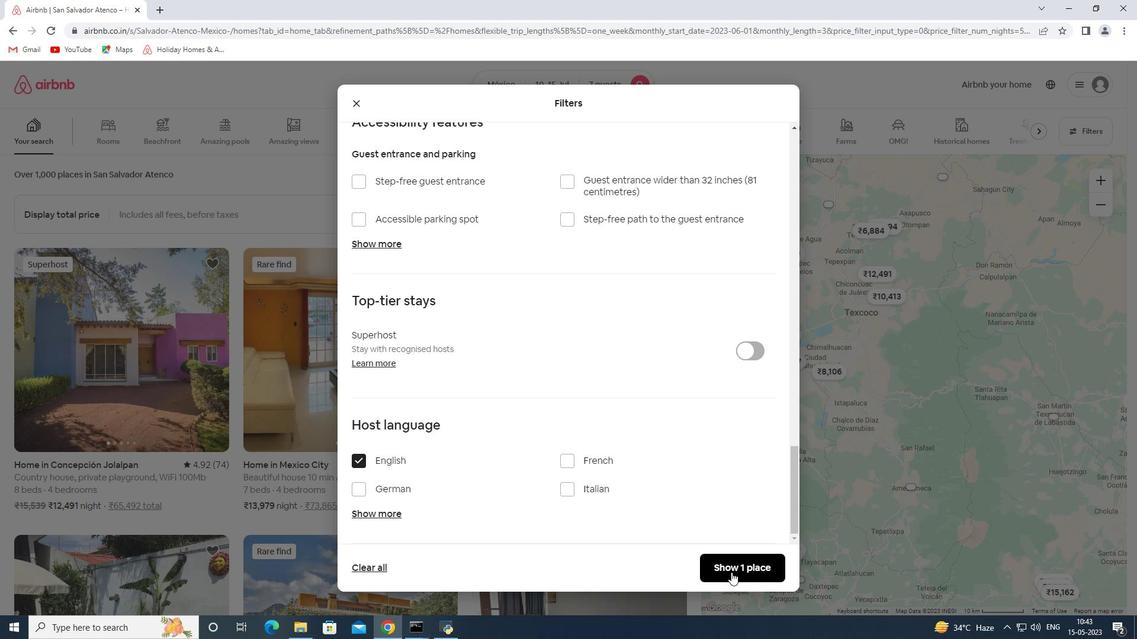 
Action: Mouse moved to (720, 574)
Screenshot: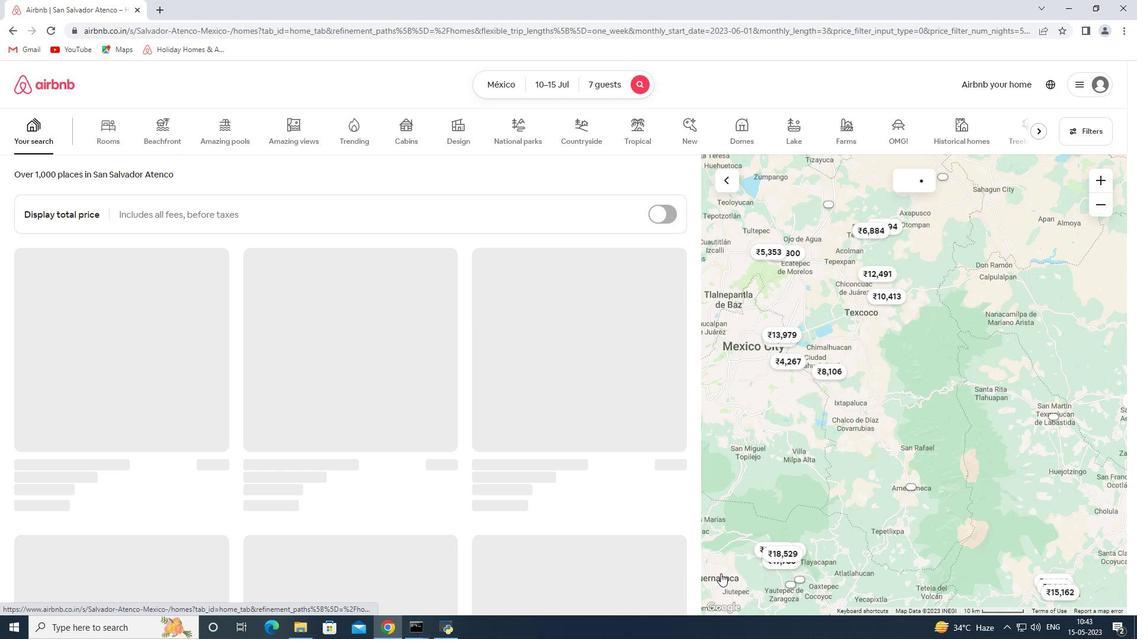 
